 Task: Look for space in Dour, Belgium from 9th July, 2023 to 16th July, 2023 for 2 adults, 1 child in price range Rs.8000 to Rs.16000. Place can be entire place with 2 bedrooms having 2 beds and 1 bathroom. Property type can be house, flat, guest house. Amenities needed are: washing machine, heating. Booking option can be shelf check-in. Required host language is English.
Action: Mouse moved to (468, 91)
Screenshot: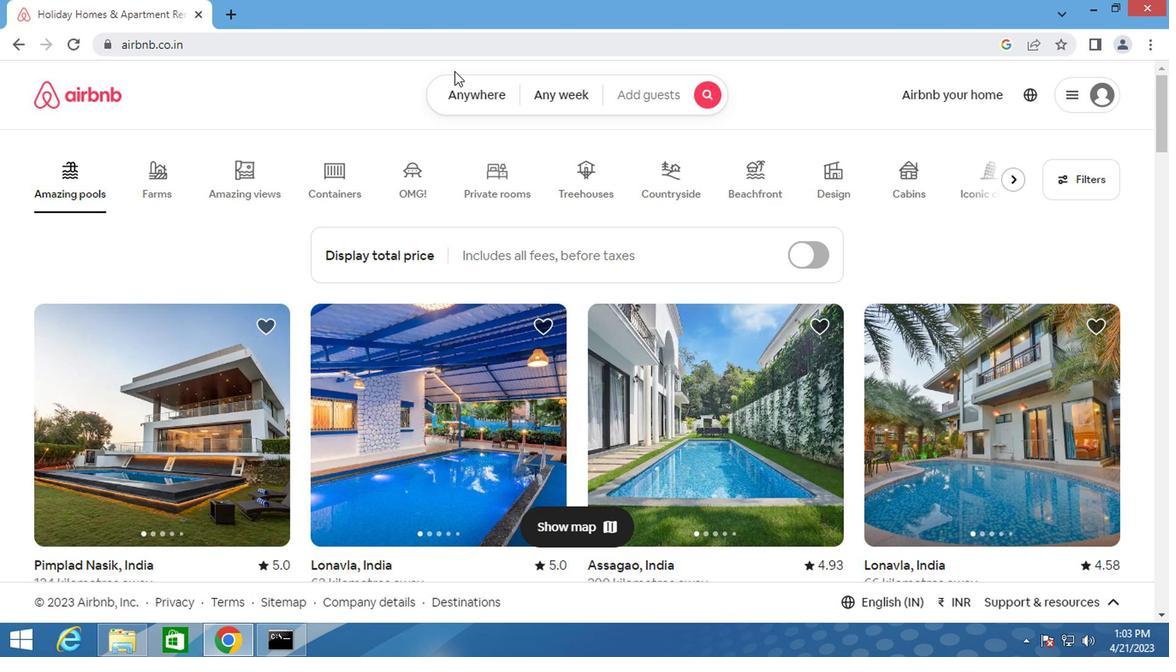 
Action: Mouse pressed left at (468, 91)
Screenshot: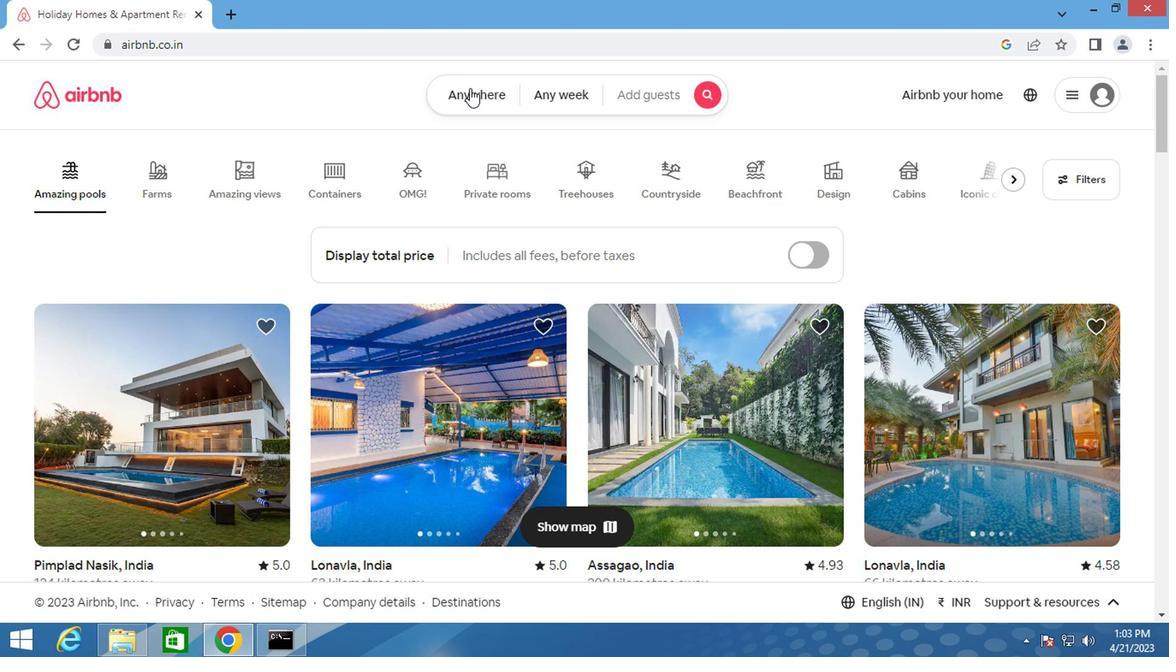 
Action: Mouse moved to (299, 166)
Screenshot: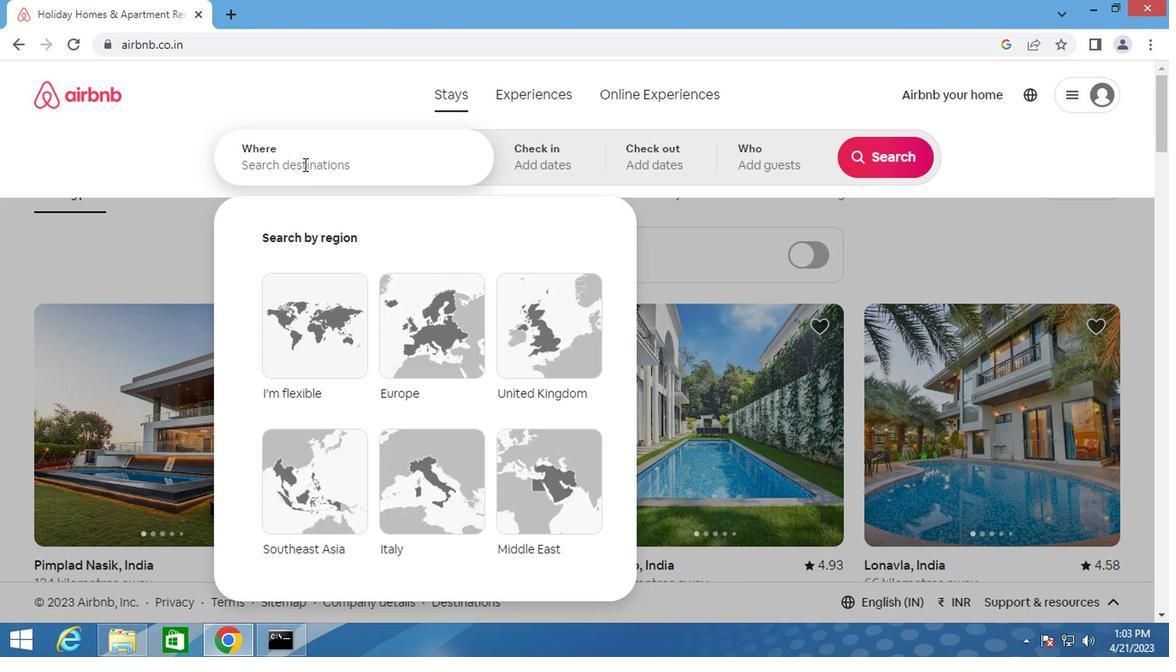 
Action: Mouse pressed left at (299, 166)
Screenshot: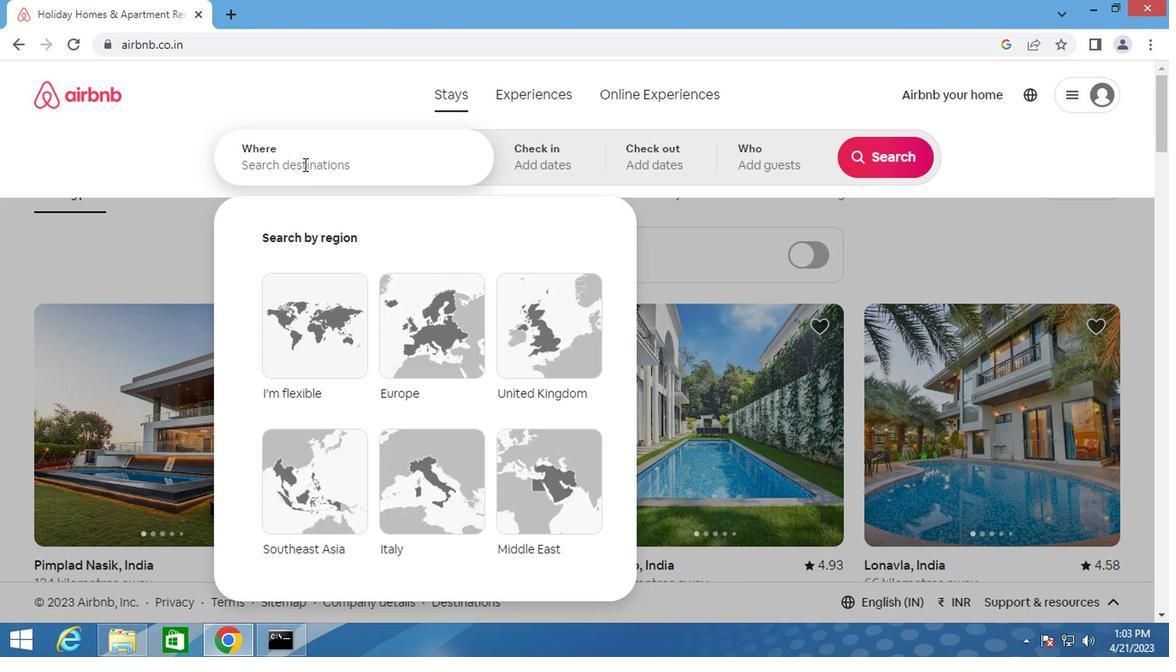 
Action: Mouse moved to (299, 166)
Screenshot: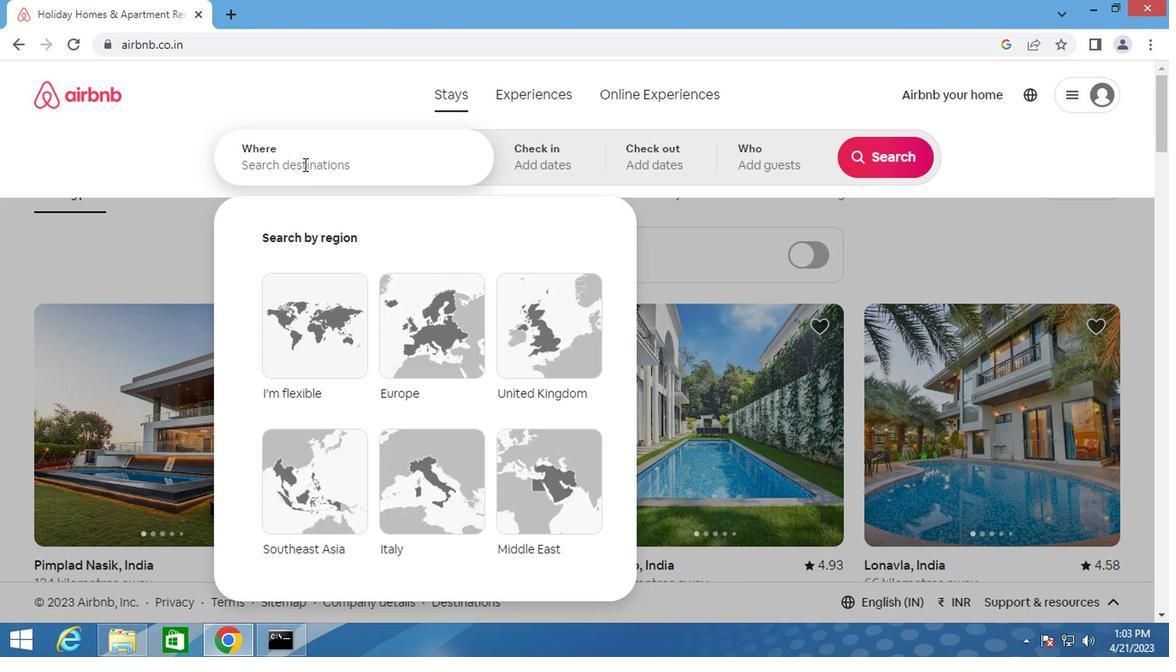 
Action: Key pressed <Key.shift>DOUR,<Key.shift>BELGIUM<Key.enter>
Screenshot: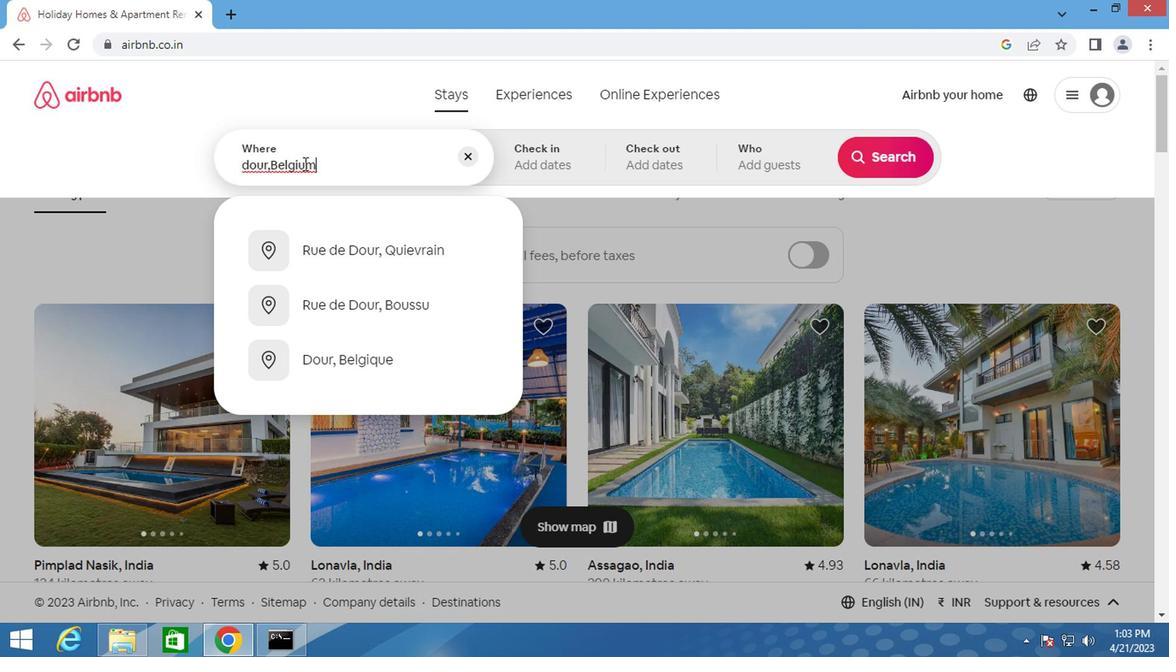
Action: Mouse moved to (877, 298)
Screenshot: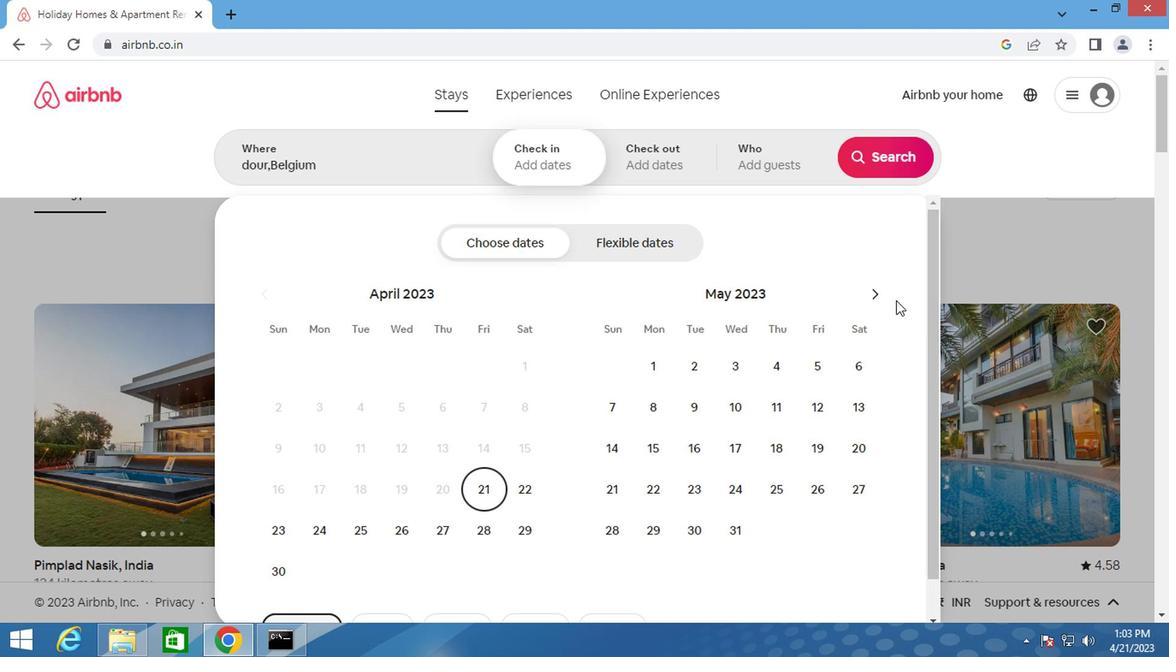 
Action: Mouse pressed left at (877, 298)
Screenshot: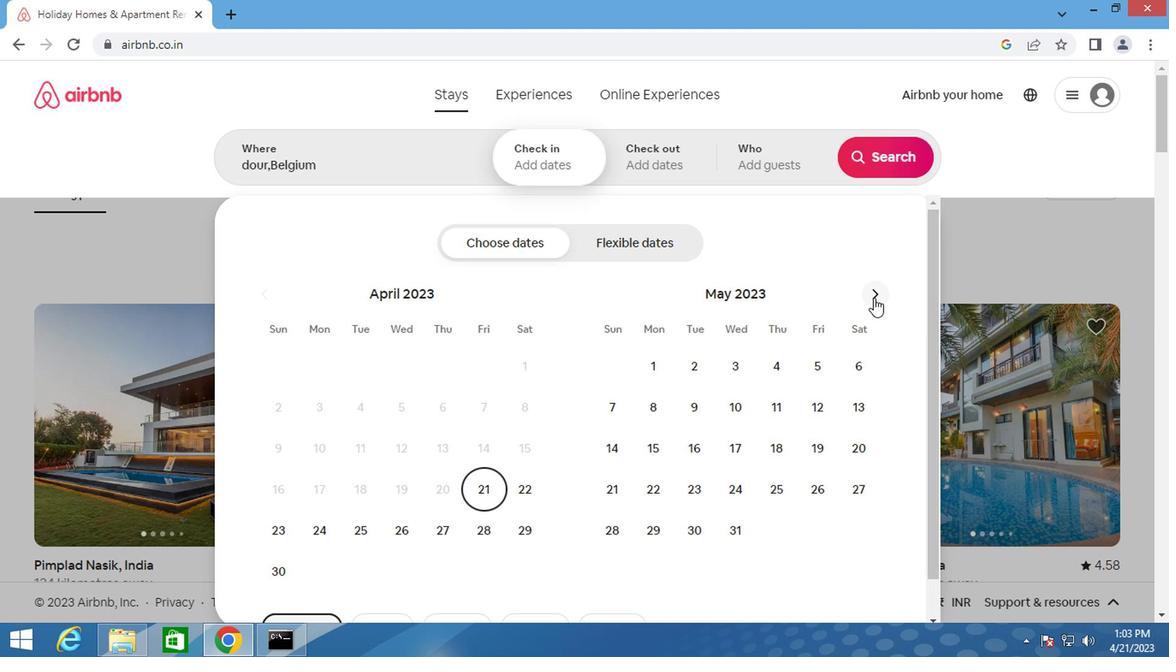 
Action: Mouse pressed left at (877, 298)
Screenshot: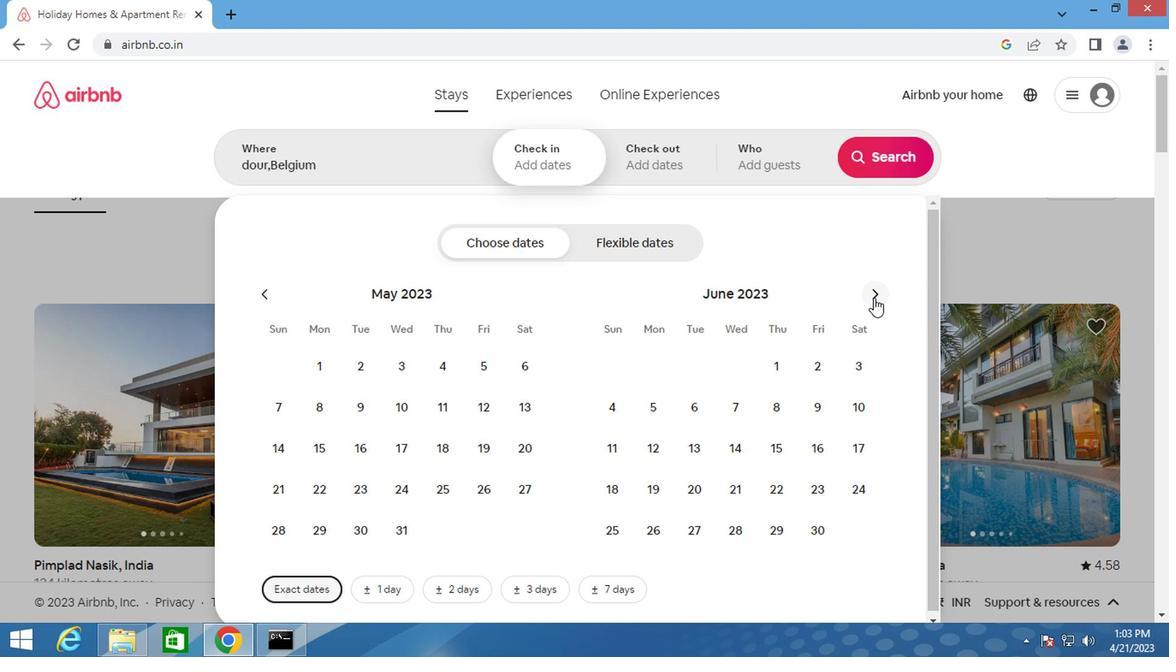 
Action: Mouse pressed left at (877, 298)
Screenshot: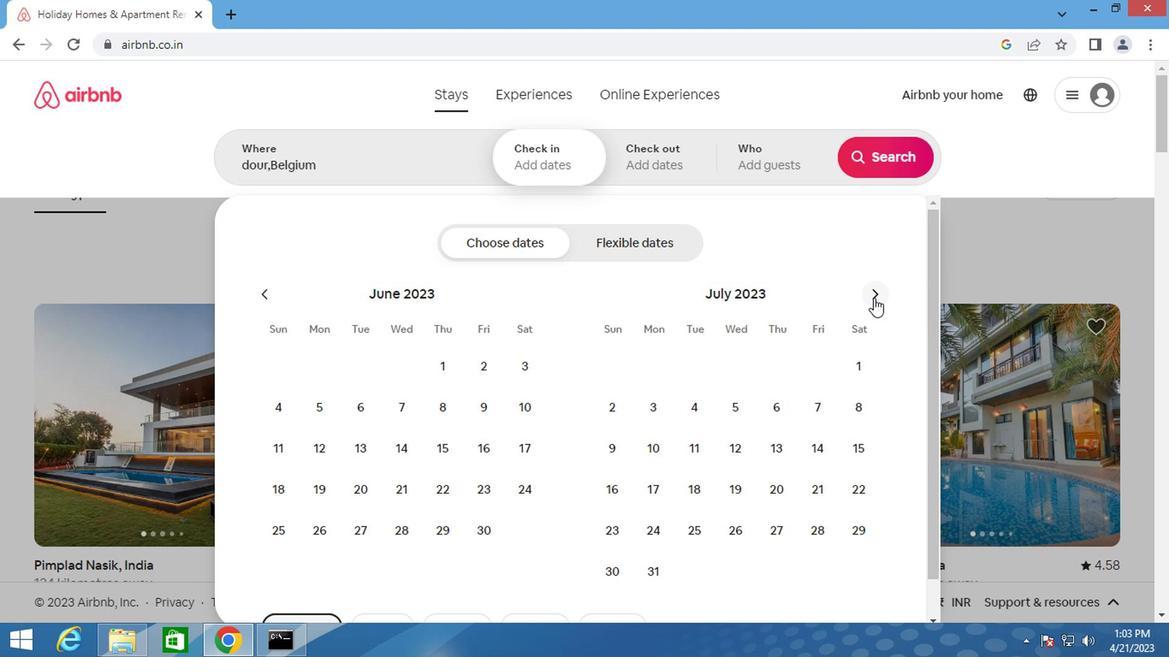 
Action: Mouse moved to (262, 437)
Screenshot: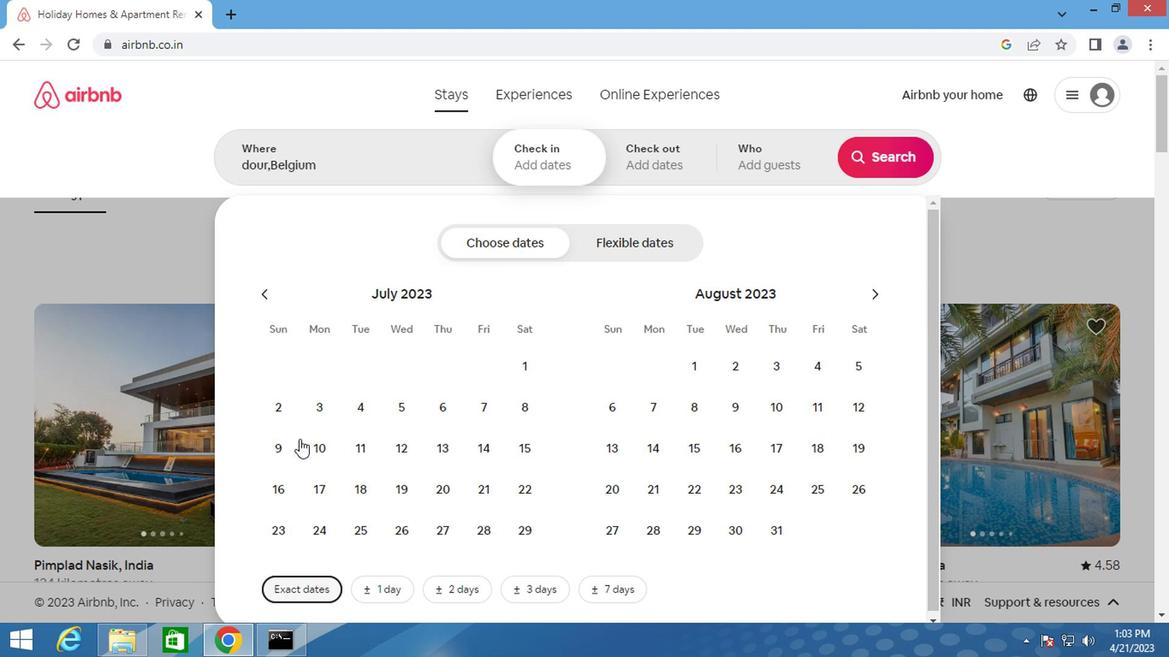 
Action: Mouse pressed left at (262, 437)
Screenshot: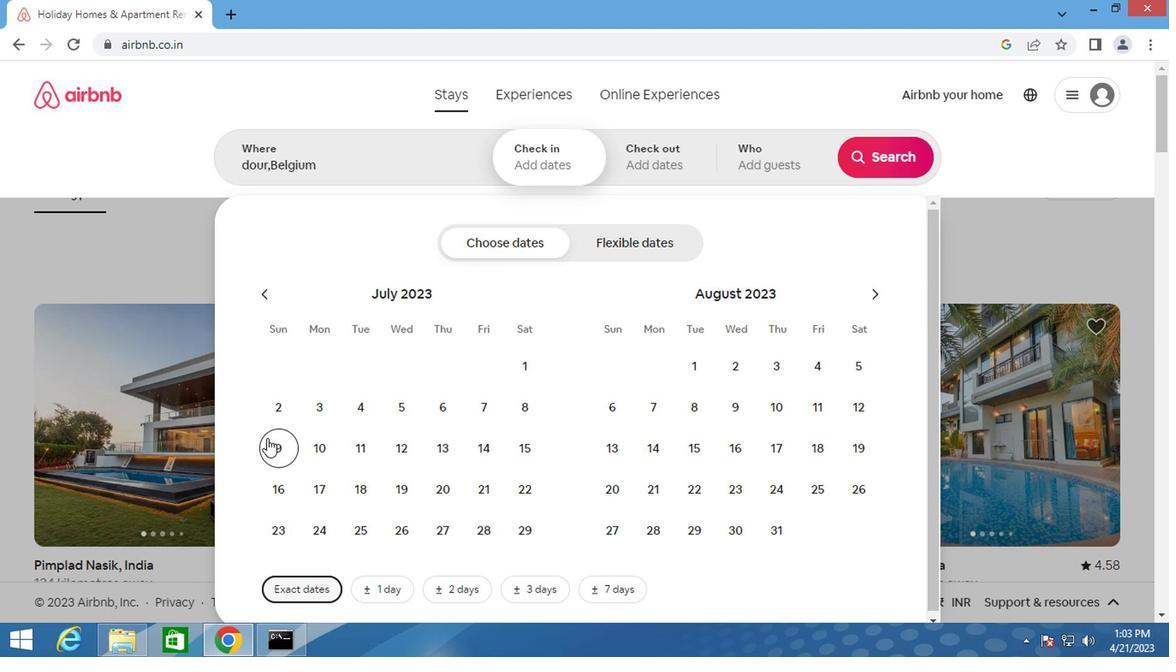 
Action: Mouse moved to (280, 482)
Screenshot: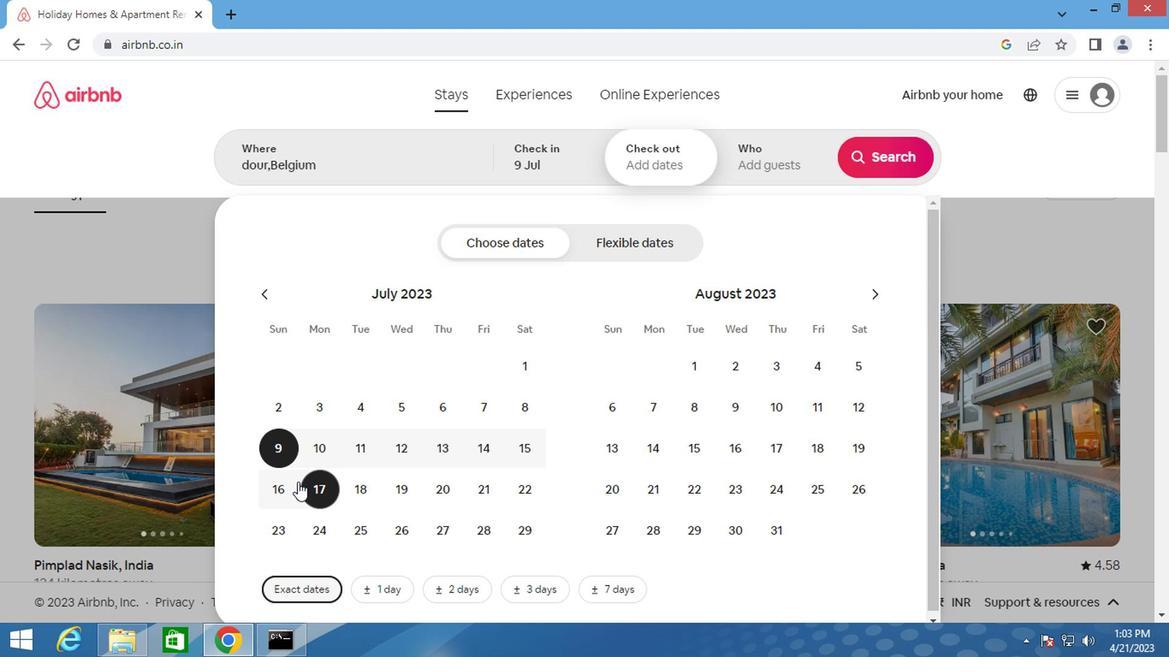 
Action: Mouse pressed left at (280, 482)
Screenshot: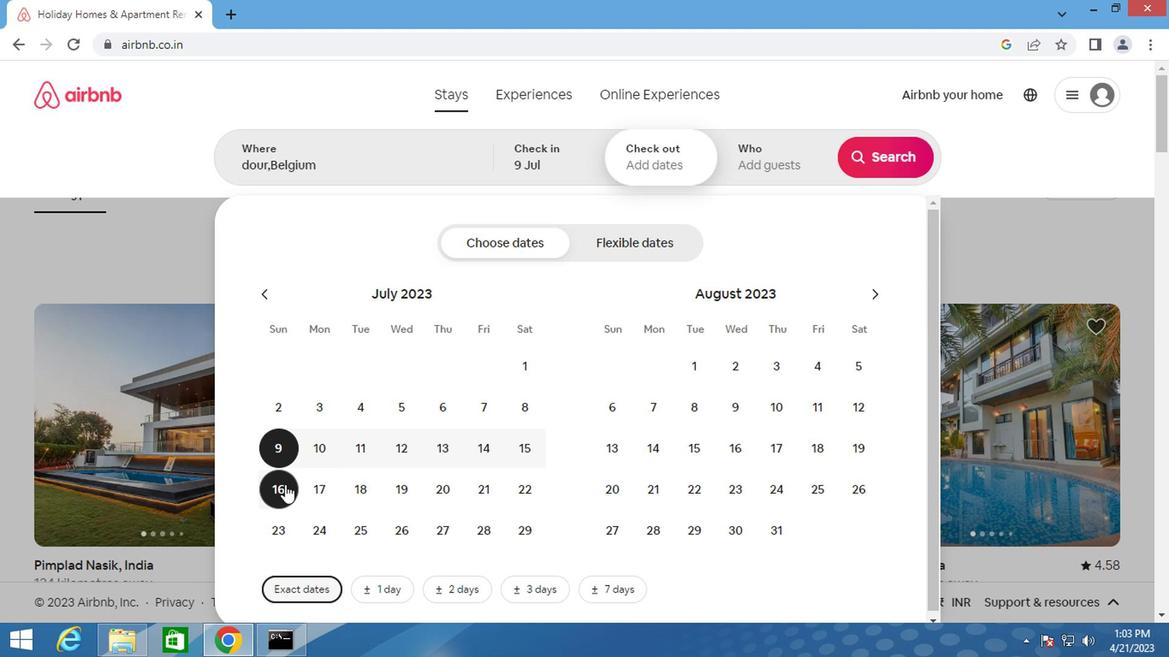 
Action: Mouse moved to (810, 151)
Screenshot: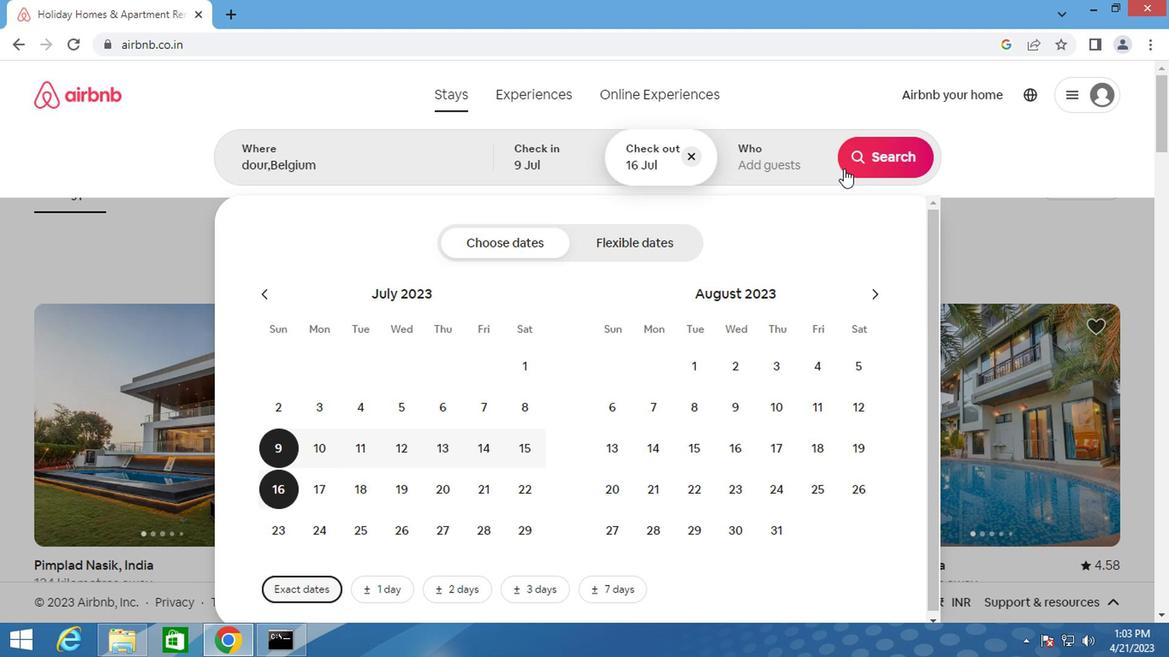 
Action: Mouse pressed left at (810, 151)
Screenshot: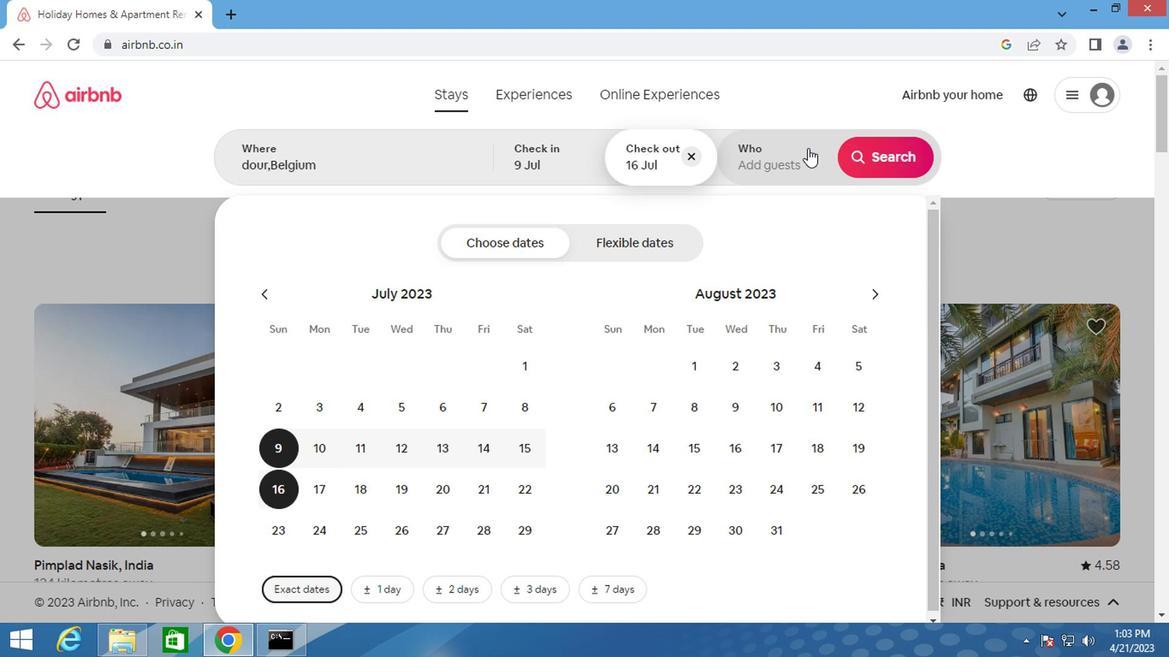 
Action: Mouse moved to (900, 250)
Screenshot: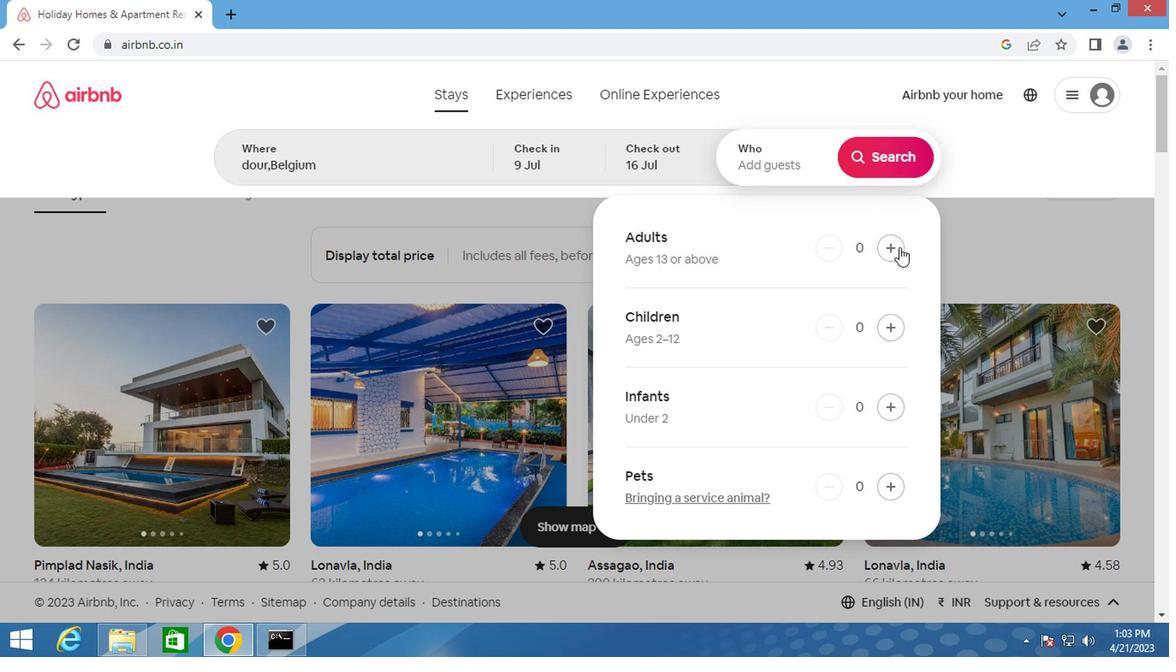 
Action: Mouse pressed left at (900, 250)
Screenshot: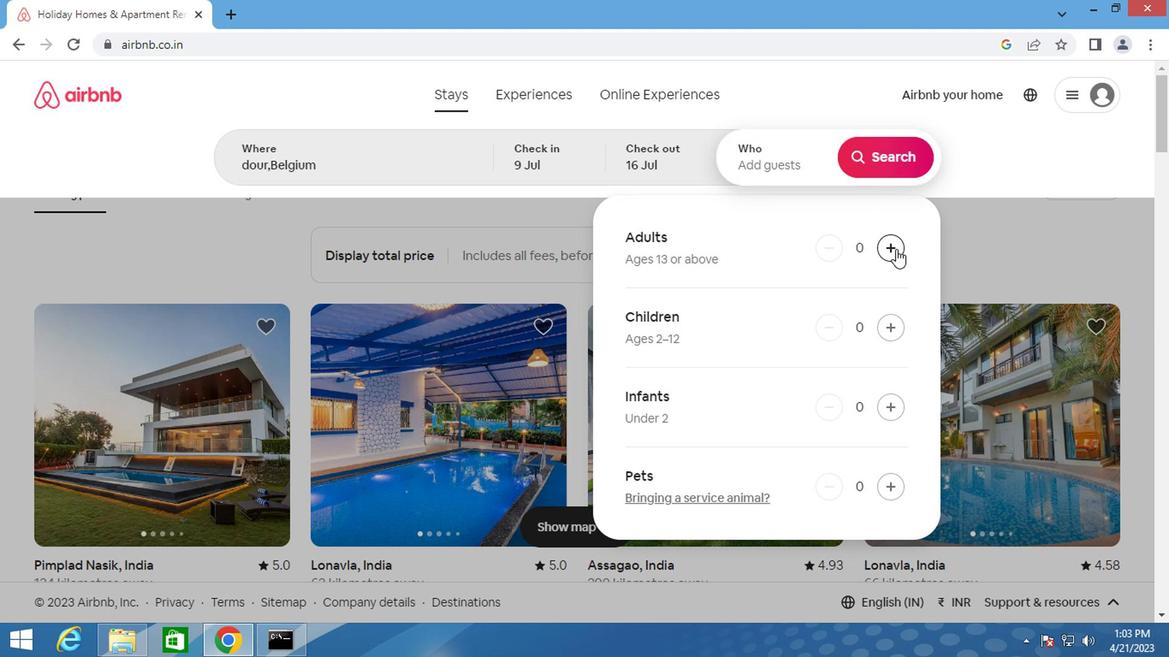 
Action: Mouse pressed left at (900, 250)
Screenshot: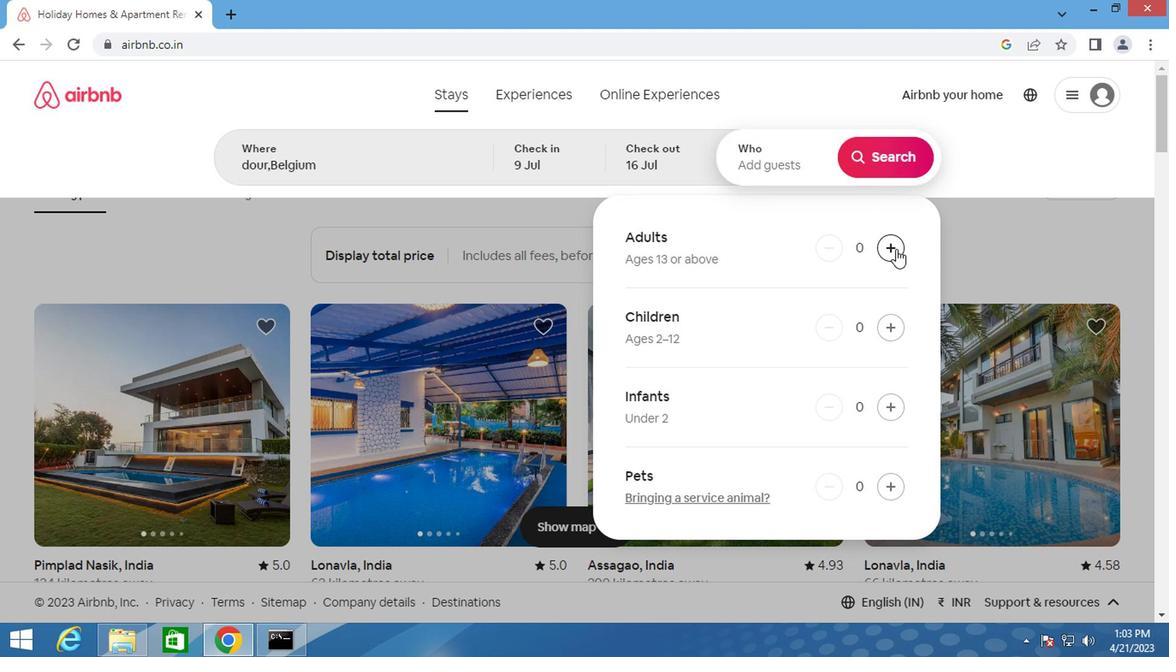 
Action: Mouse moved to (894, 327)
Screenshot: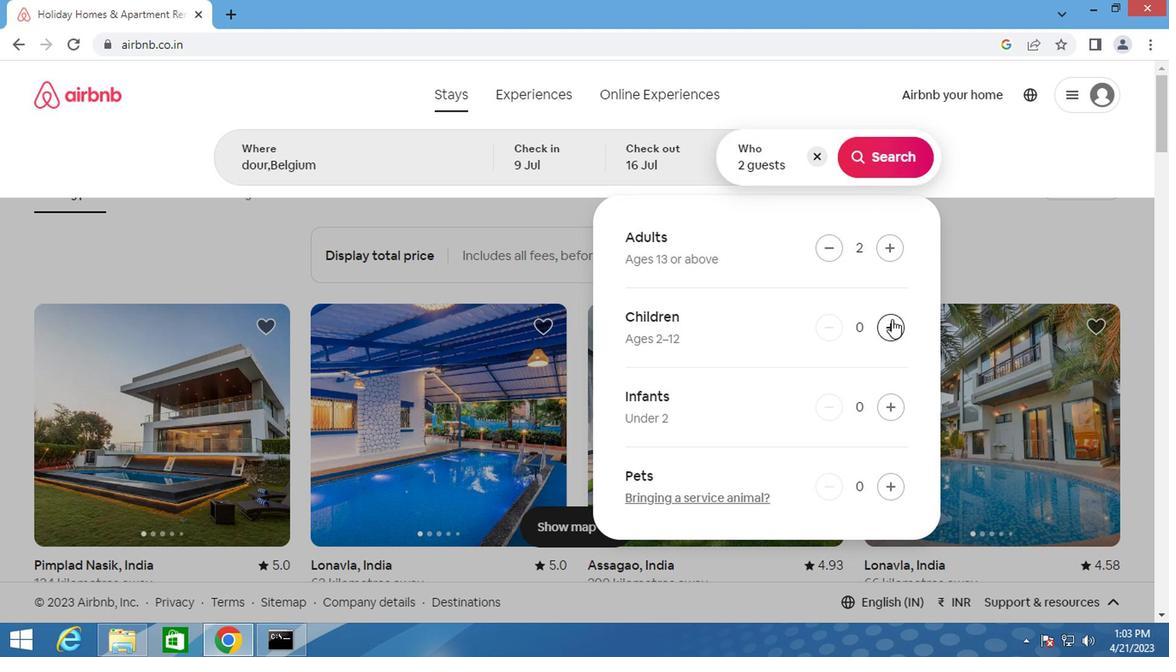 
Action: Mouse pressed left at (894, 327)
Screenshot: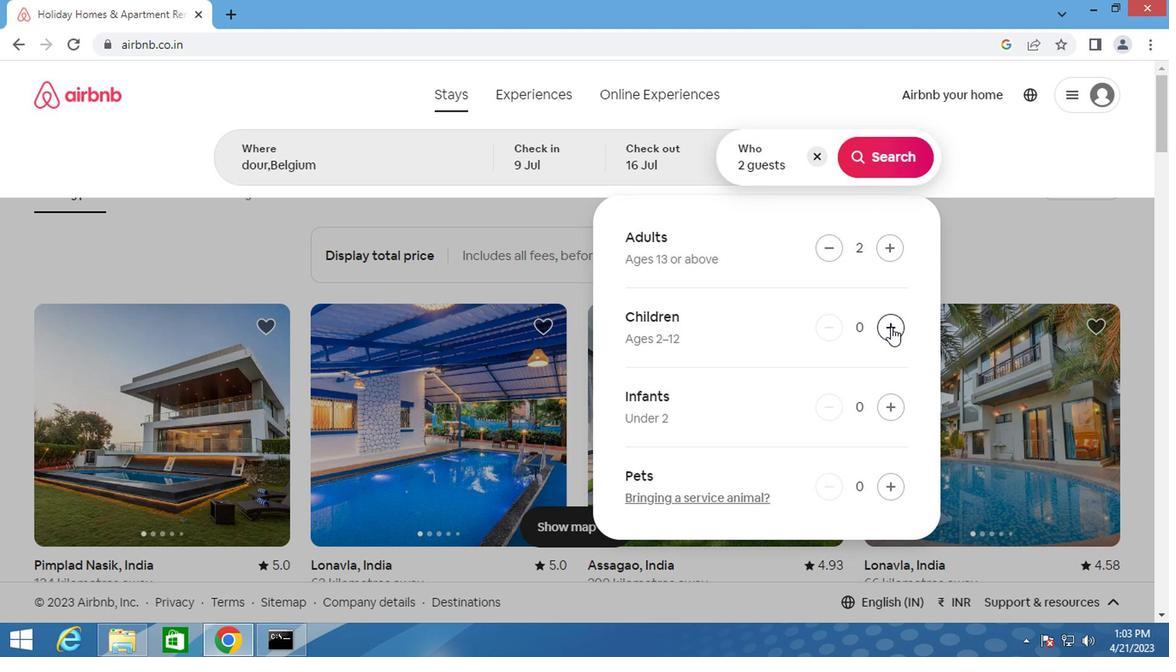 
Action: Mouse moved to (902, 166)
Screenshot: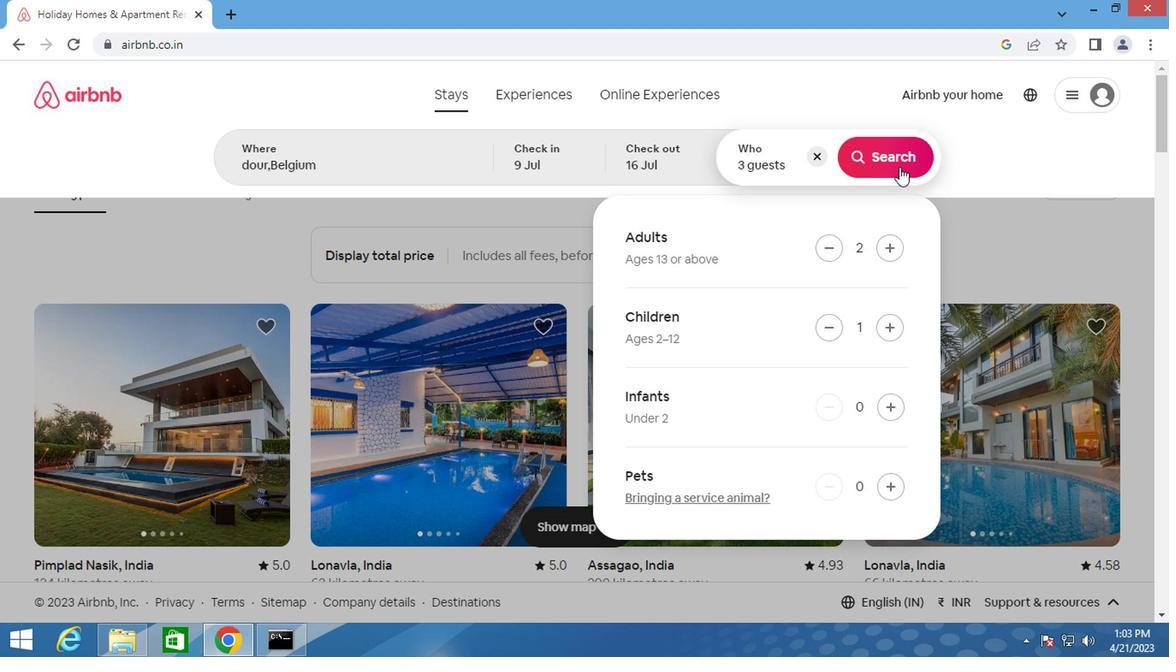 
Action: Mouse pressed left at (902, 166)
Screenshot: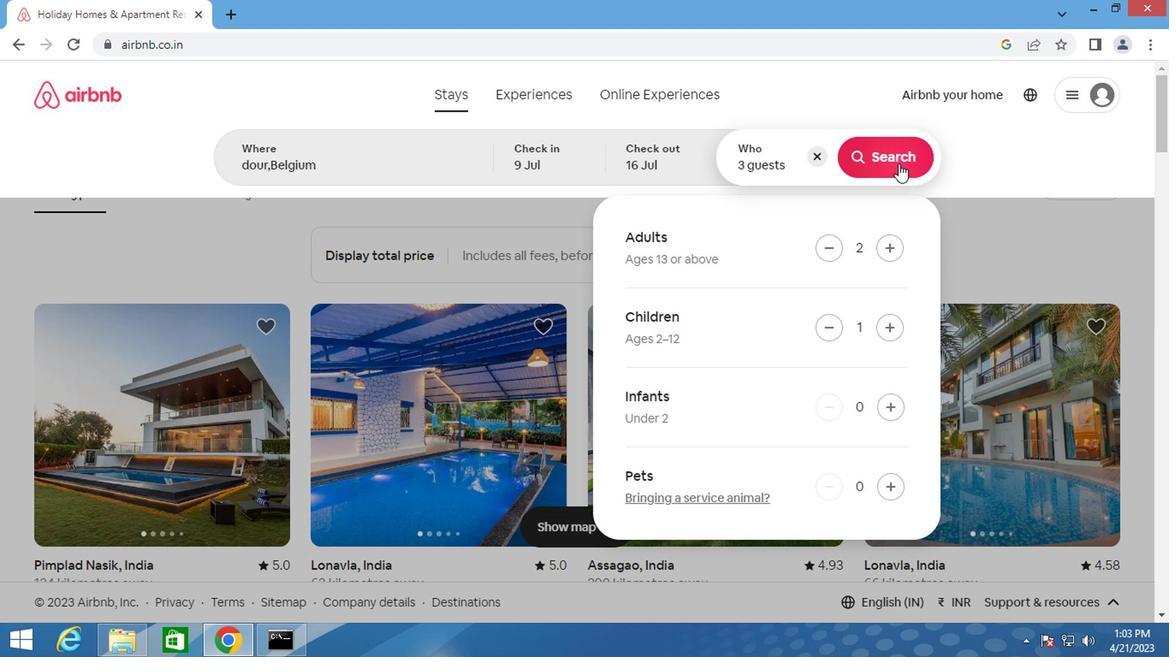 
Action: Mouse moved to (1088, 165)
Screenshot: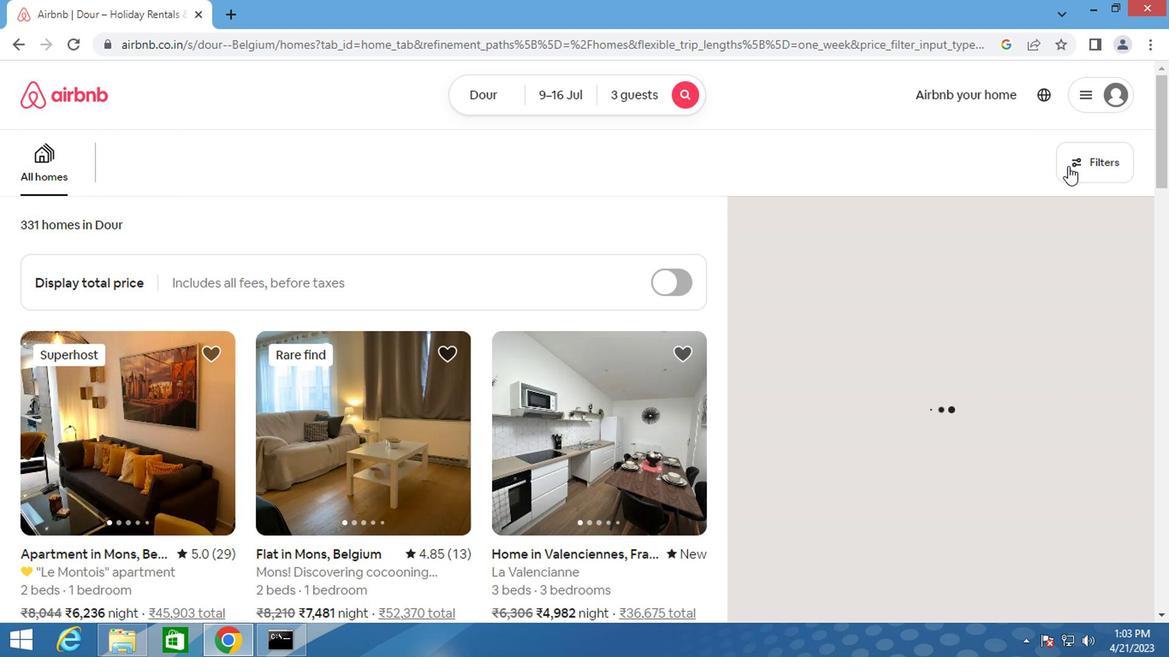
Action: Mouse pressed left at (1088, 165)
Screenshot: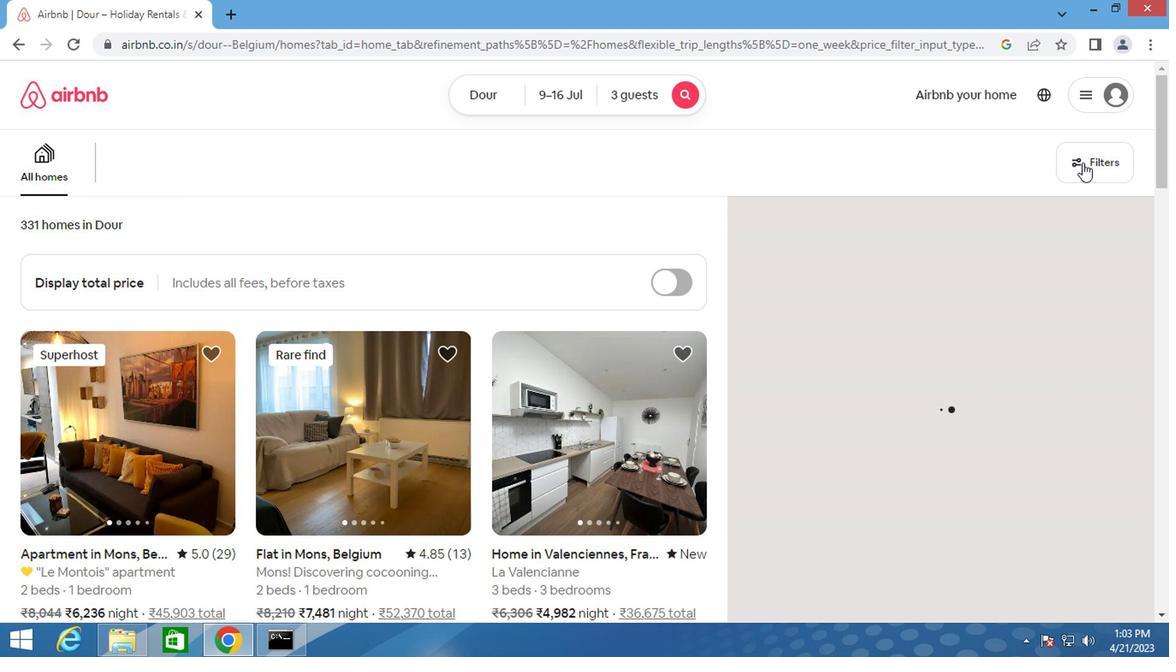 
Action: Mouse moved to (333, 381)
Screenshot: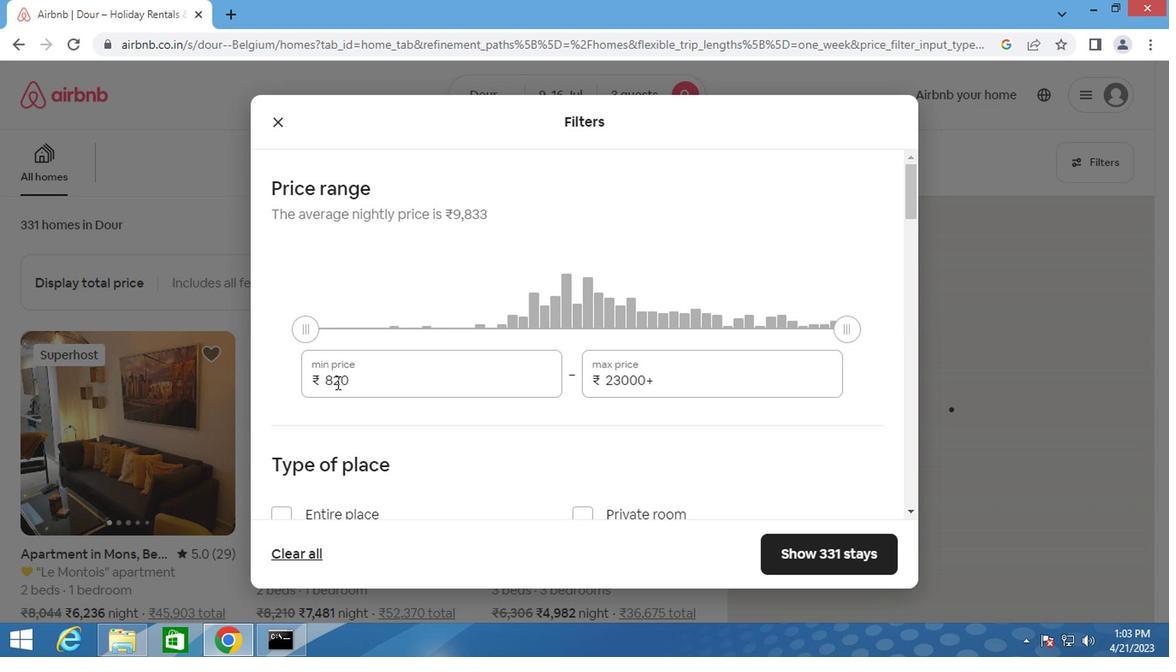 
Action: Mouse pressed left at (333, 381)
Screenshot: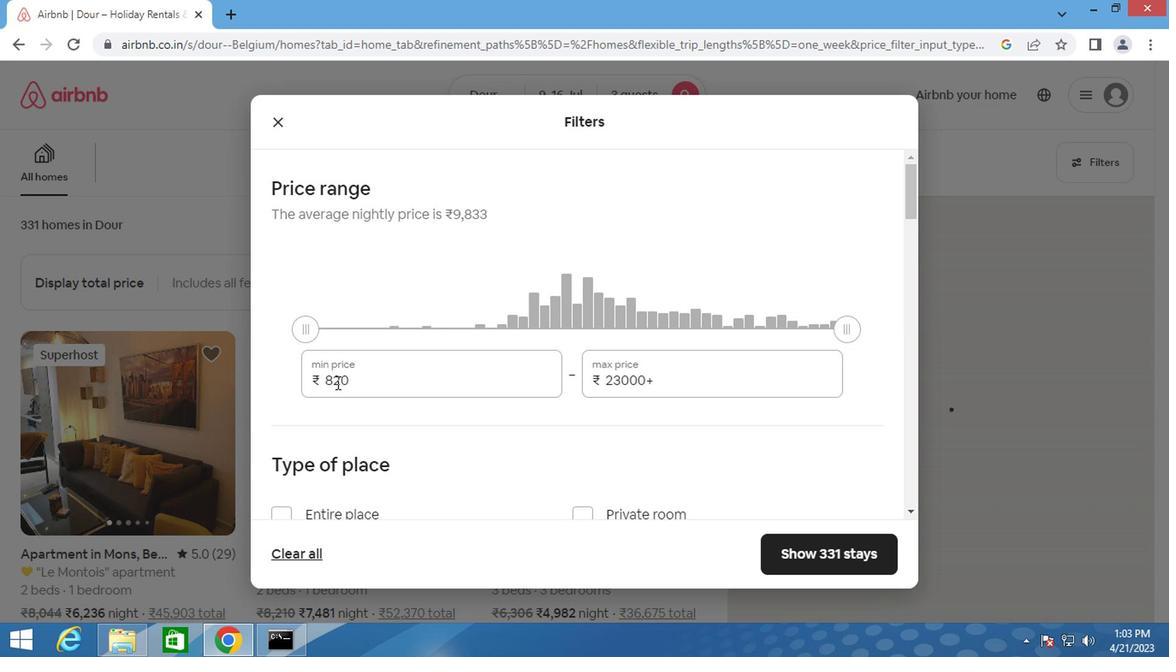
Action: Mouse moved to (335, 378)
Screenshot: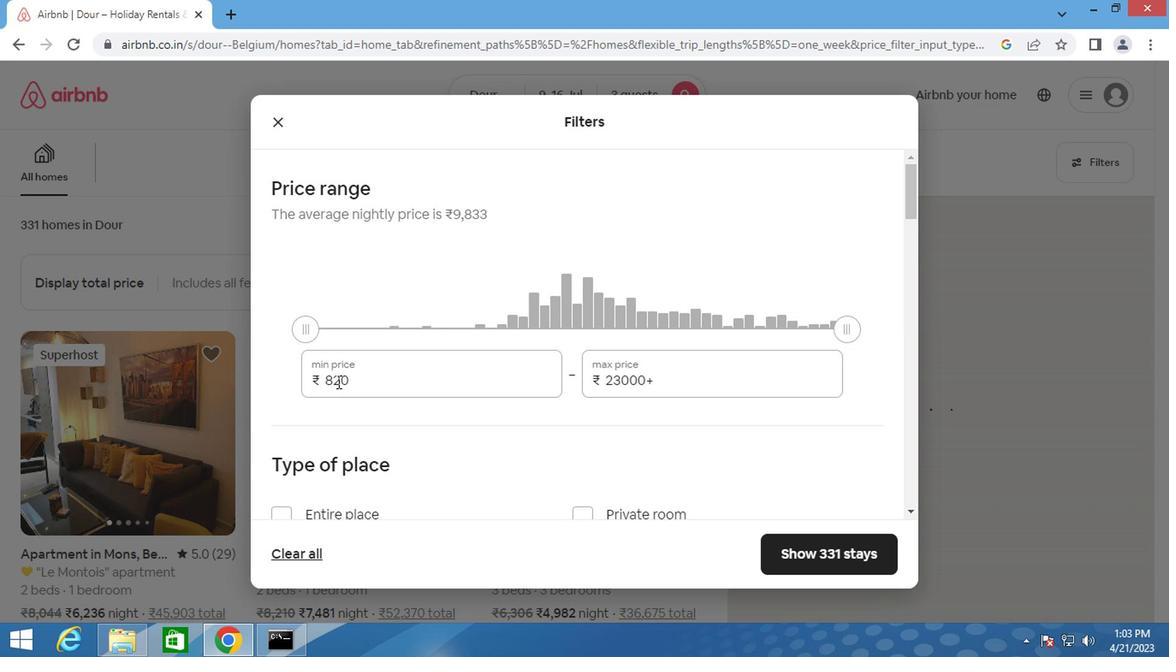 
Action: Mouse pressed left at (335, 378)
Screenshot: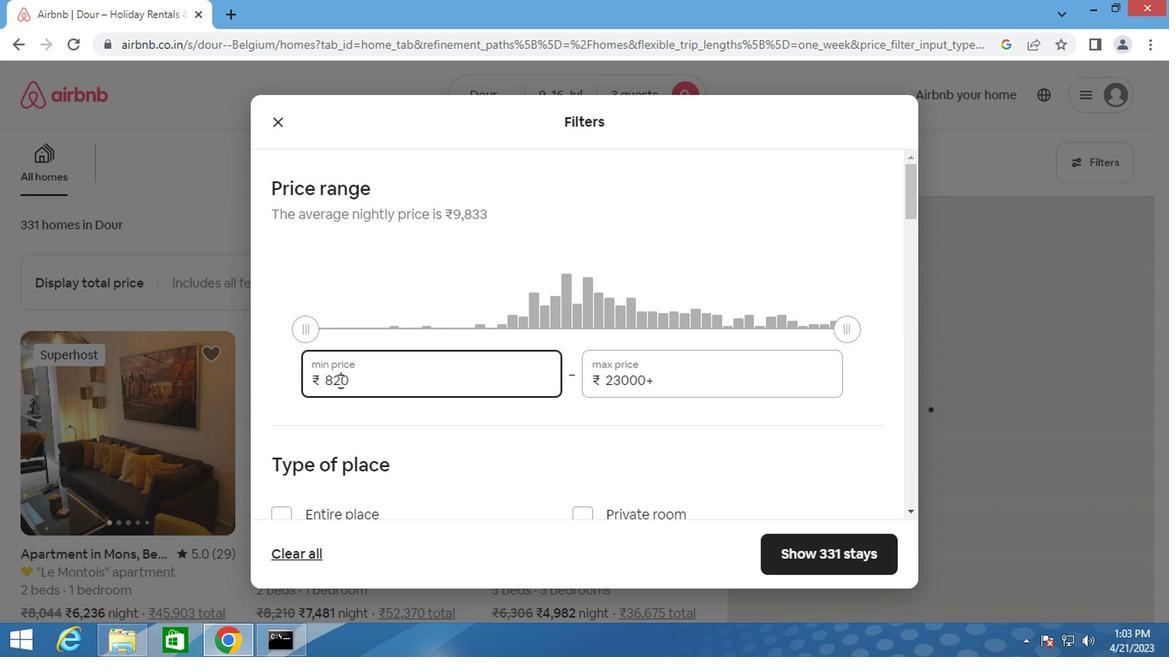 
Action: Mouse moved to (336, 378)
Screenshot: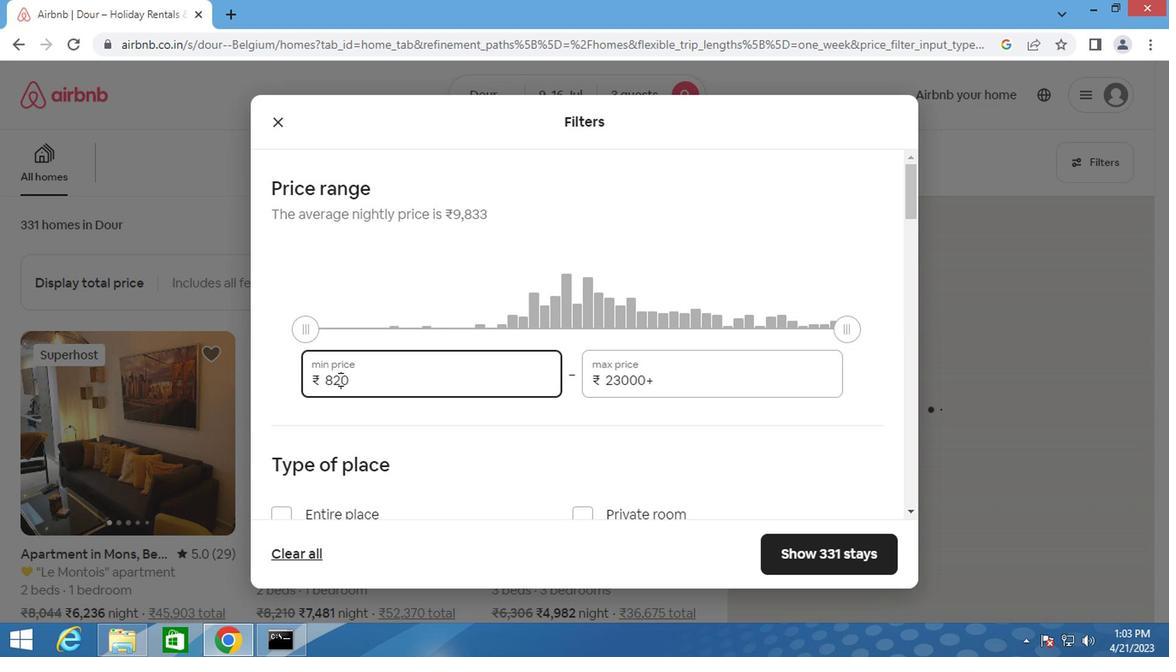 
Action: Mouse pressed left at (336, 378)
Screenshot: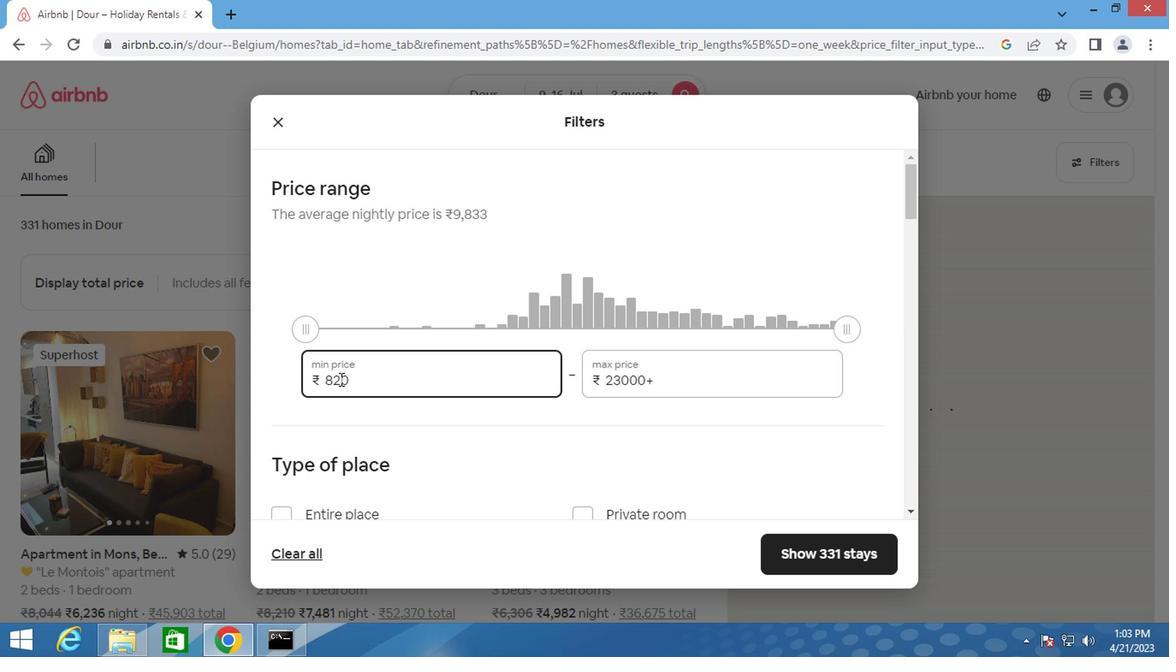 
Action: Mouse pressed left at (336, 378)
Screenshot: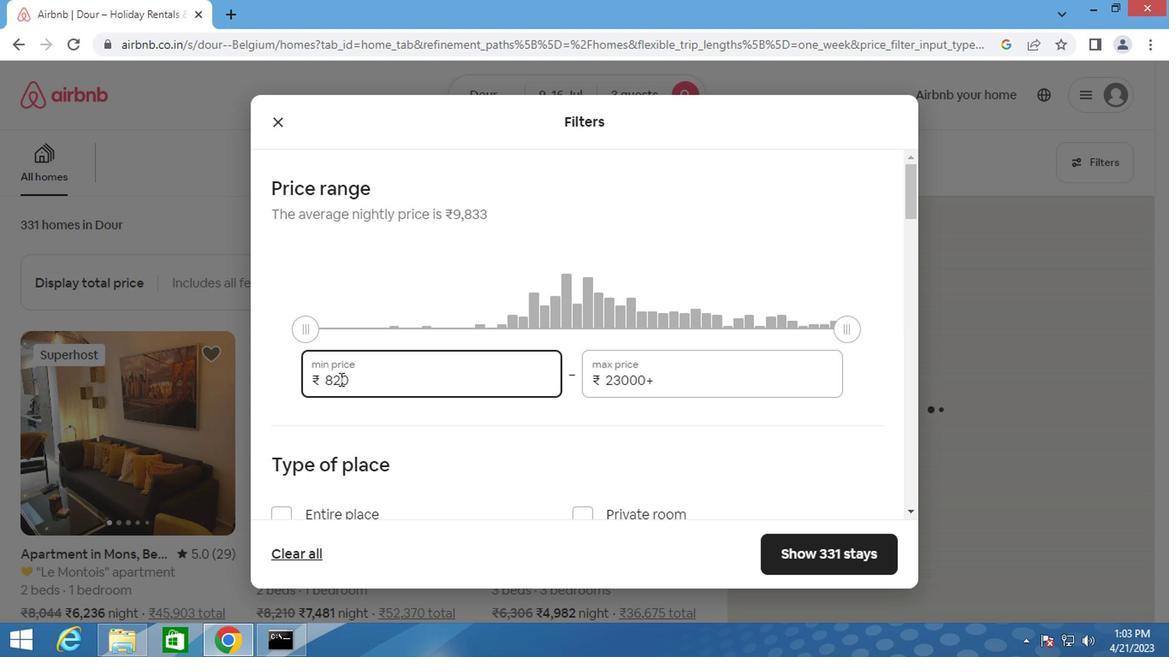 
Action: Key pressed <Key.backspace>8000
Screenshot: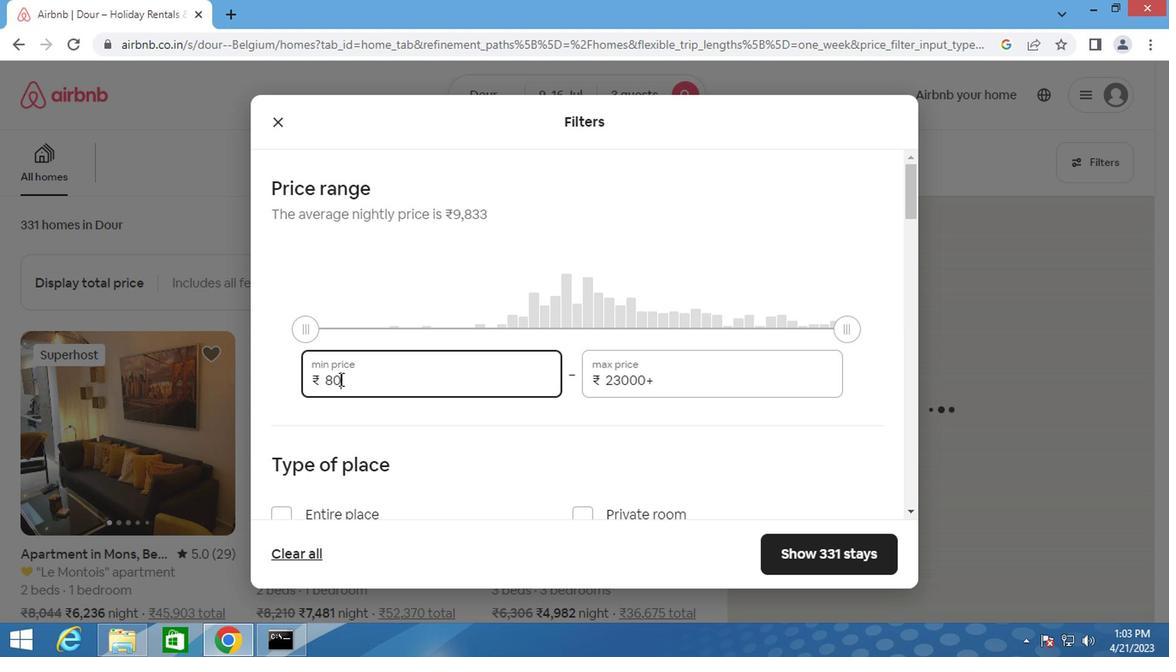 
Action: Mouse moved to (624, 378)
Screenshot: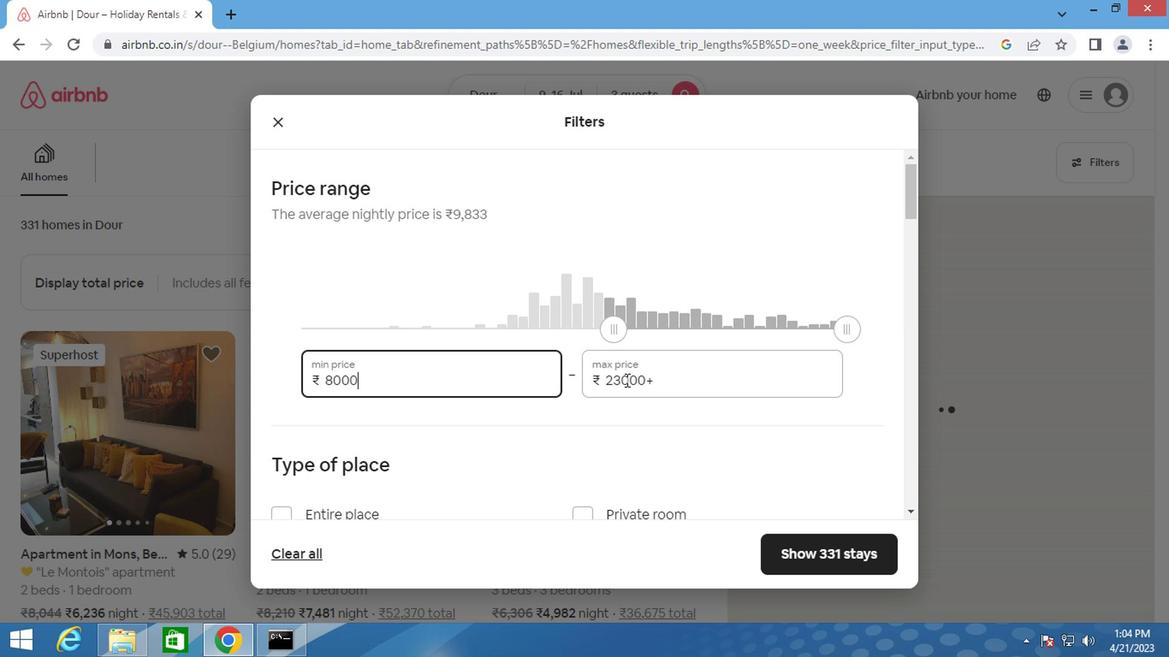 
Action: Mouse pressed left at (624, 378)
Screenshot: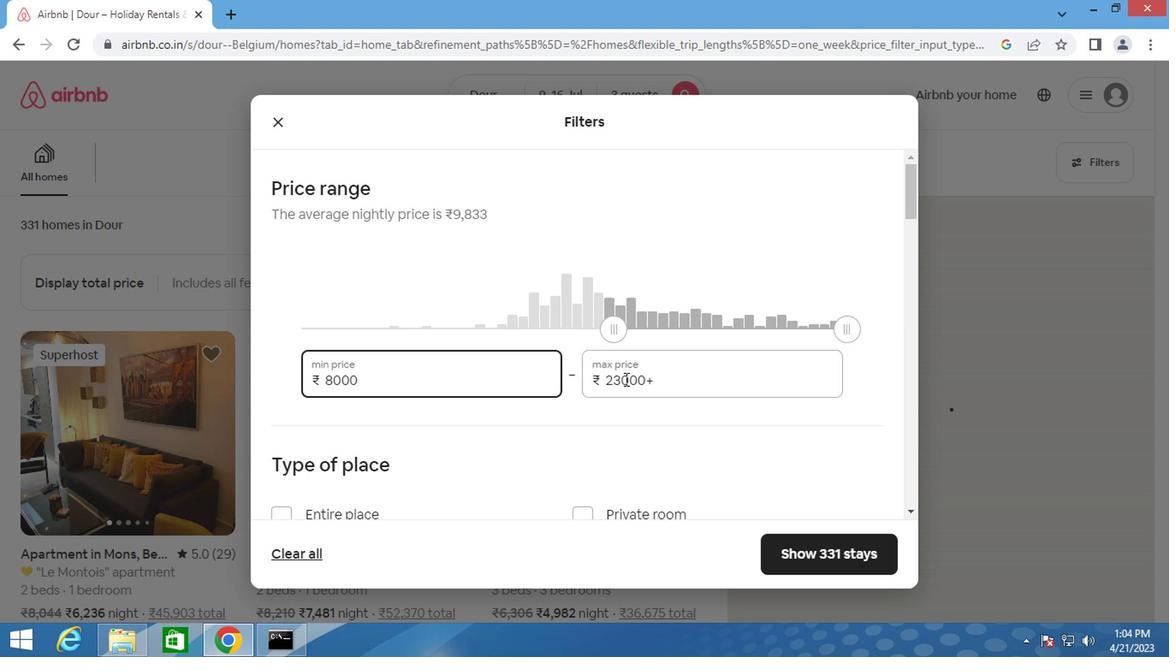 
Action: Mouse pressed left at (624, 378)
Screenshot: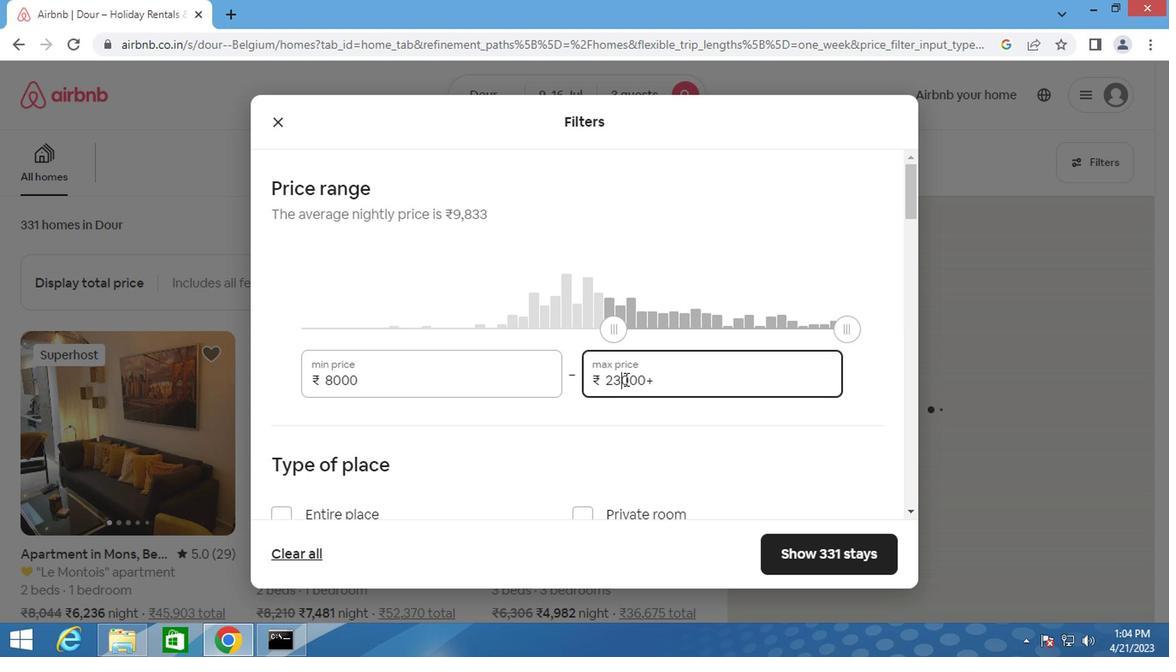 
Action: Key pressed <Key.backspace>16000
Screenshot: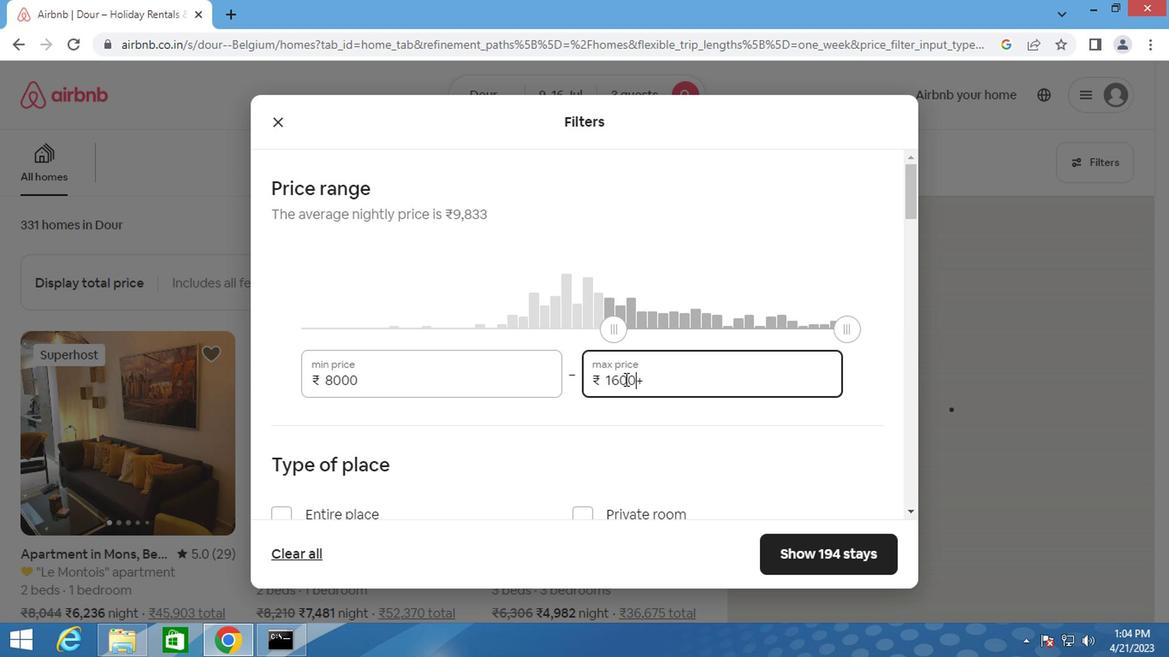 
Action: Mouse moved to (534, 425)
Screenshot: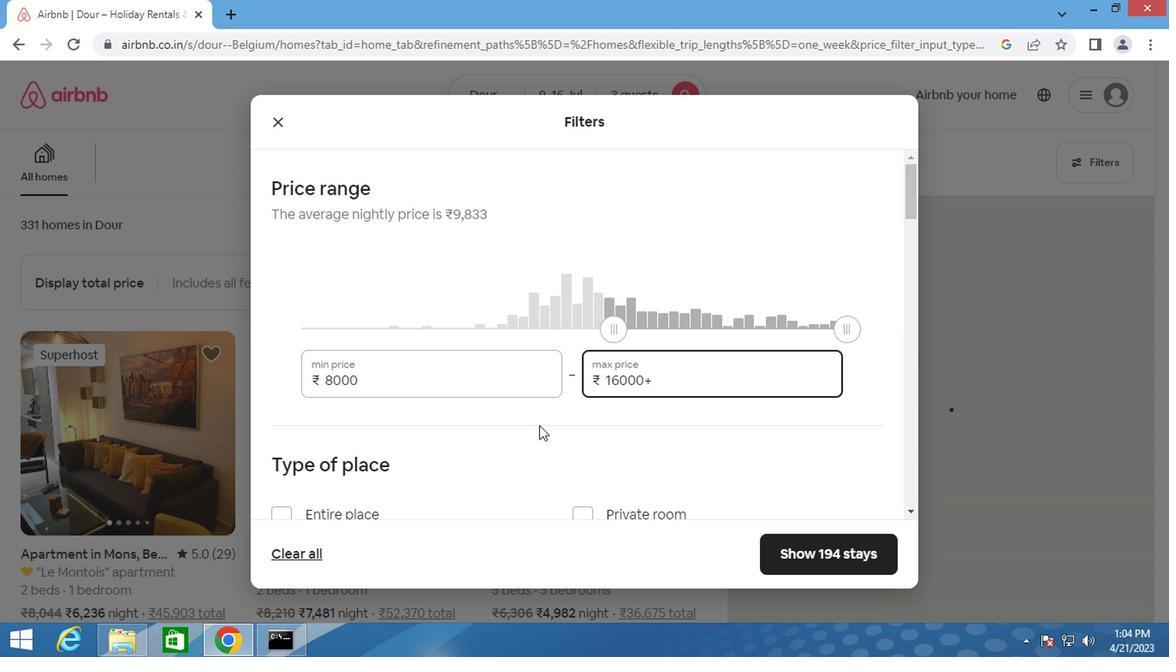 
Action: Mouse scrolled (534, 424) with delta (0, 0)
Screenshot: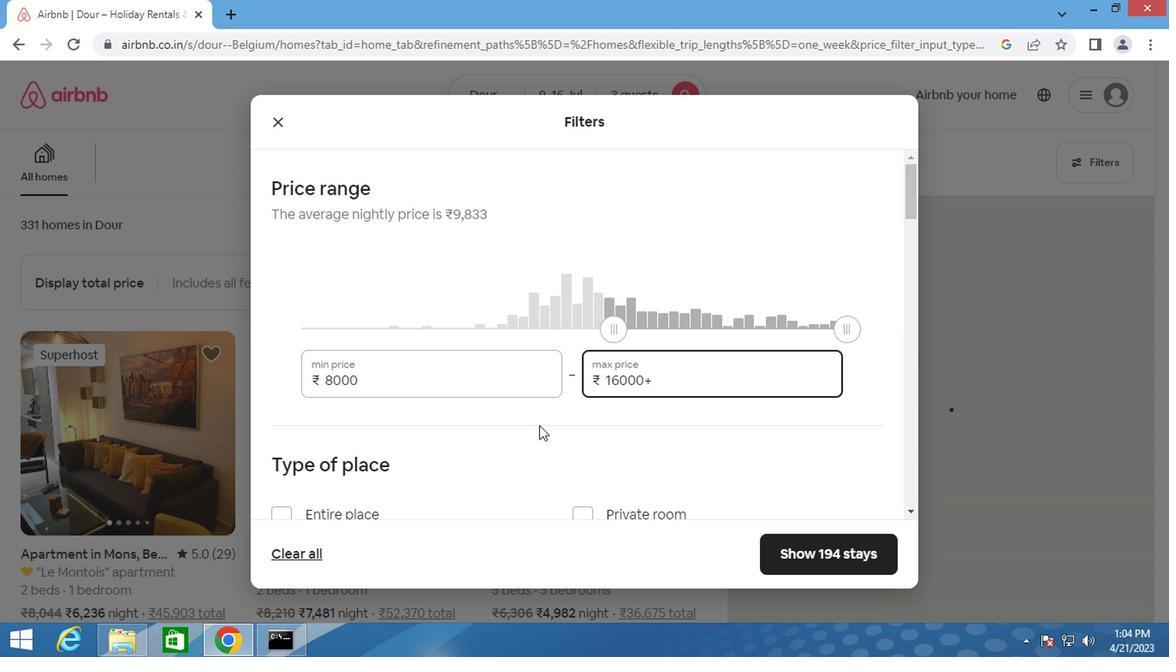 
Action: Mouse scrolled (534, 424) with delta (0, 0)
Screenshot: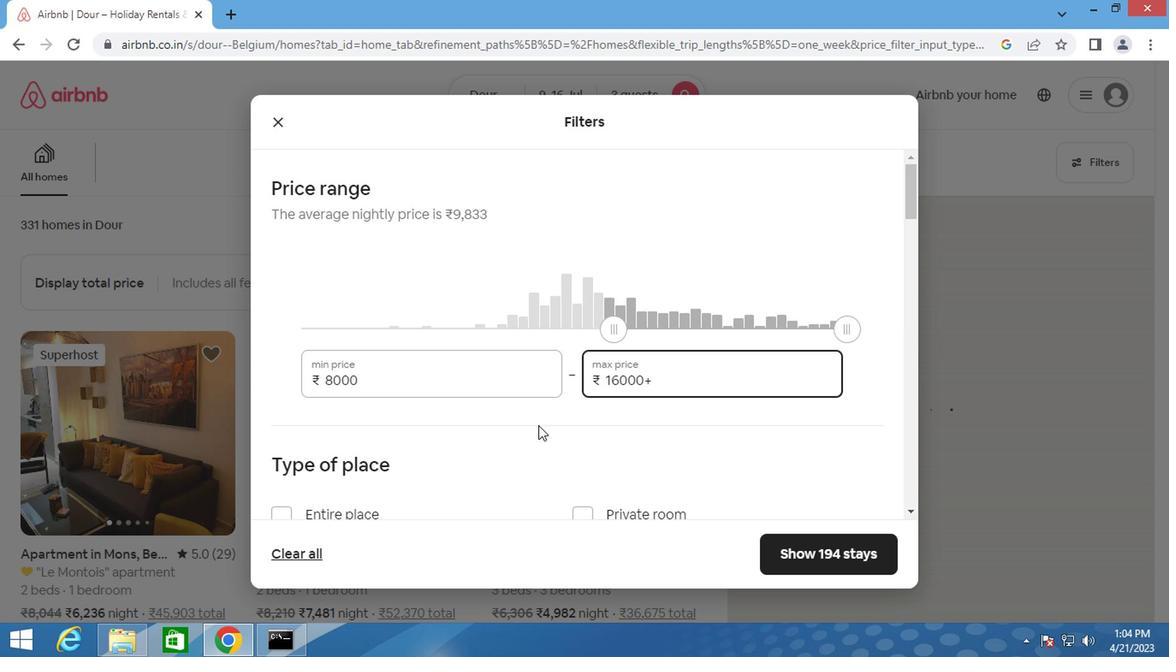 
Action: Mouse scrolled (534, 424) with delta (0, 0)
Screenshot: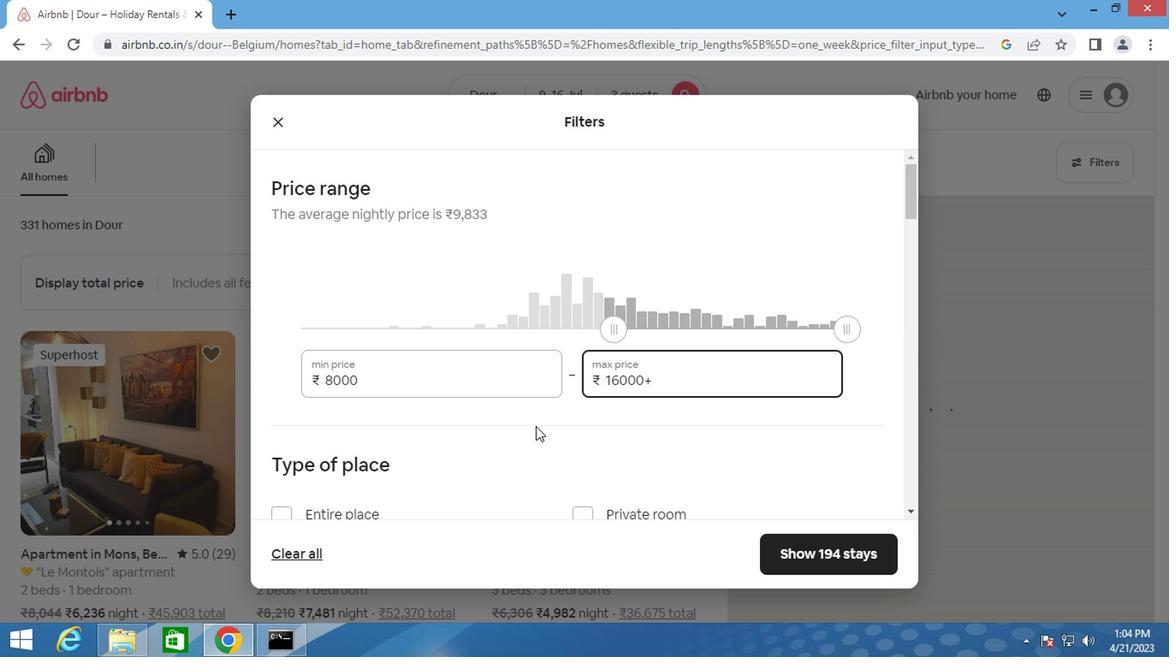 
Action: Mouse moved to (283, 264)
Screenshot: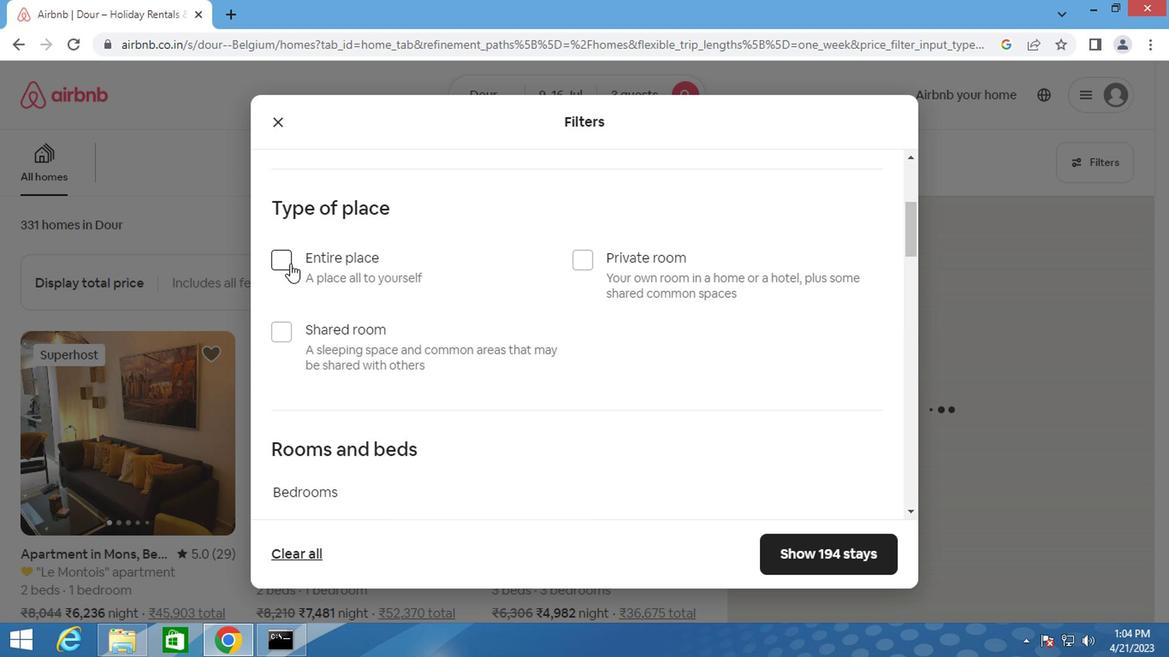
Action: Mouse pressed left at (283, 264)
Screenshot: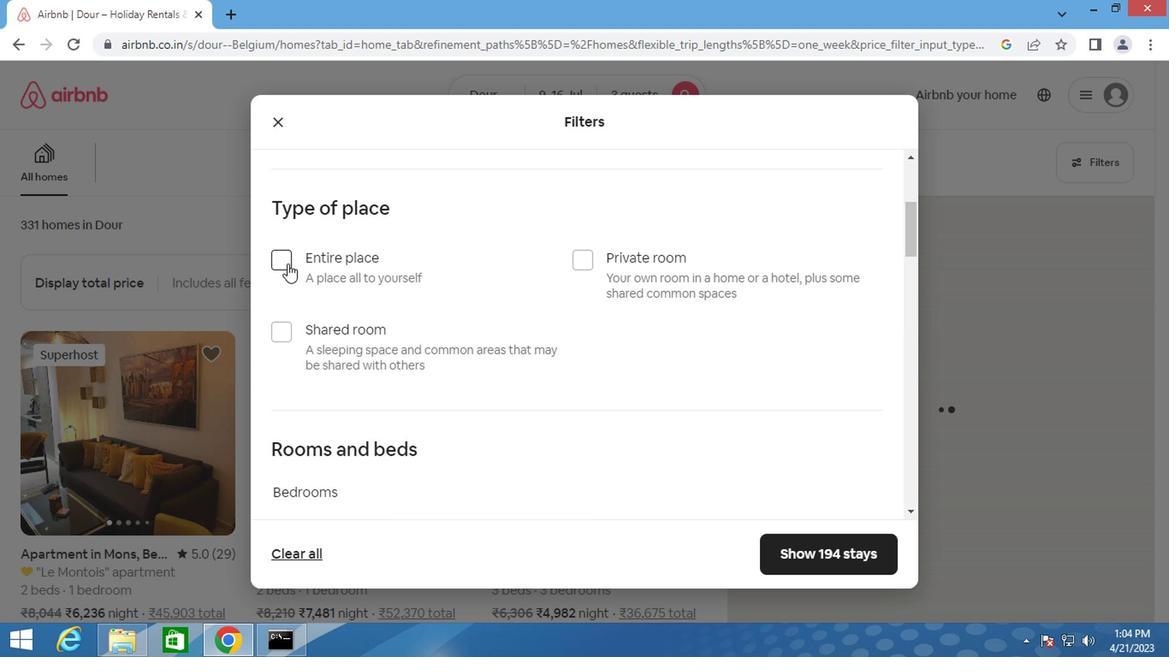 
Action: Mouse moved to (424, 343)
Screenshot: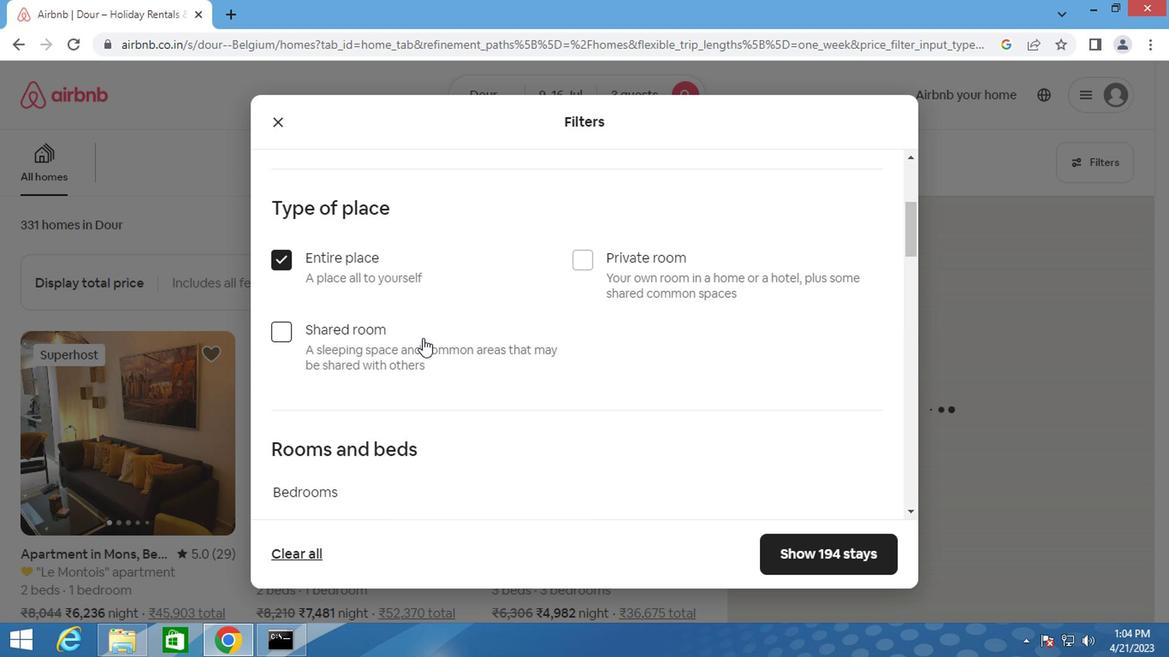 
Action: Mouse scrolled (424, 342) with delta (0, -1)
Screenshot: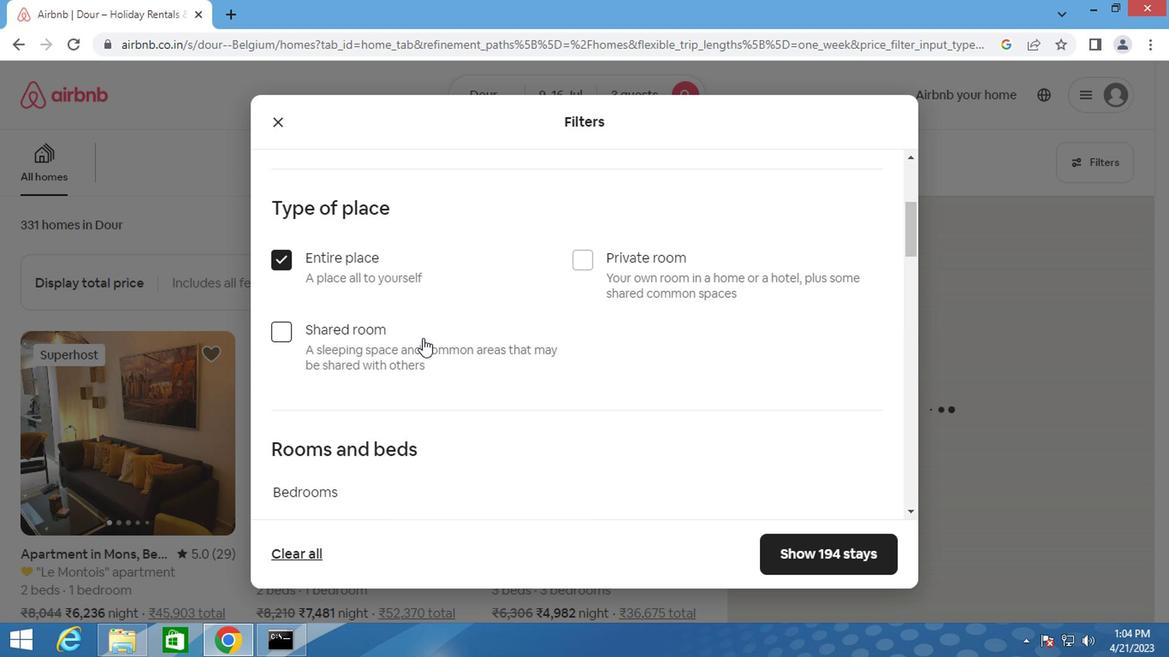 
Action: Mouse scrolled (424, 342) with delta (0, -1)
Screenshot: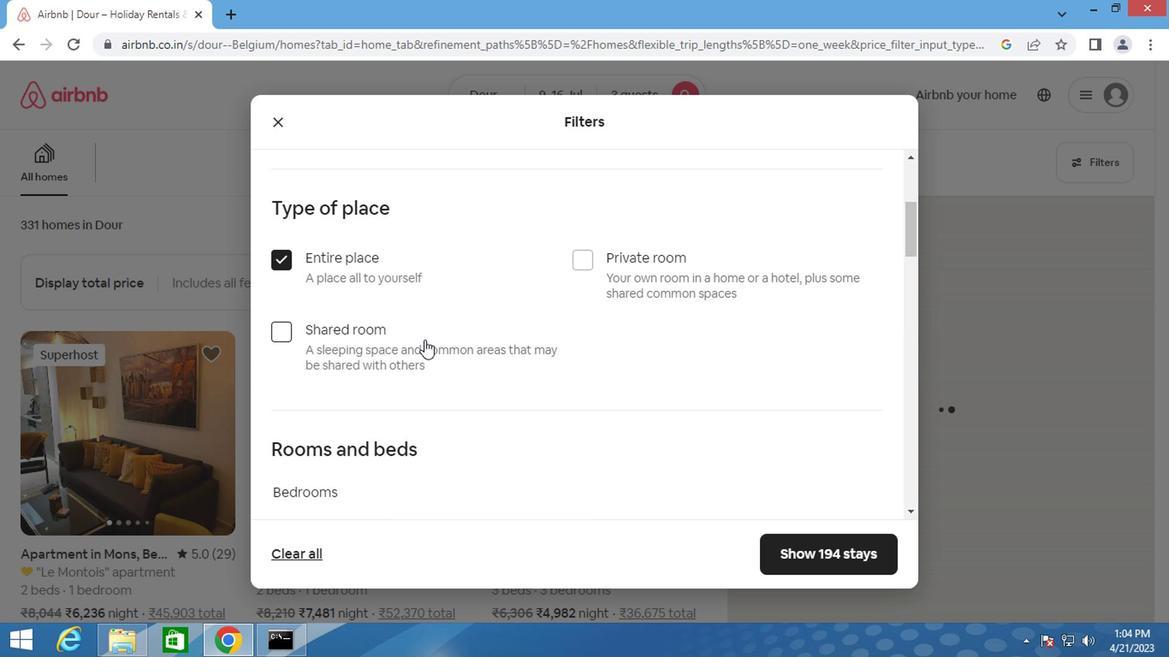 
Action: Mouse moved to (425, 345)
Screenshot: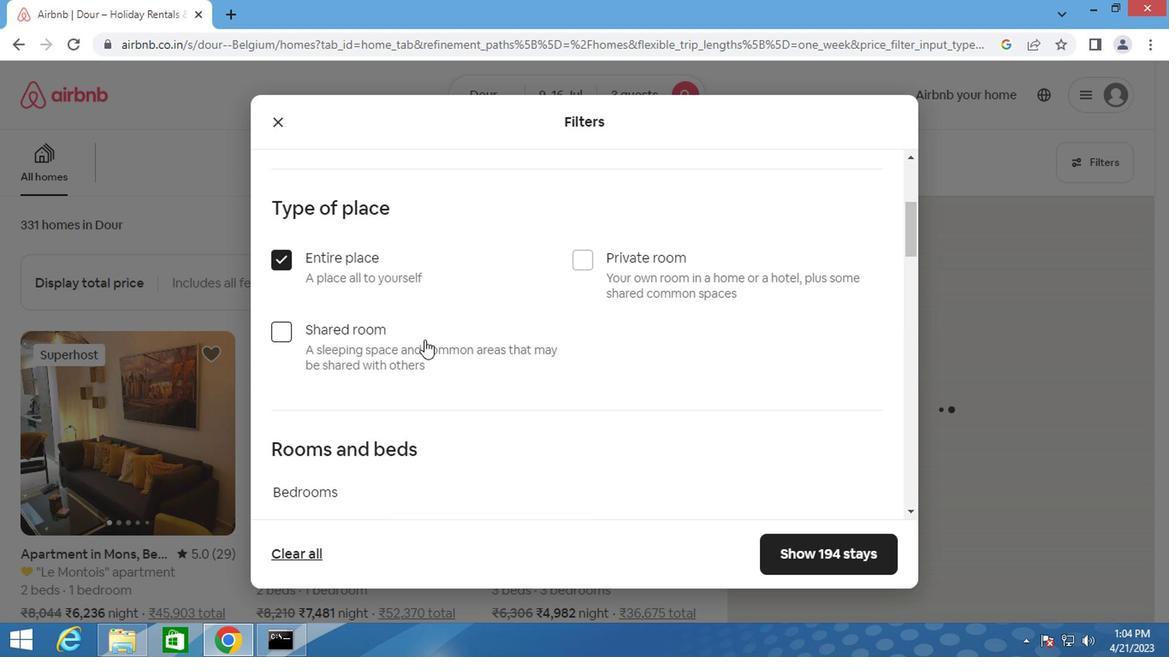 
Action: Mouse scrolled (425, 344) with delta (0, -1)
Screenshot: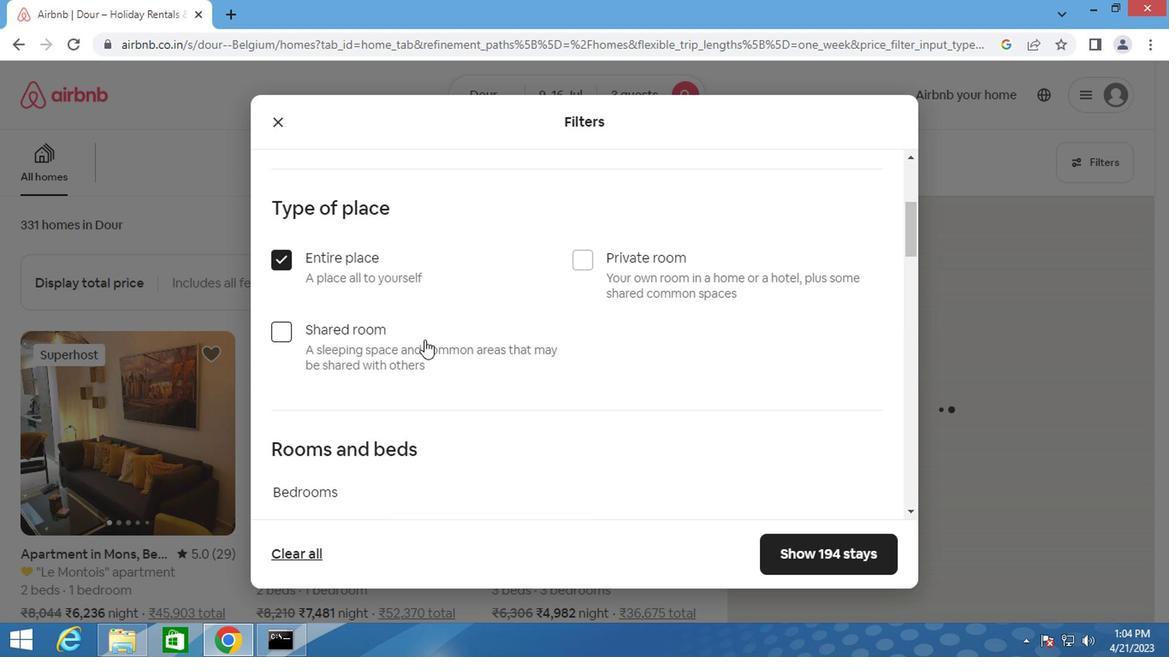 
Action: Mouse moved to (430, 289)
Screenshot: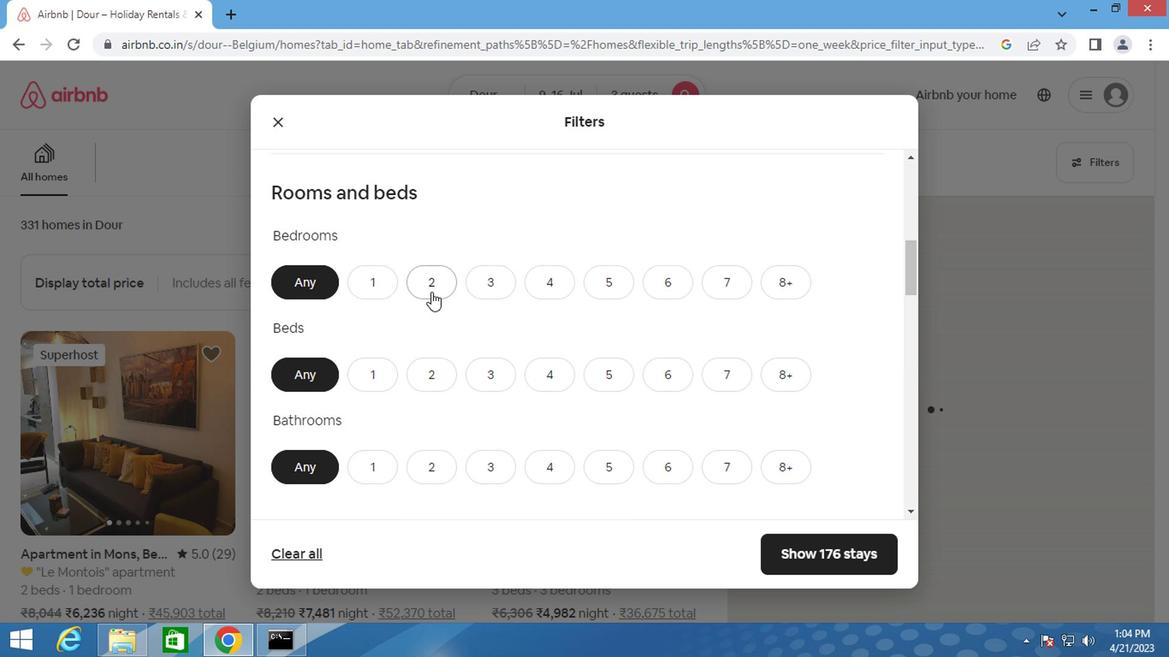 
Action: Mouse pressed left at (430, 289)
Screenshot: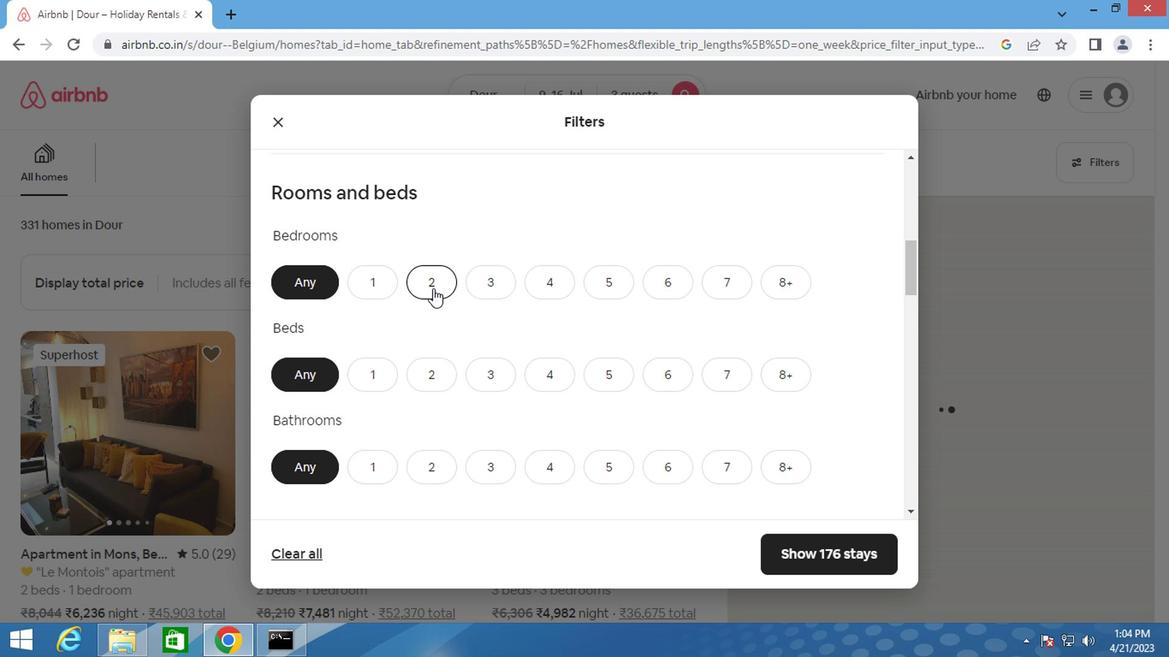 
Action: Mouse moved to (421, 372)
Screenshot: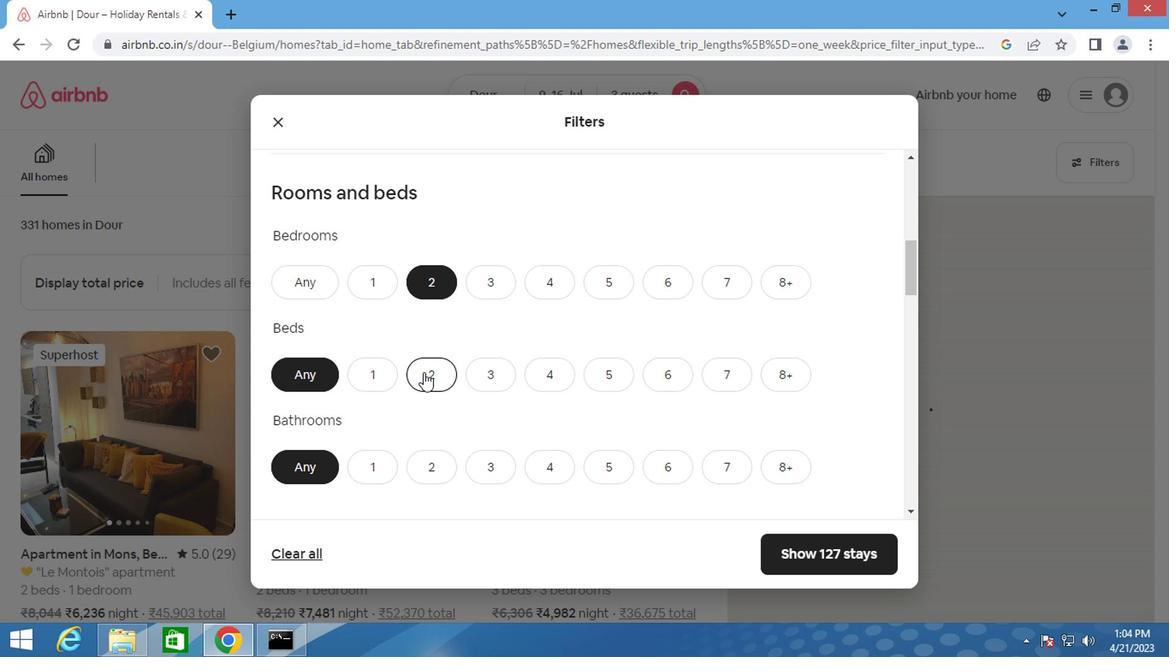 
Action: Mouse pressed left at (421, 372)
Screenshot: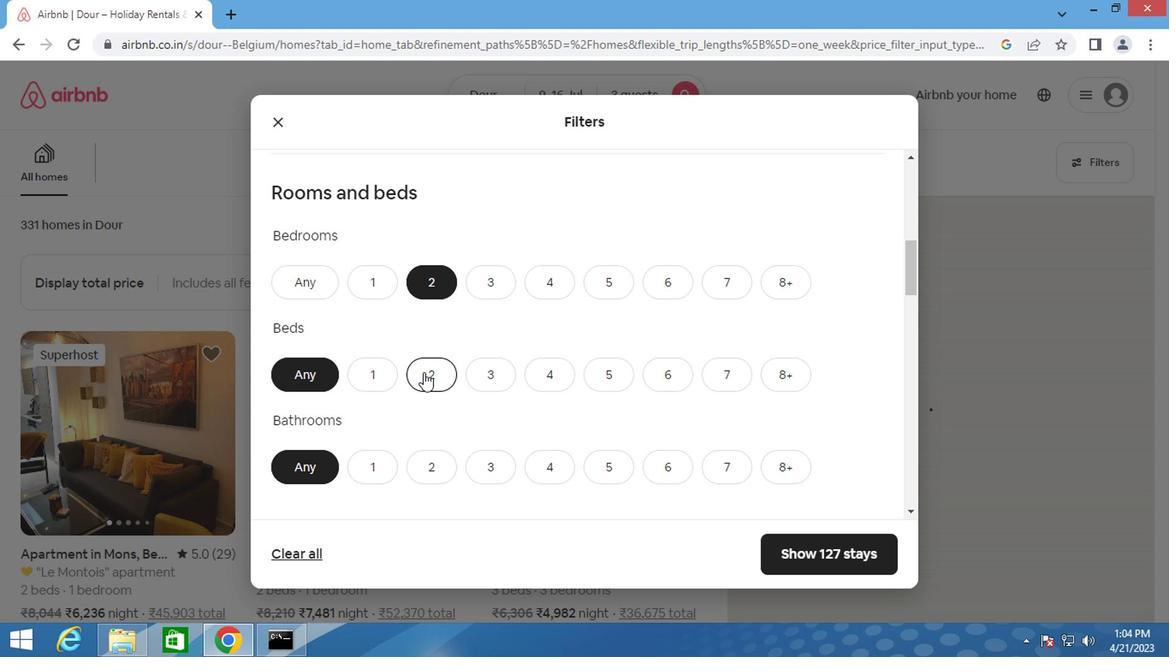 
Action: Mouse moved to (362, 456)
Screenshot: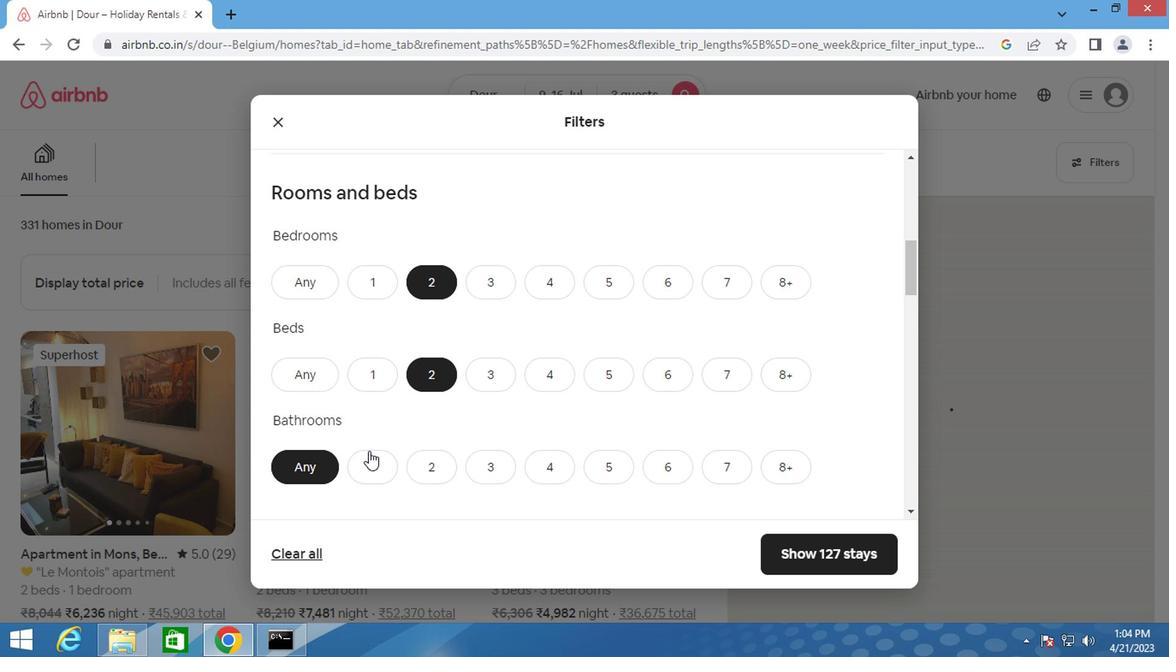 
Action: Mouse pressed left at (362, 456)
Screenshot: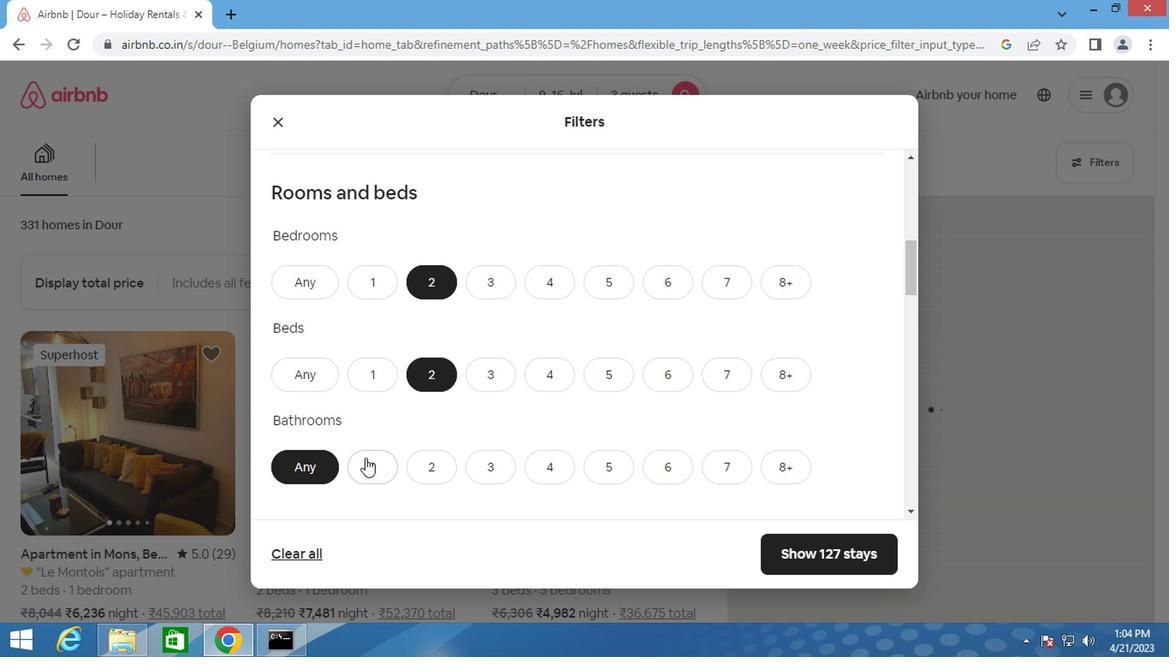 
Action: Mouse moved to (368, 454)
Screenshot: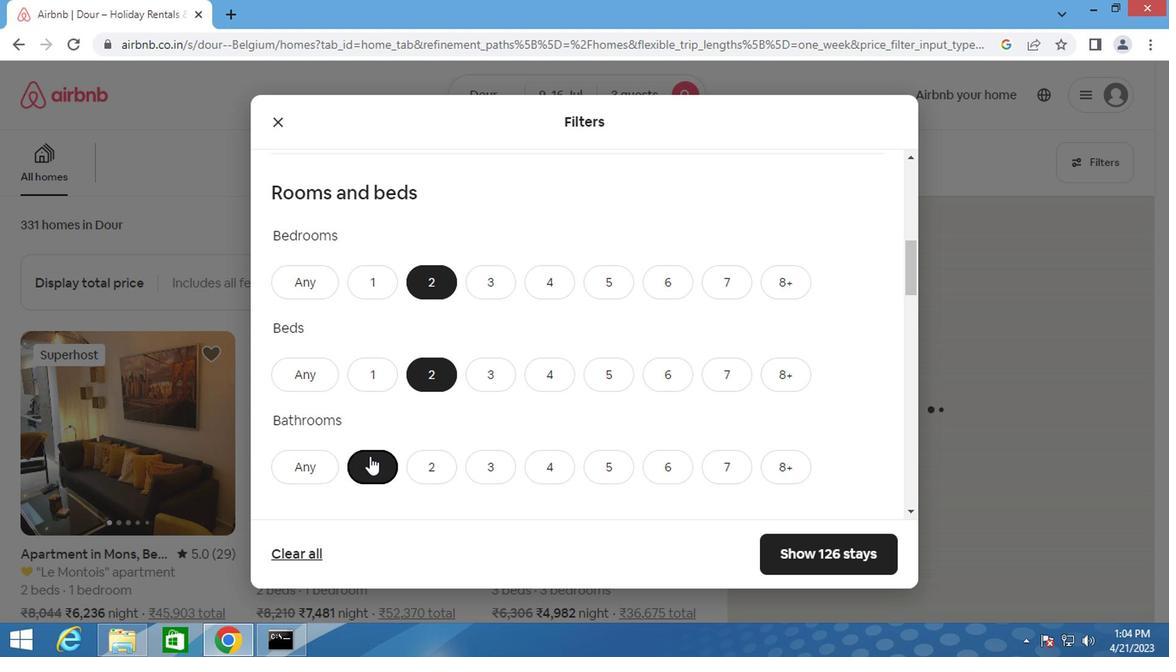 
Action: Mouse scrolled (368, 453) with delta (0, -1)
Screenshot: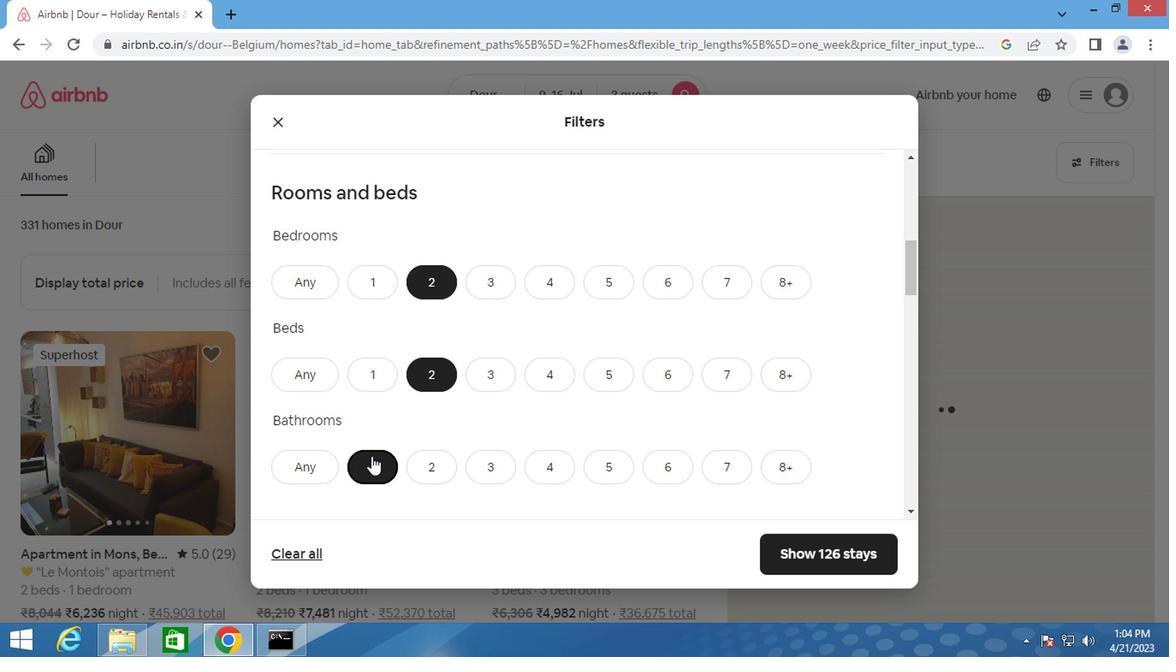 
Action: Mouse scrolled (368, 453) with delta (0, -1)
Screenshot: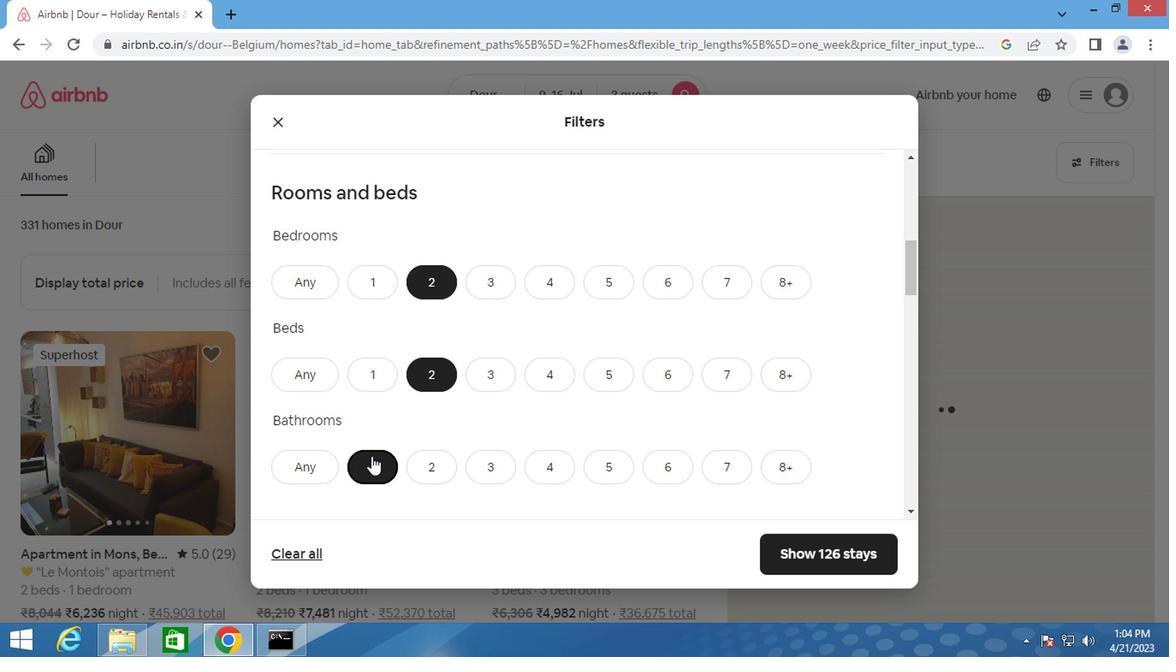 
Action: Mouse moved to (368, 453)
Screenshot: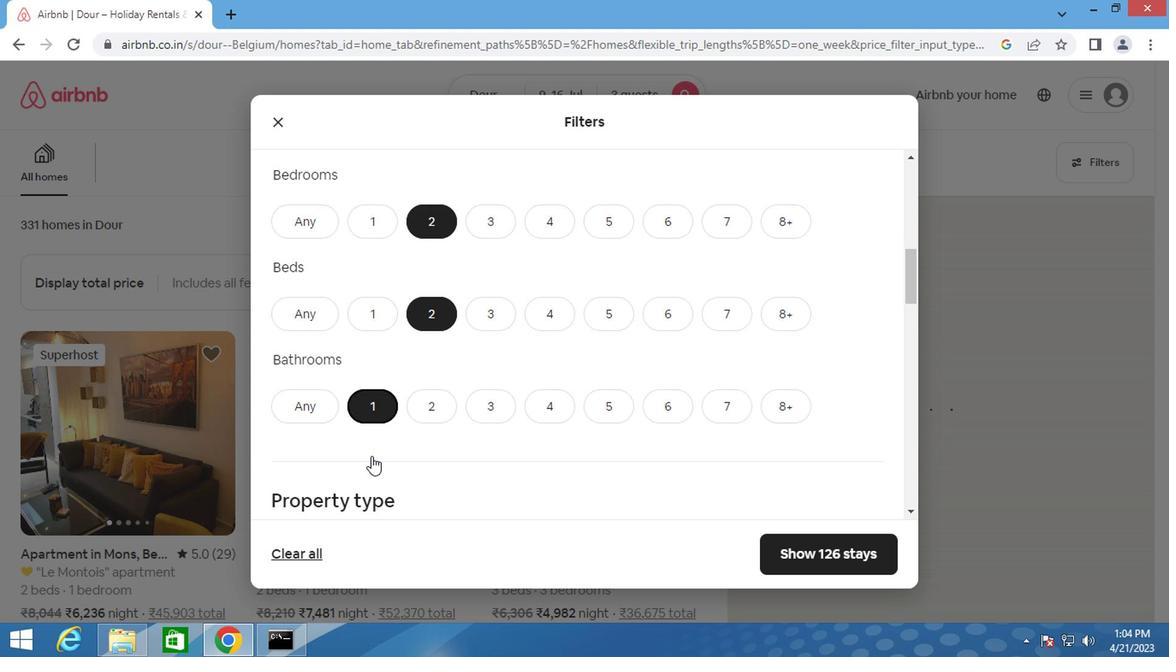 
Action: Mouse scrolled (368, 453) with delta (0, 0)
Screenshot: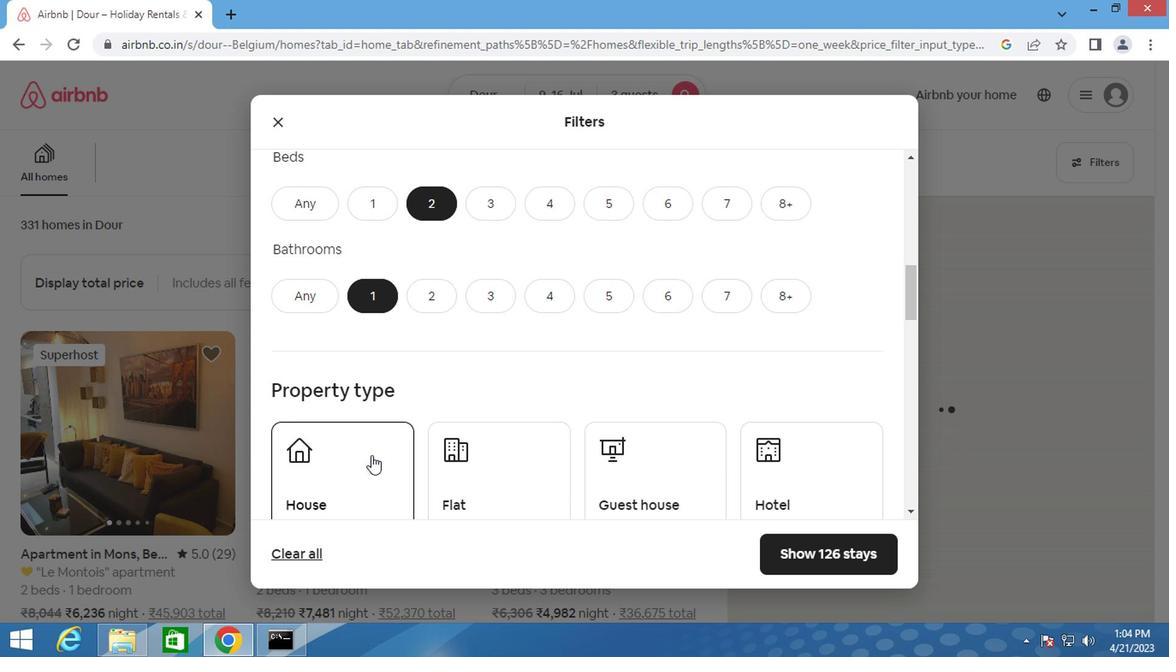 
Action: Mouse scrolled (368, 453) with delta (0, 0)
Screenshot: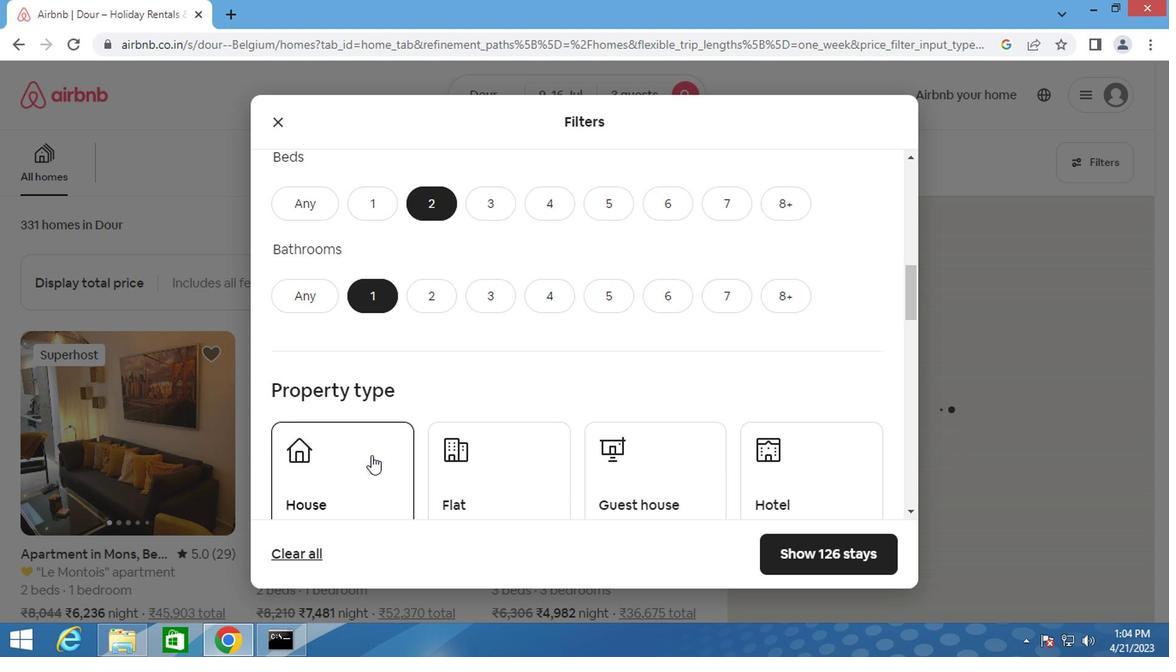 
Action: Mouse moved to (359, 346)
Screenshot: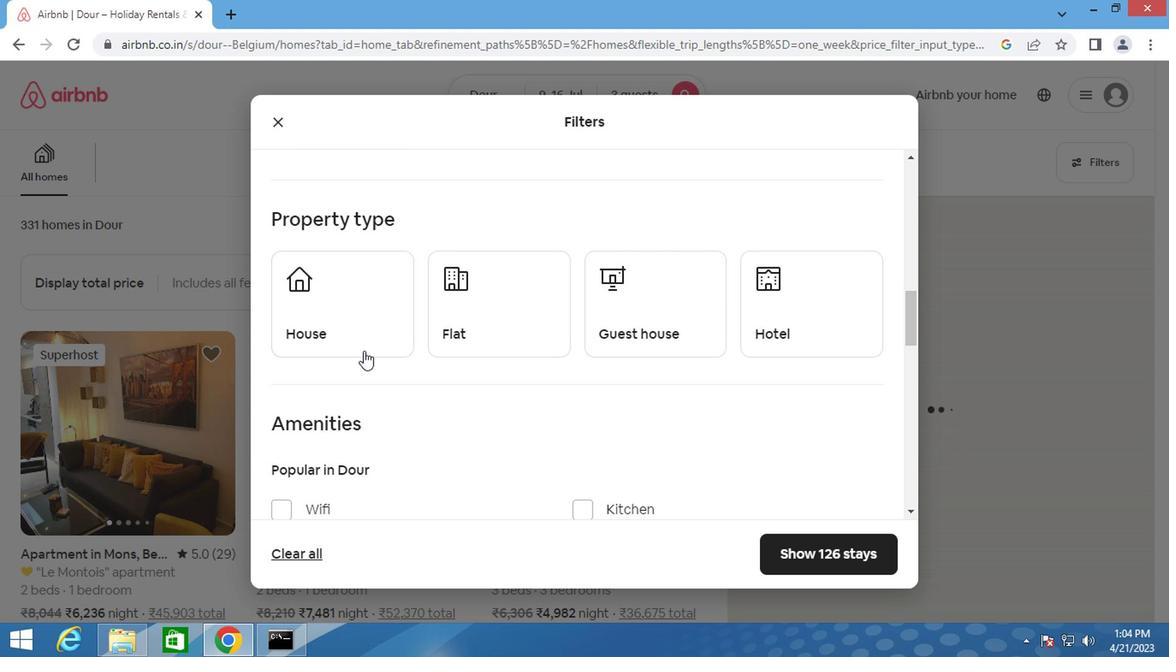 
Action: Mouse pressed left at (359, 346)
Screenshot: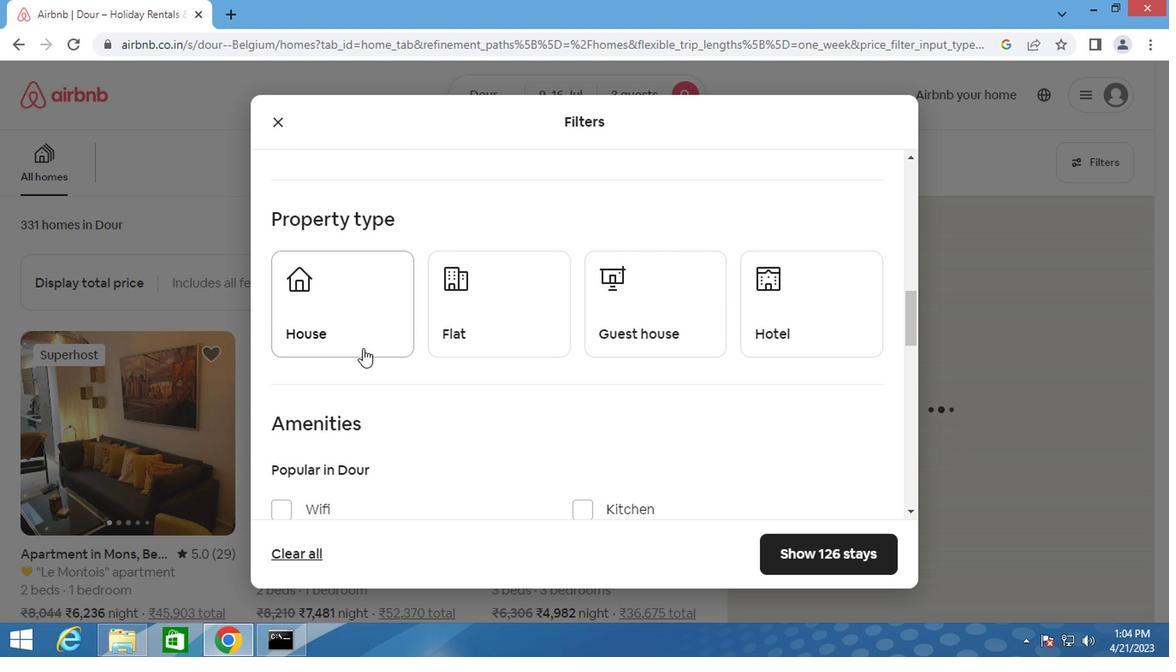 
Action: Mouse moved to (523, 345)
Screenshot: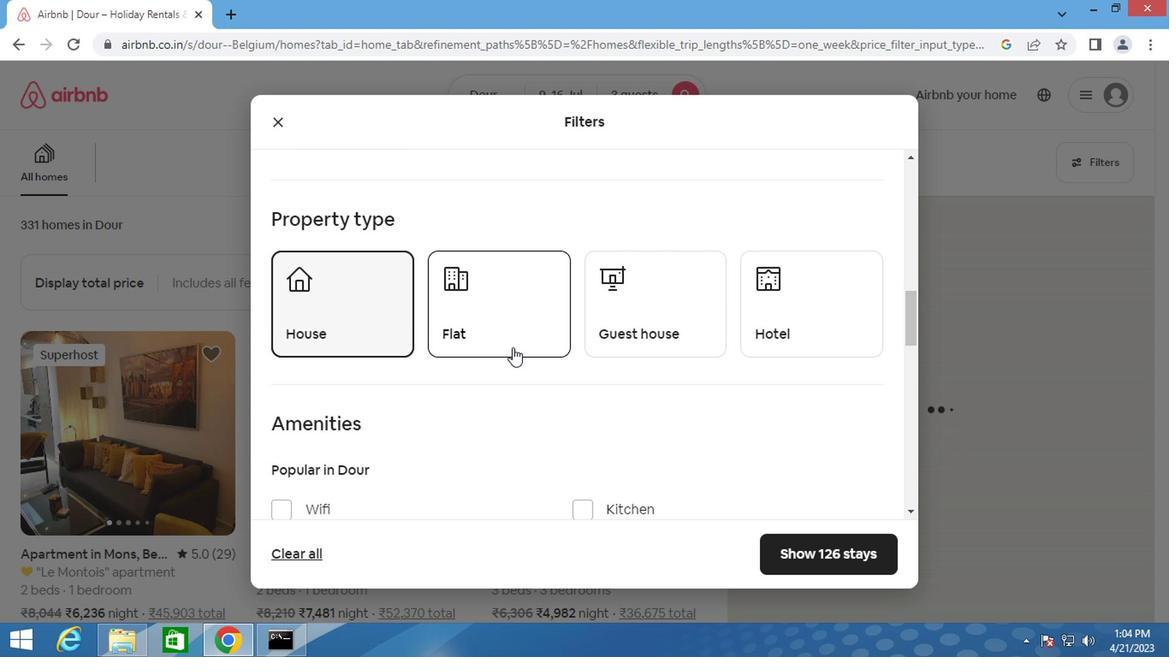 
Action: Mouse pressed left at (522, 345)
Screenshot: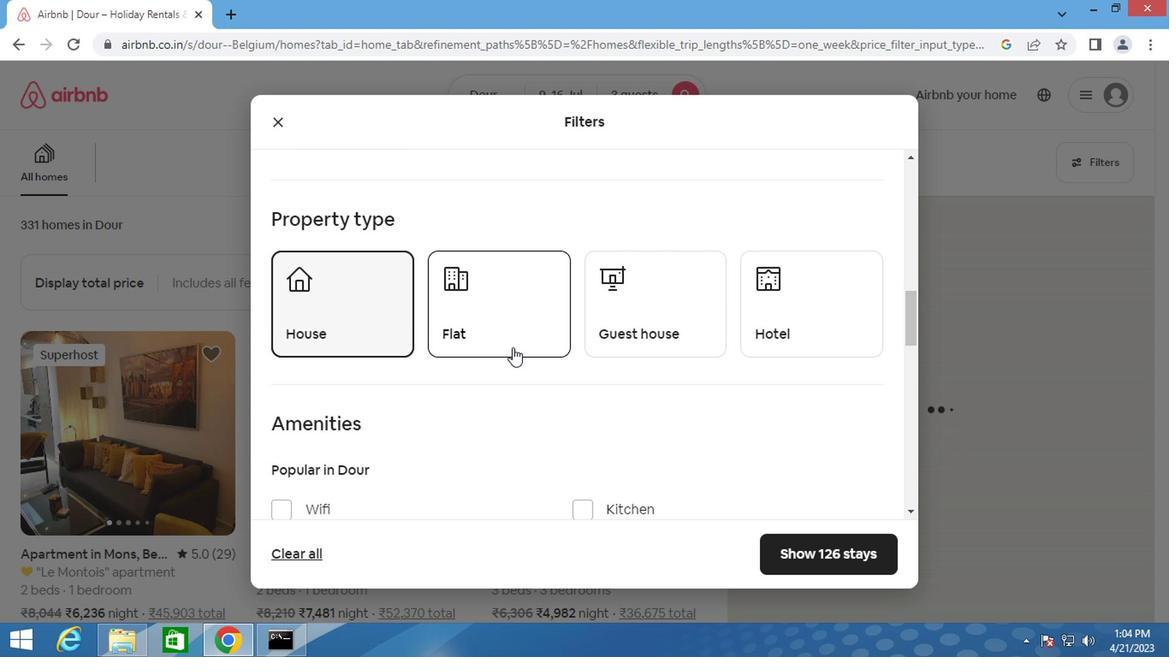 
Action: Mouse moved to (642, 319)
Screenshot: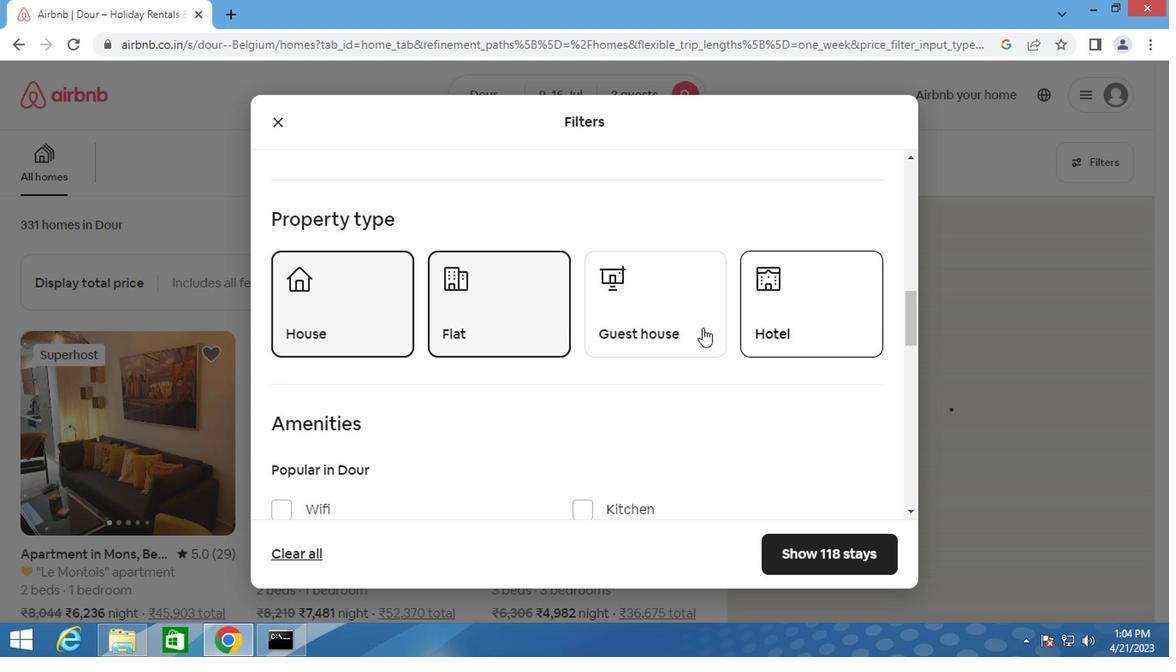 
Action: Mouse pressed left at (642, 319)
Screenshot: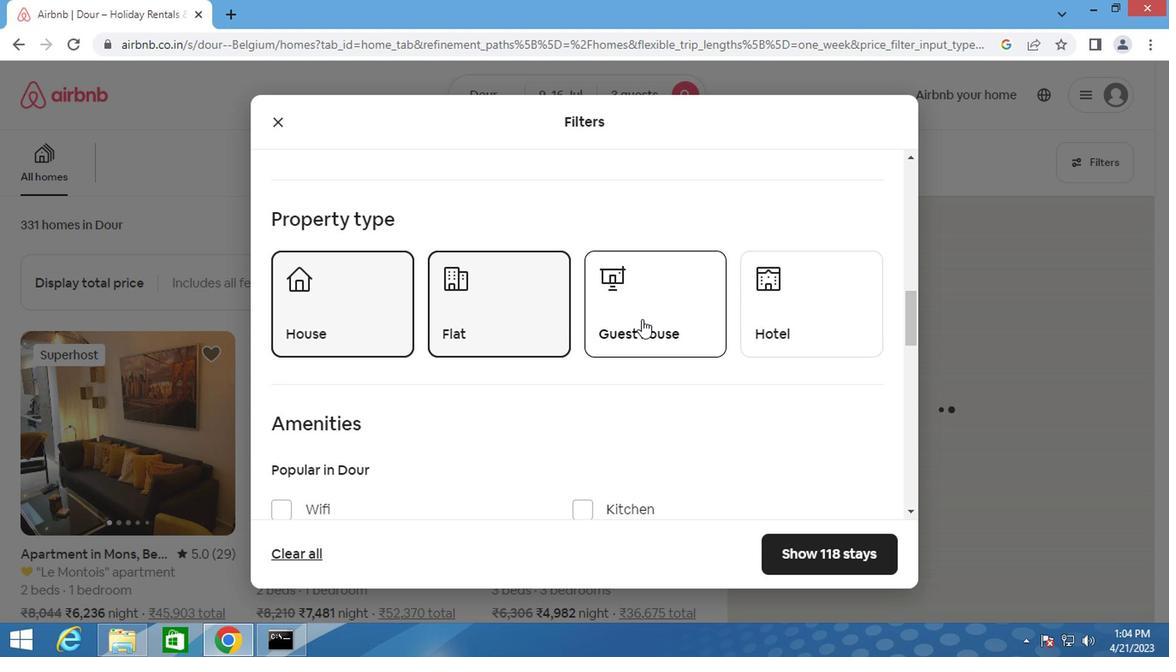 
Action: Mouse scrolled (642, 319) with delta (0, 0)
Screenshot: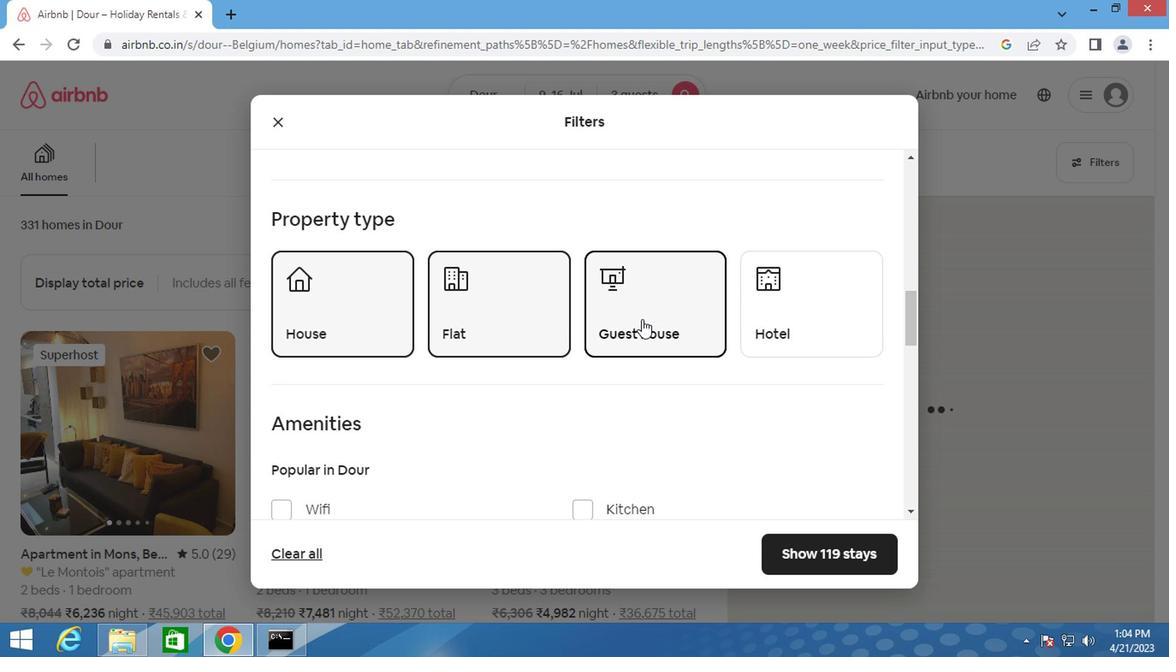 
Action: Mouse scrolled (642, 319) with delta (0, 0)
Screenshot: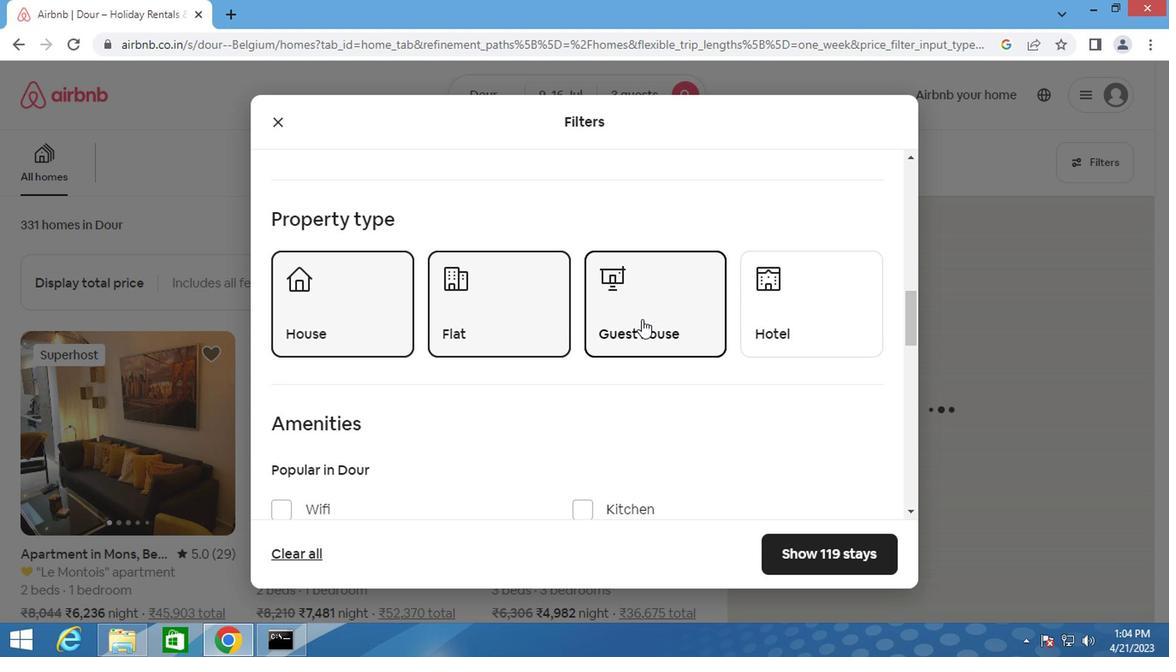 
Action: Mouse moved to (270, 383)
Screenshot: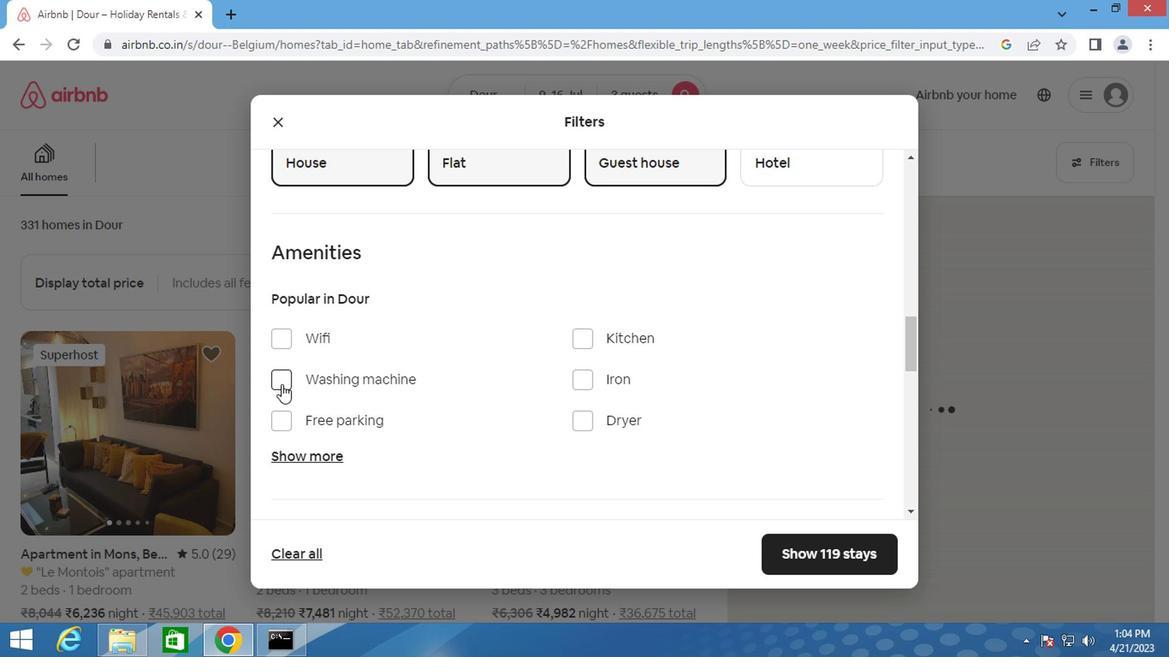 
Action: Mouse pressed left at (270, 383)
Screenshot: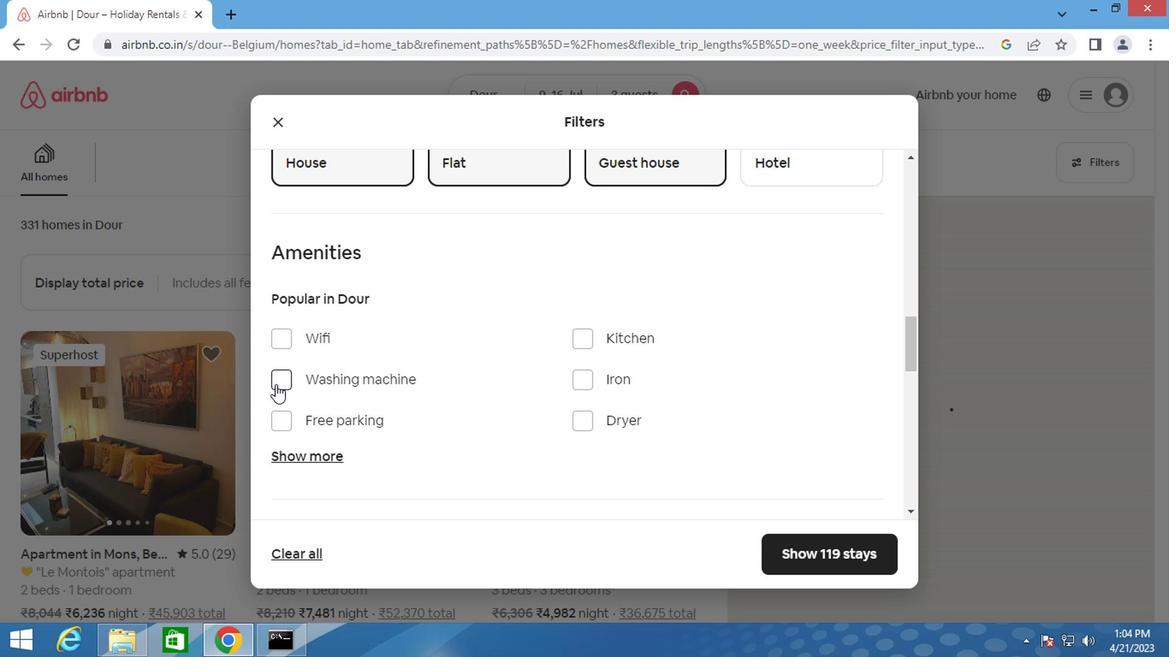
Action: Mouse moved to (460, 344)
Screenshot: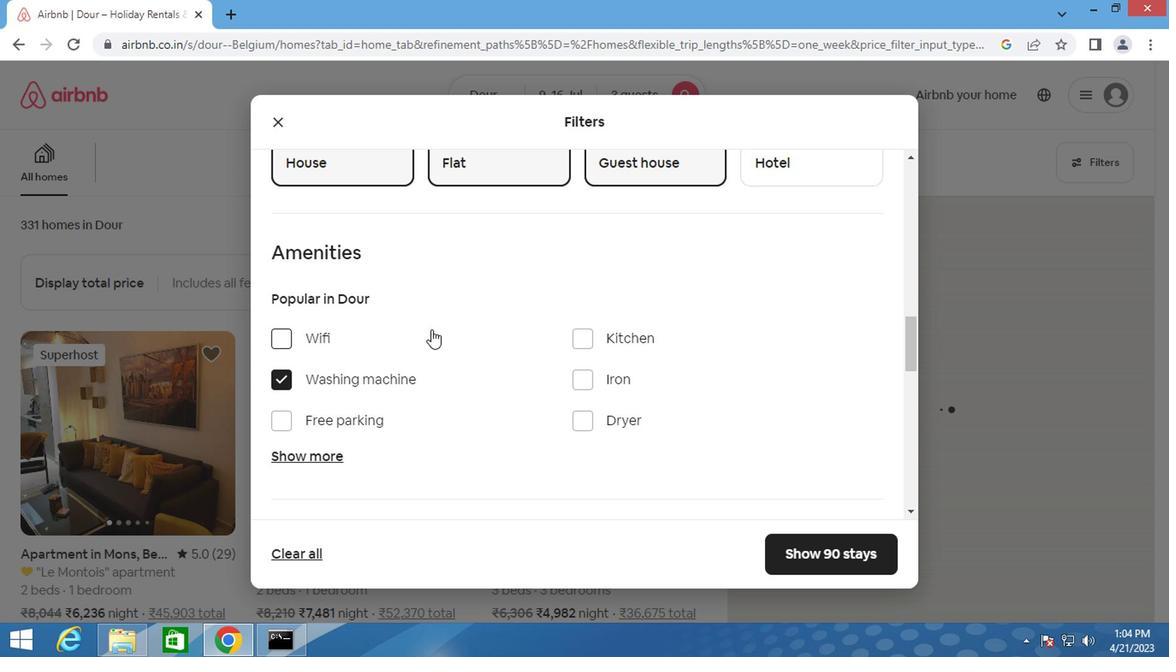 
Action: Mouse scrolled (460, 343) with delta (0, 0)
Screenshot: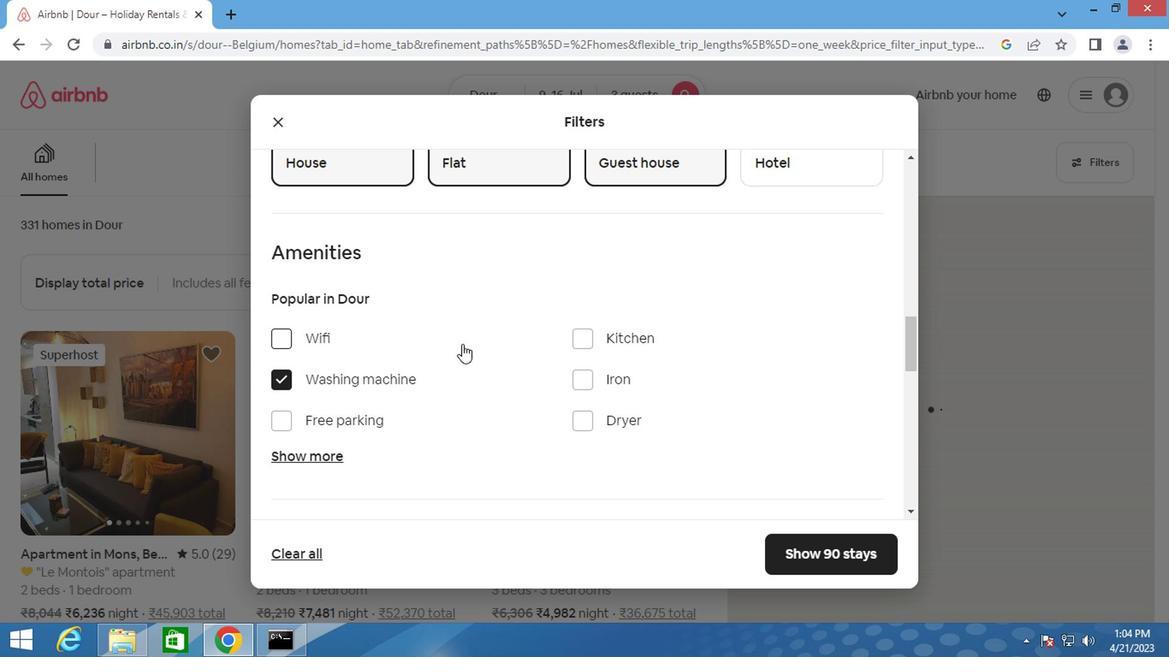 
Action: Mouse scrolled (460, 343) with delta (0, 0)
Screenshot: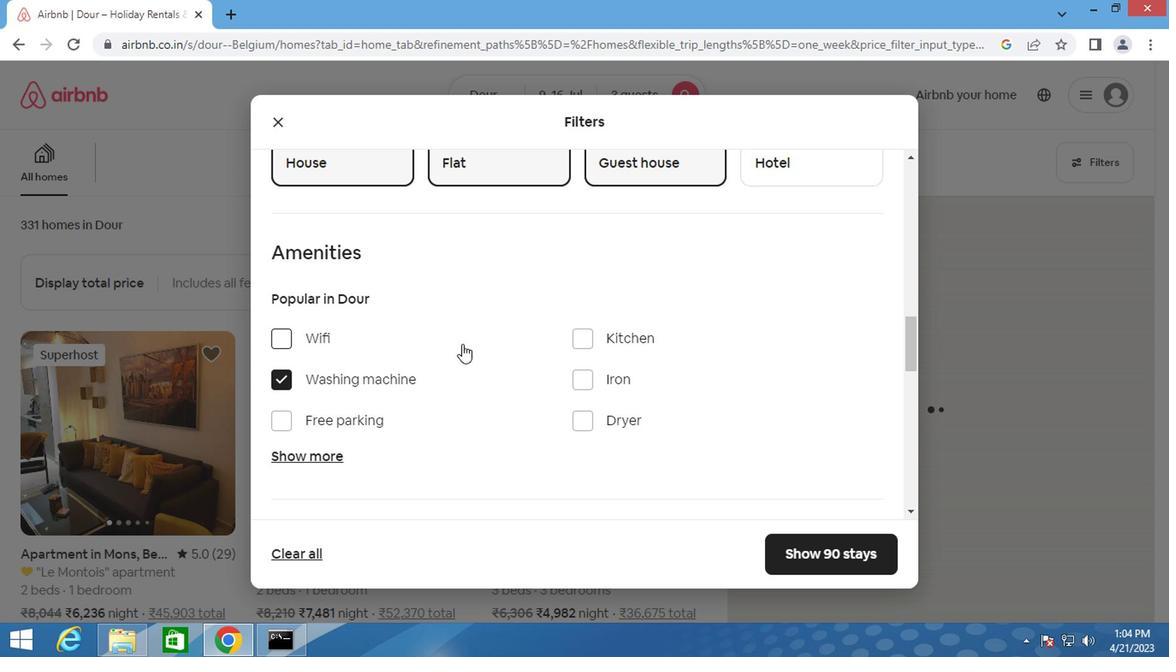 
Action: Mouse moved to (320, 288)
Screenshot: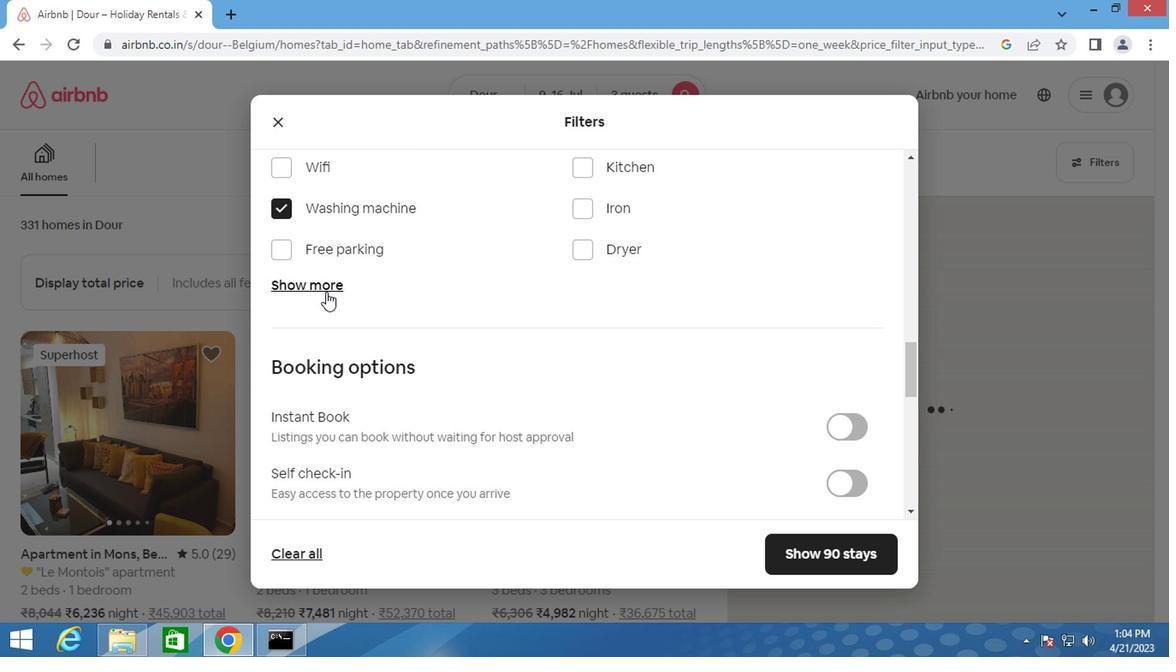 
Action: Mouse pressed left at (320, 288)
Screenshot: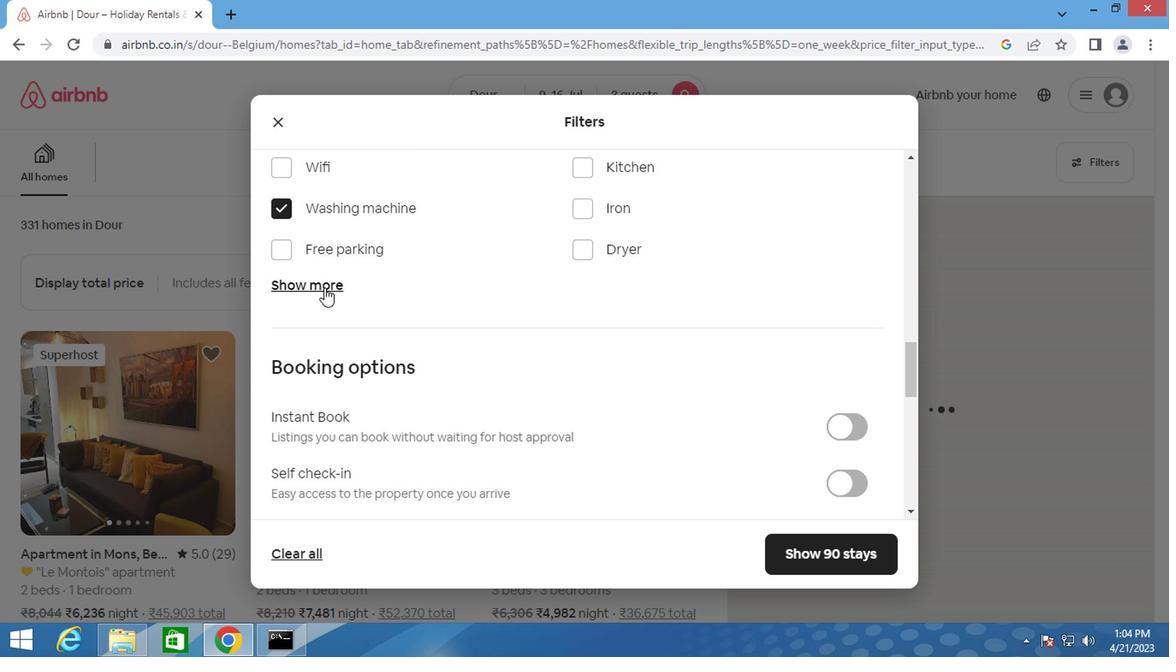 
Action: Mouse moved to (575, 342)
Screenshot: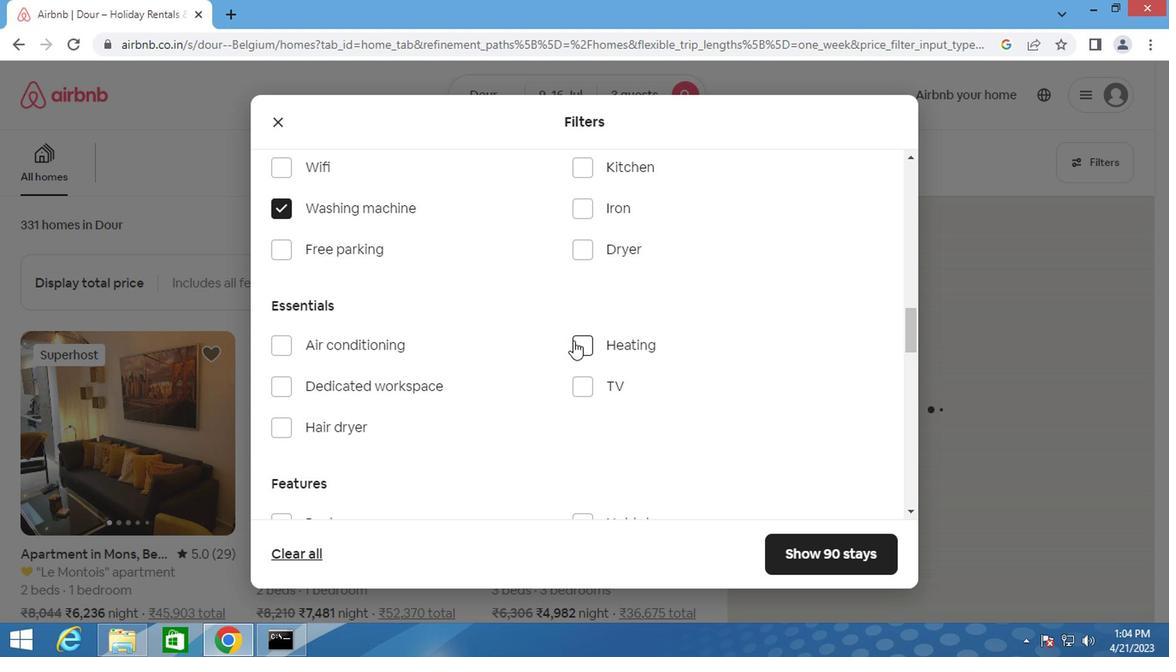 
Action: Mouse pressed left at (575, 342)
Screenshot: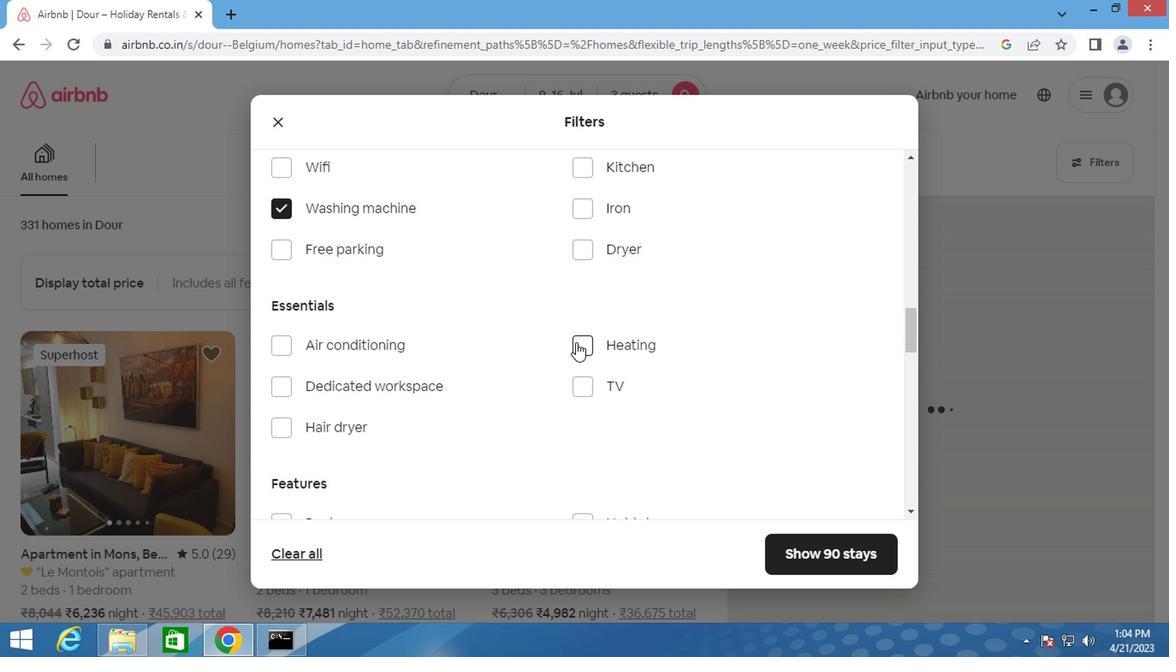 
Action: Mouse moved to (518, 335)
Screenshot: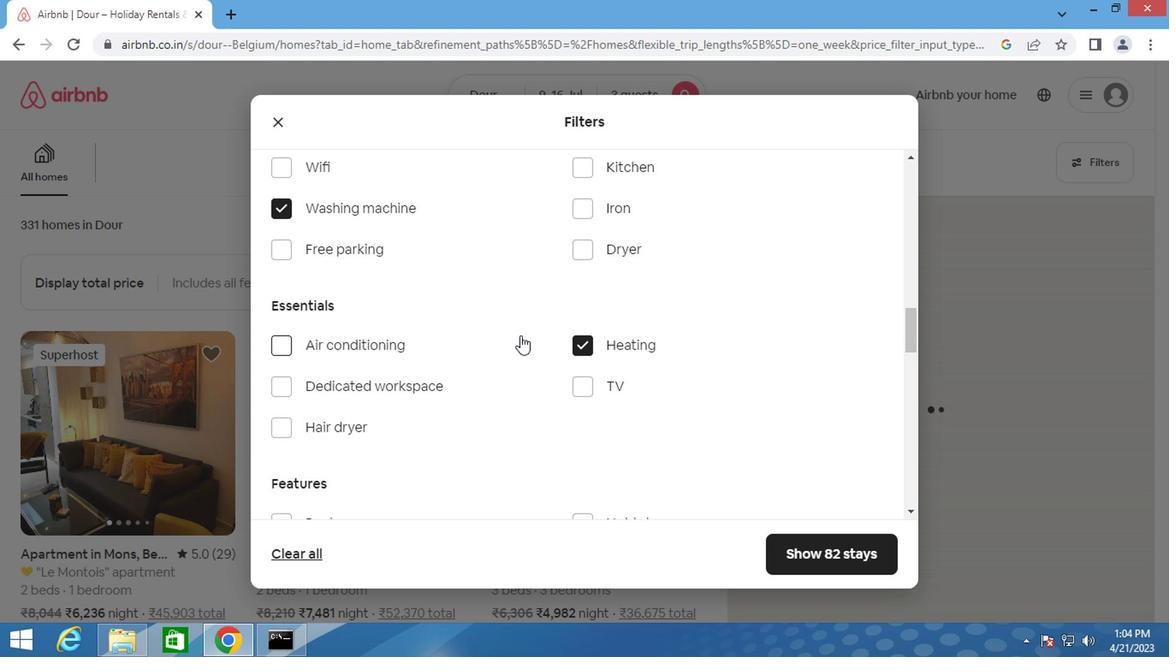 
Action: Mouse scrolled (518, 334) with delta (0, 0)
Screenshot: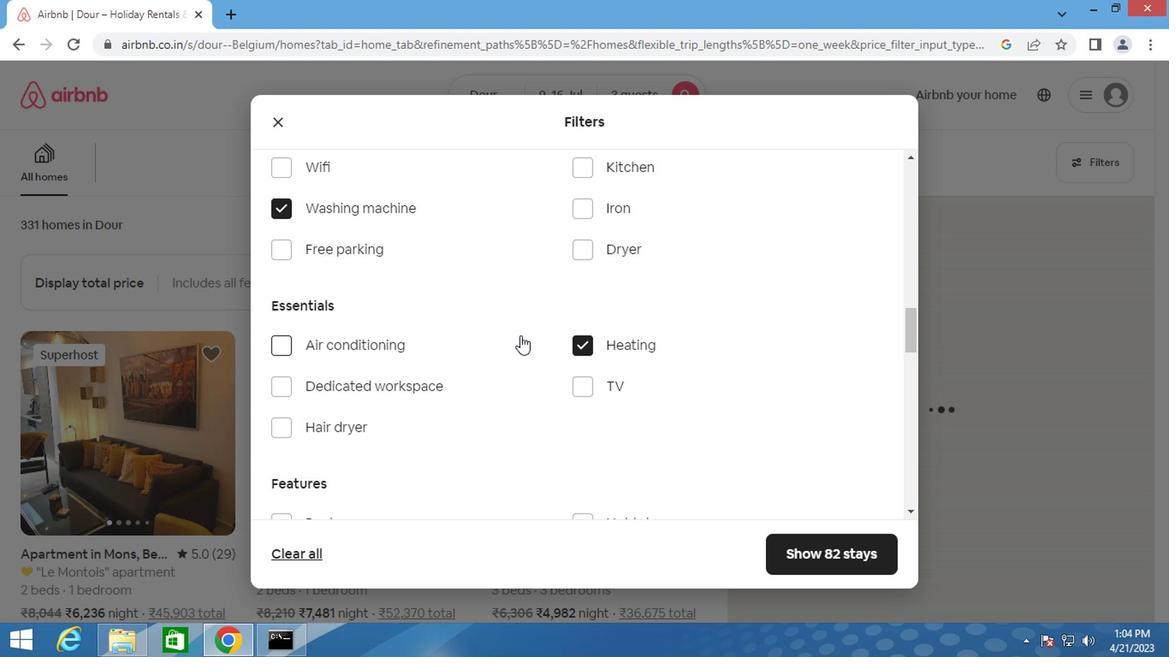 
Action: Mouse scrolled (518, 334) with delta (0, 0)
Screenshot: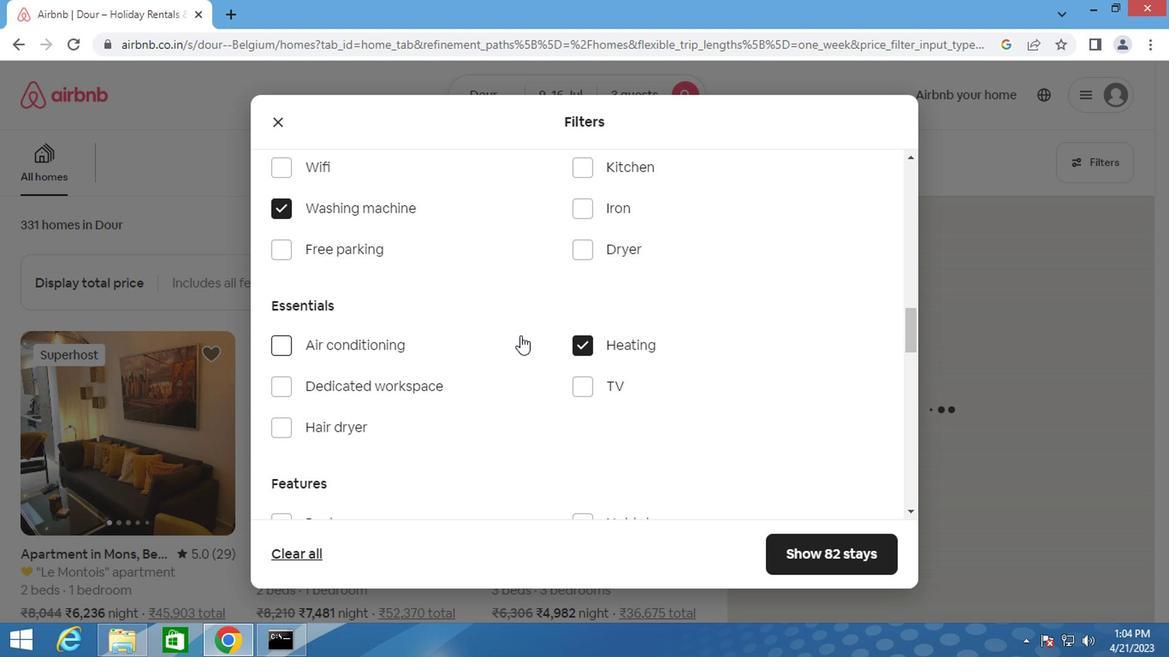 
Action: Mouse scrolled (518, 334) with delta (0, 0)
Screenshot: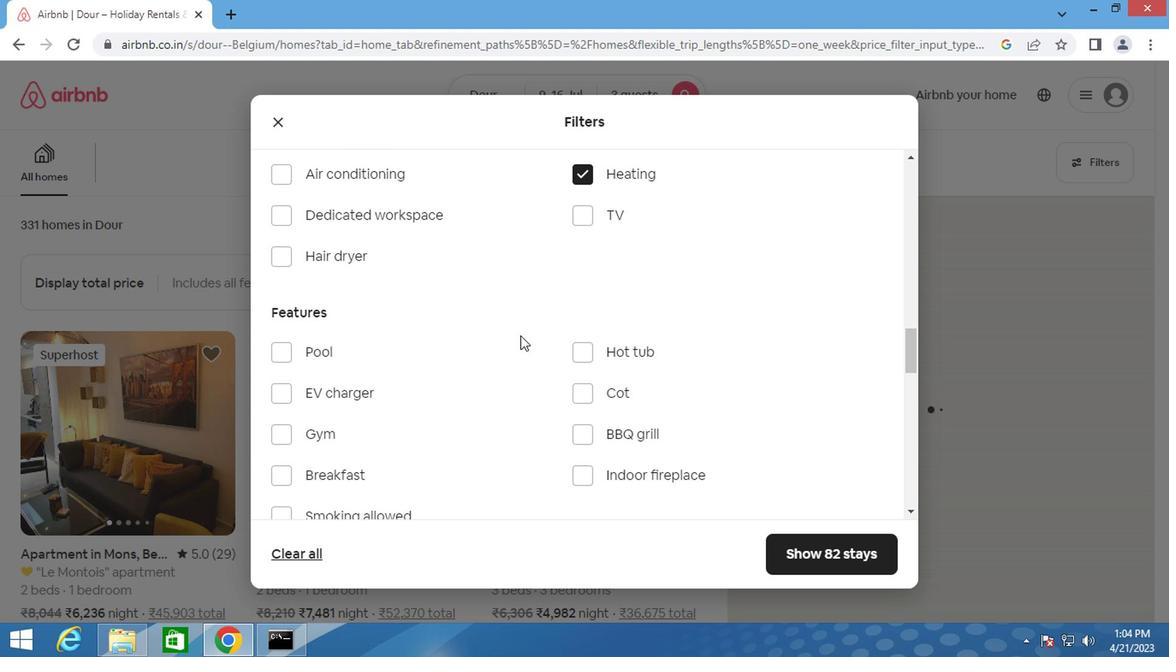 
Action: Mouse scrolled (518, 334) with delta (0, 0)
Screenshot: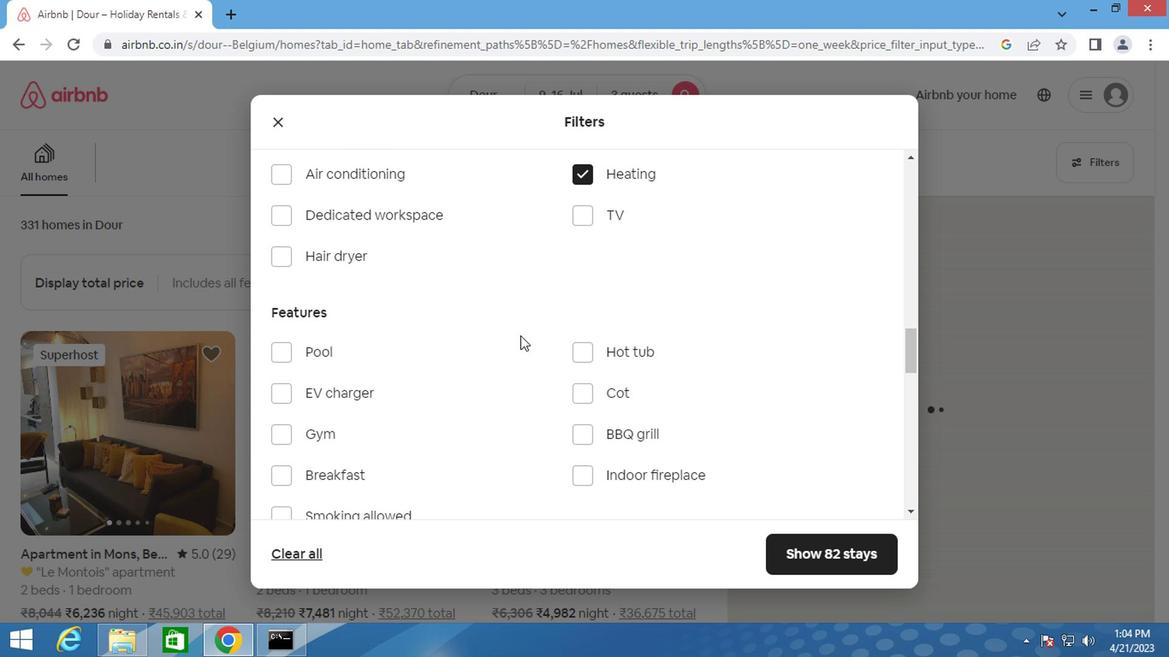 
Action: Mouse scrolled (518, 334) with delta (0, 0)
Screenshot: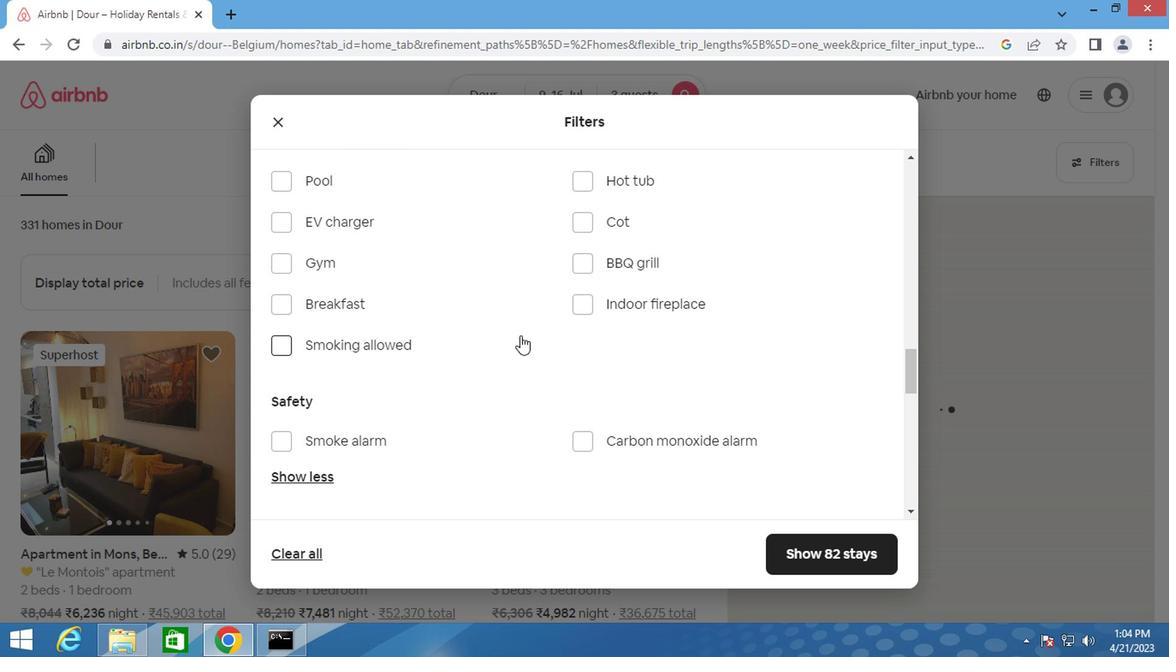
Action: Mouse scrolled (518, 334) with delta (0, 0)
Screenshot: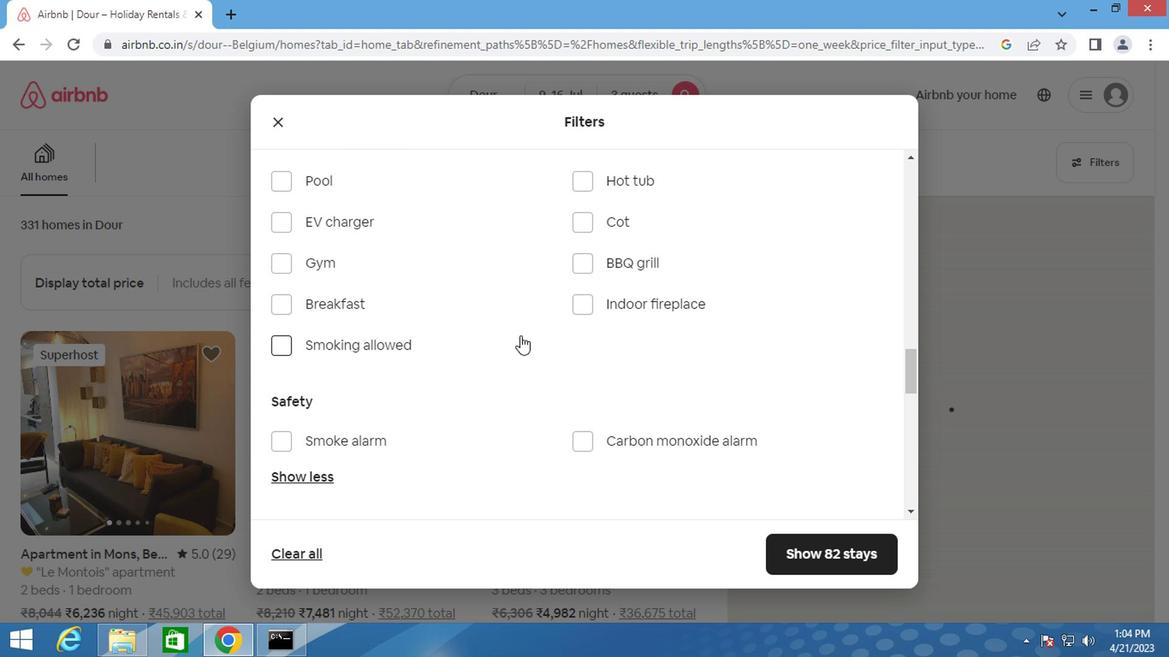 
Action: Mouse scrolled (518, 334) with delta (0, 0)
Screenshot: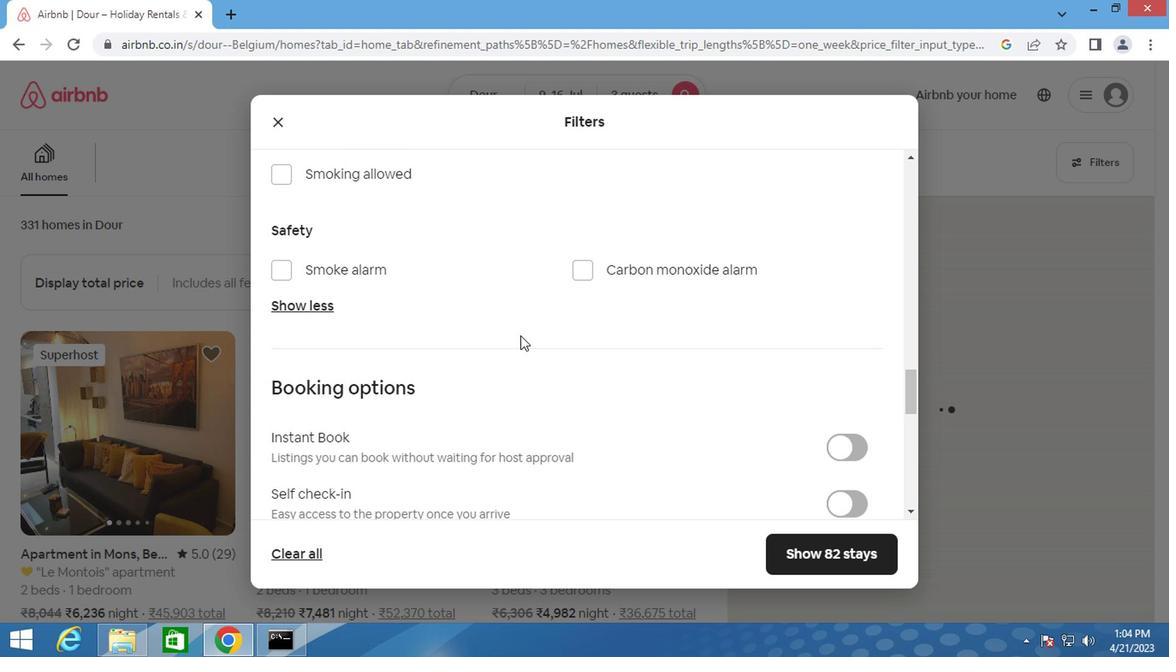 
Action: Mouse scrolled (518, 334) with delta (0, 0)
Screenshot: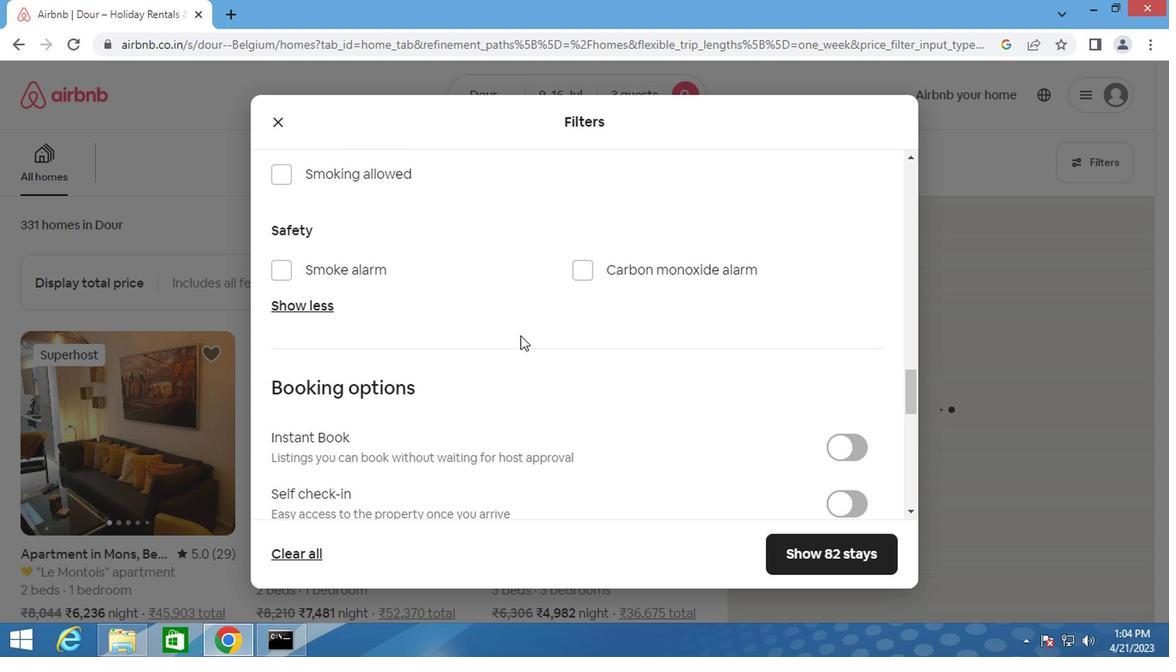 
Action: Mouse moved to (856, 327)
Screenshot: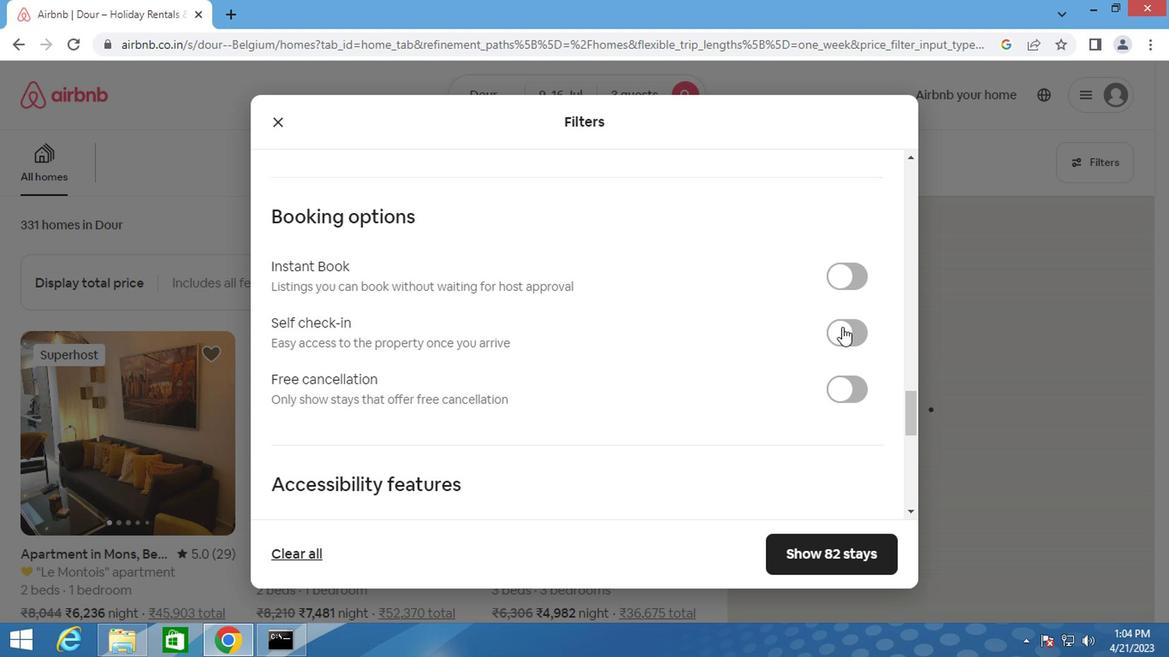 
Action: Mouse pressed left at (856, 327)
Screenshot: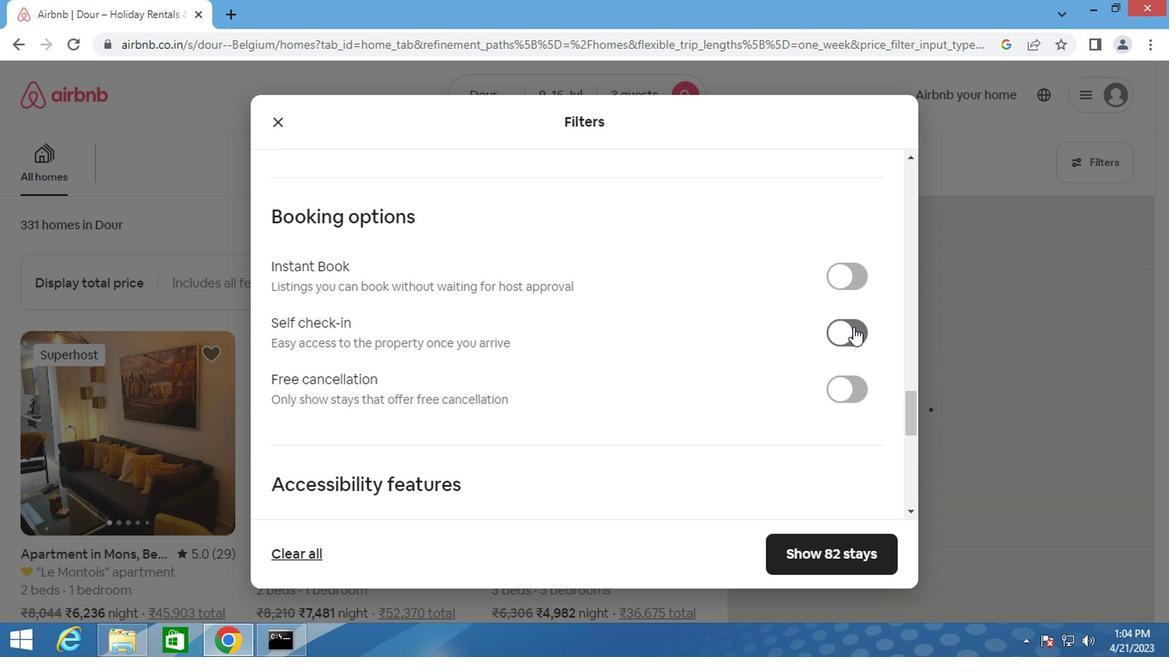 
Action: Mouse moved to (699, 335)
Screenshot: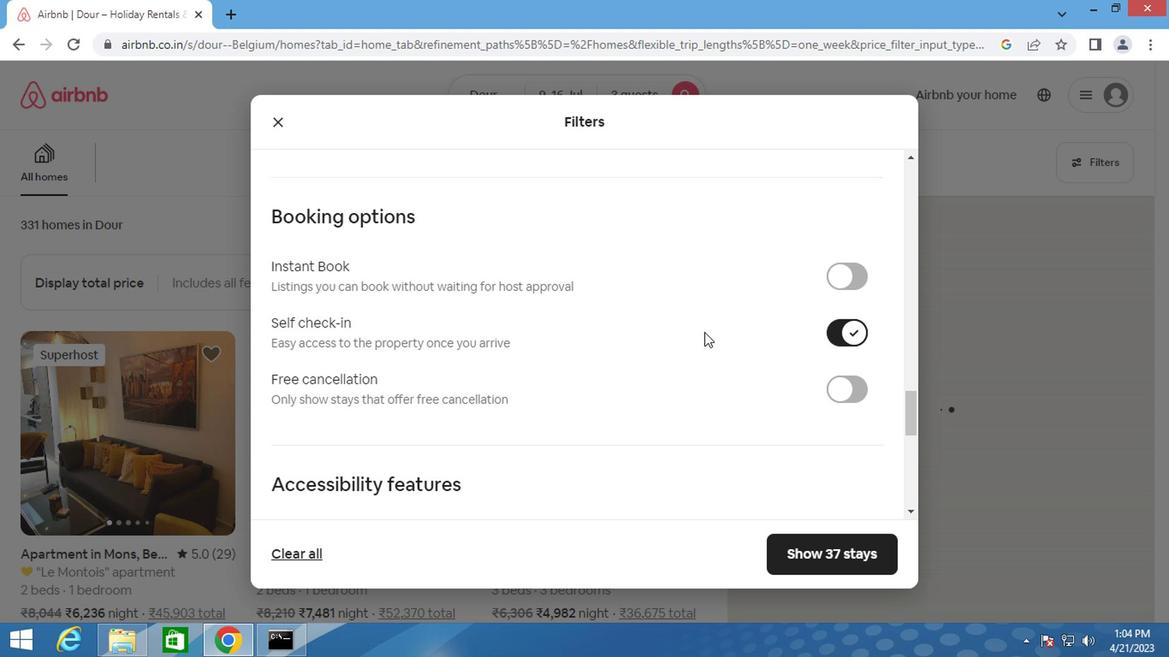 
Action: Mouse scrolled (699, 334) with delta (0, 0)
Screenshot: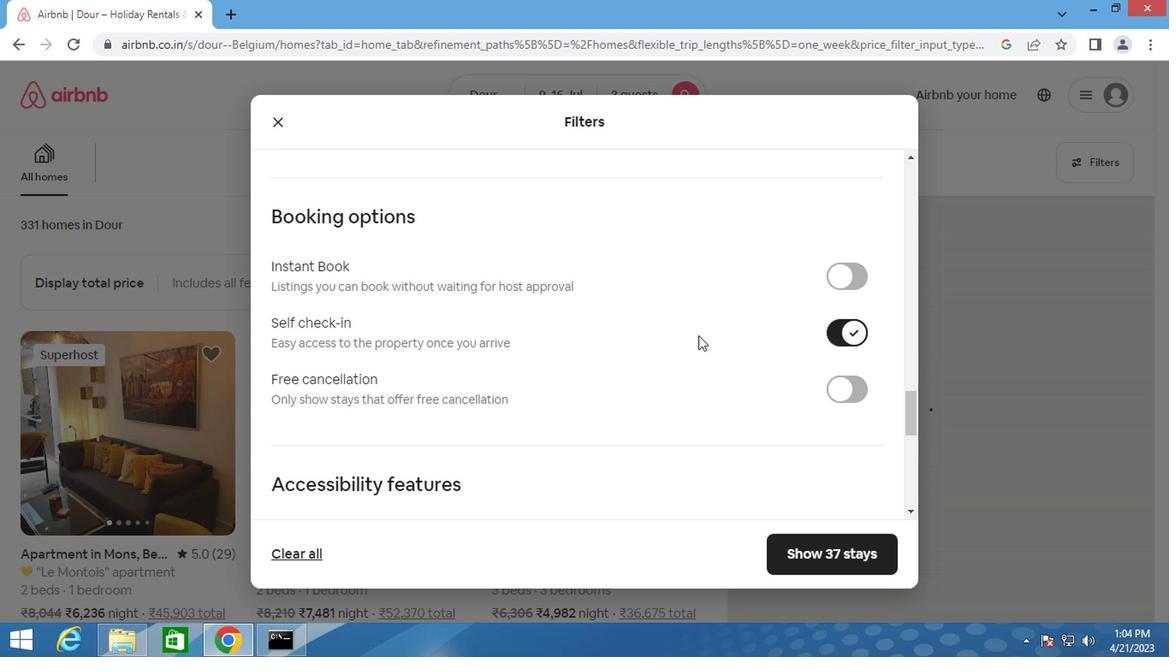 
Action: Mouse scrolled (699, 334) with delta (0, 0)
Screenshot: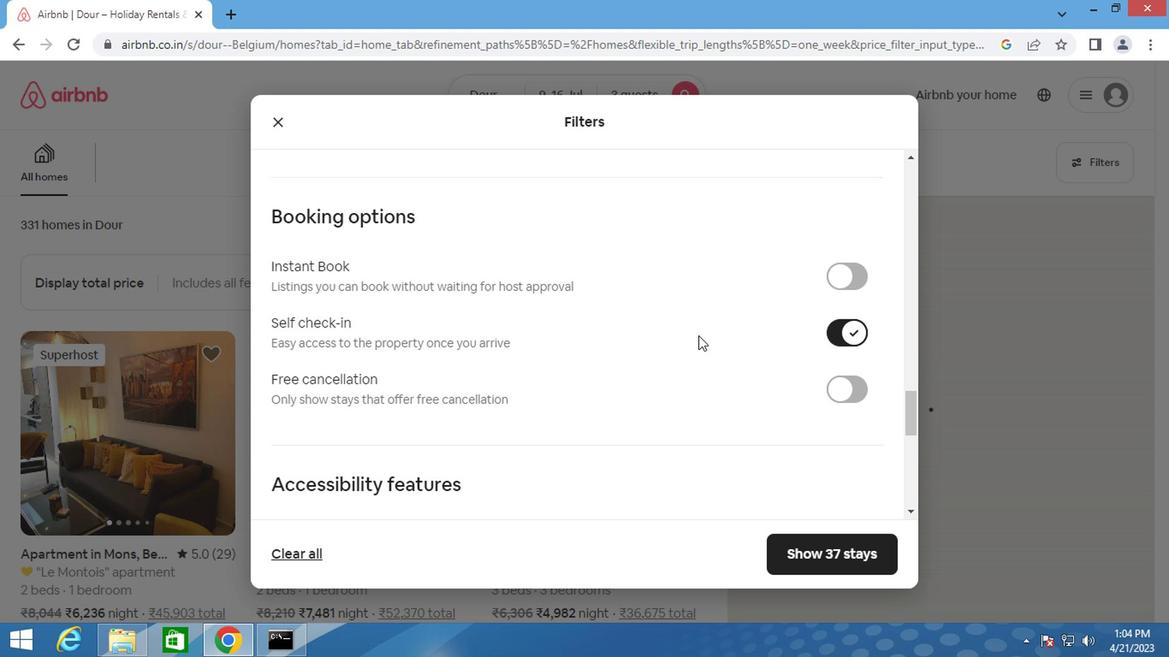 
Action: Mouse scrolled (699, 334) with delta (0, 0)
Screenshot: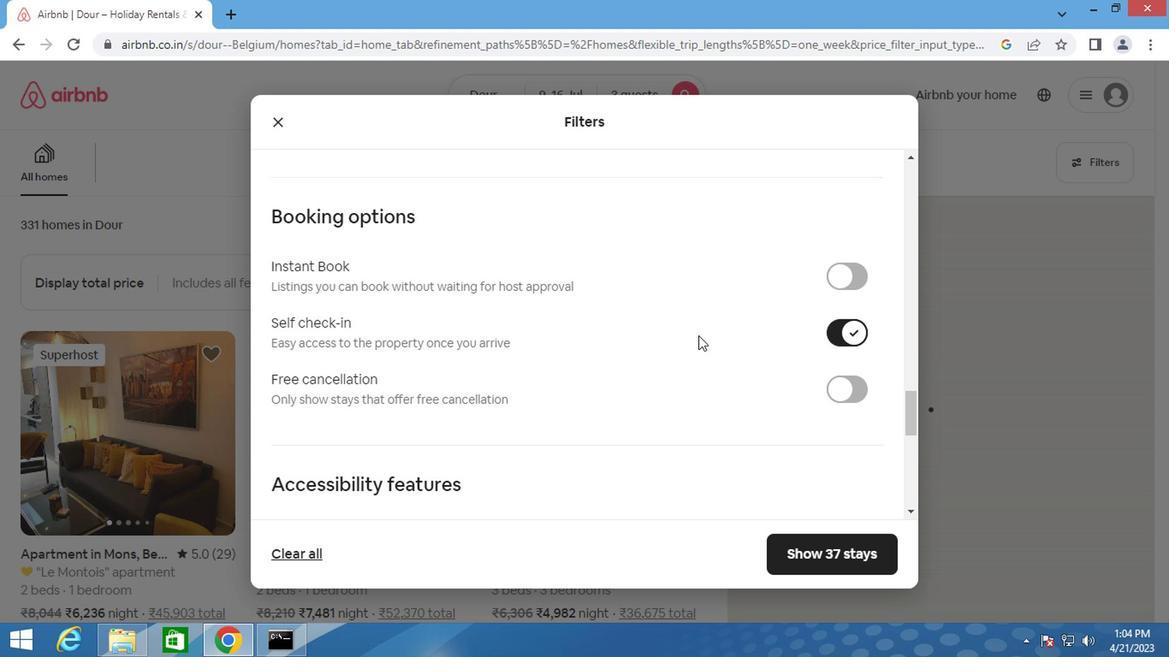 
Action: Mouse scrolled (699, 334) with delta (0, 0)
Screenshot: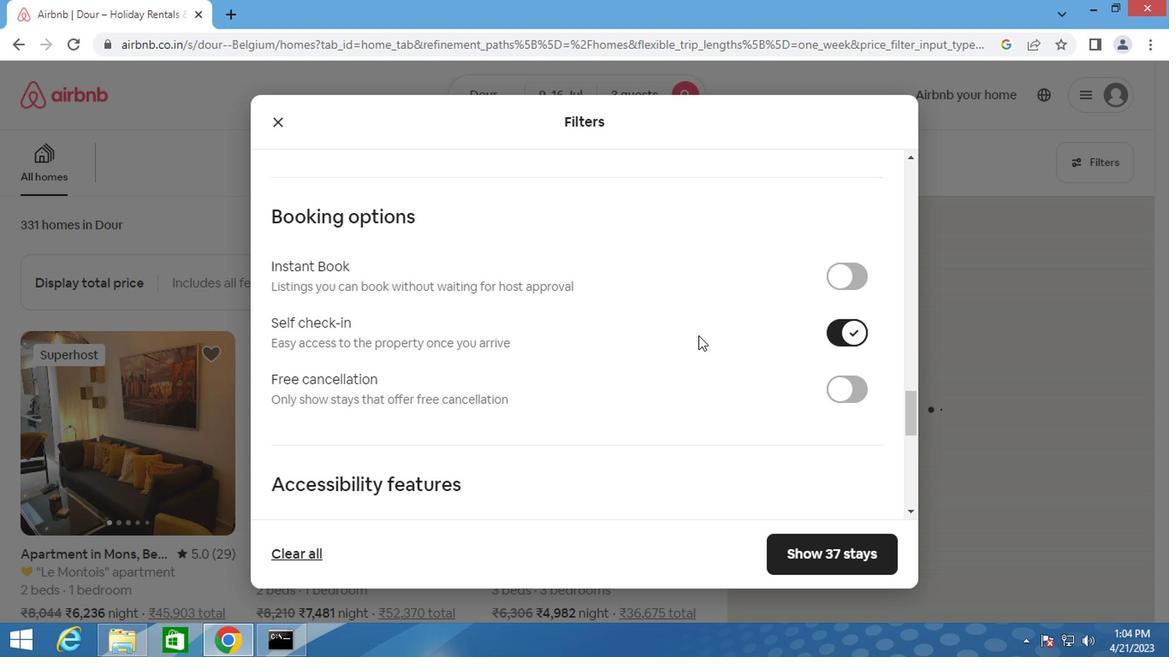 
Action: Mouse scrolled (699, 334) with delta (0, 0)
Screenshot: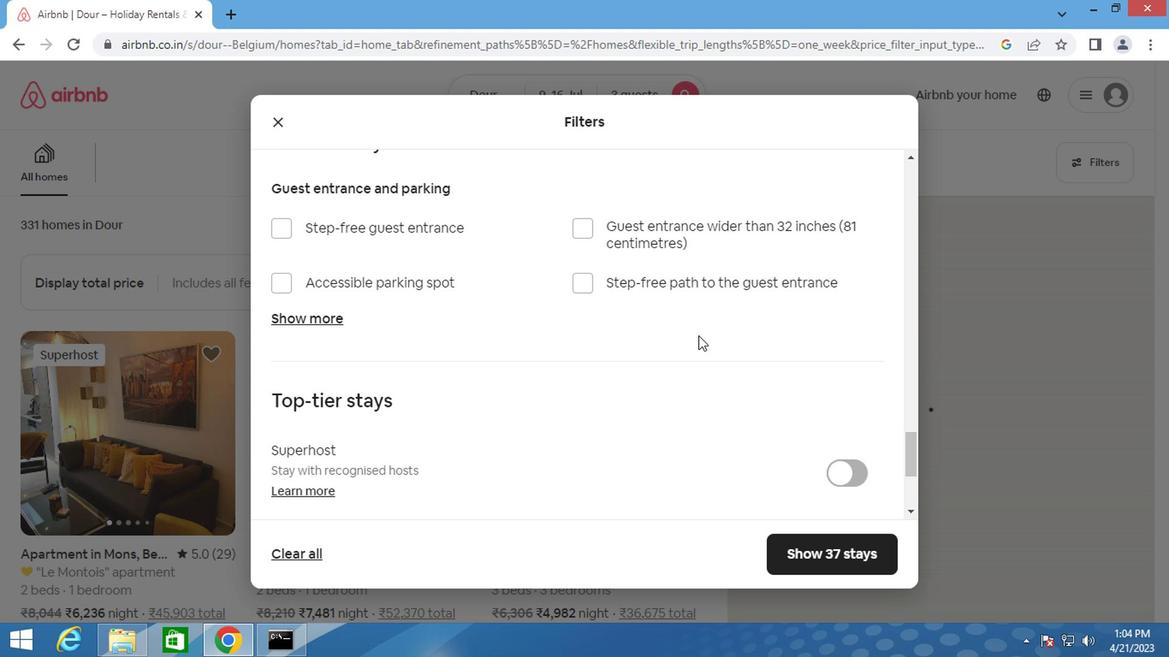 
Action: Mouse scrolled (699, 334) with delta (0, 0)
Screenshot: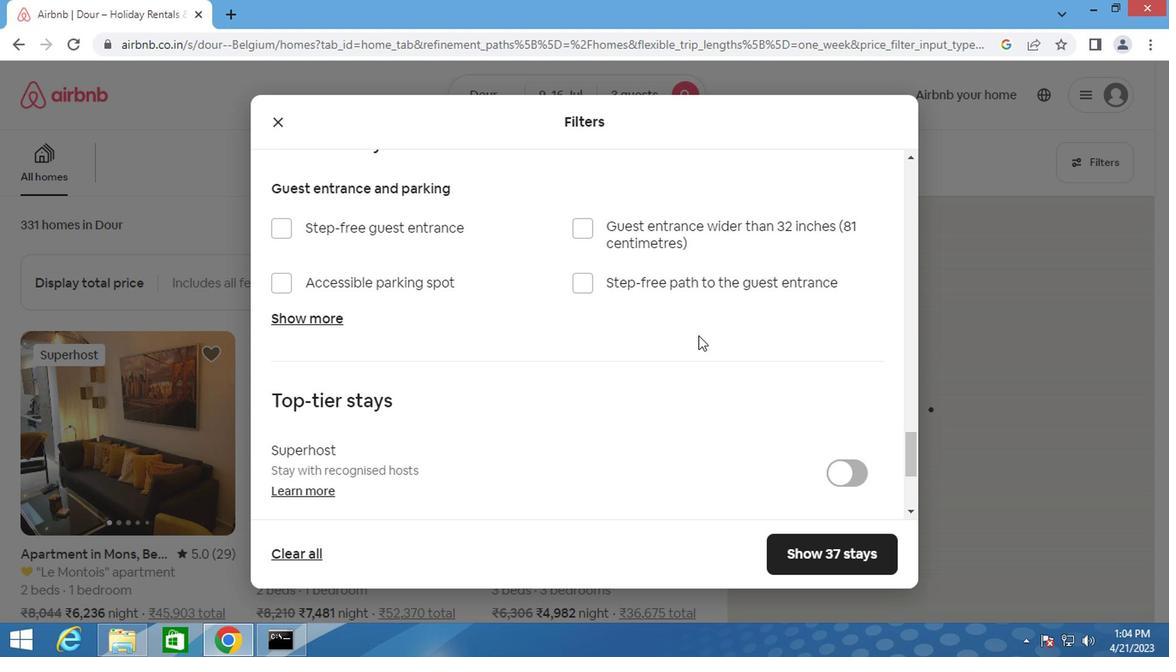 
Action: Mouse scrolled (699, 334) with delta (0, 0)
Screenshot: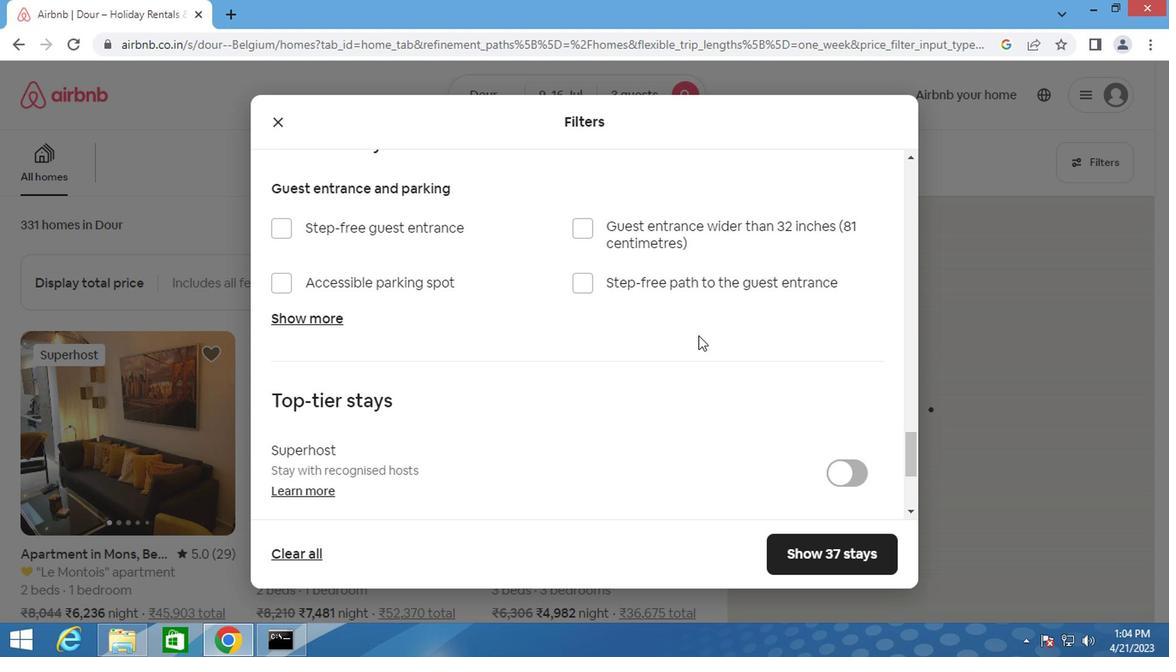 
Action: Mouse scrolled (699, 334) with delta (0, 0)
Screenshot: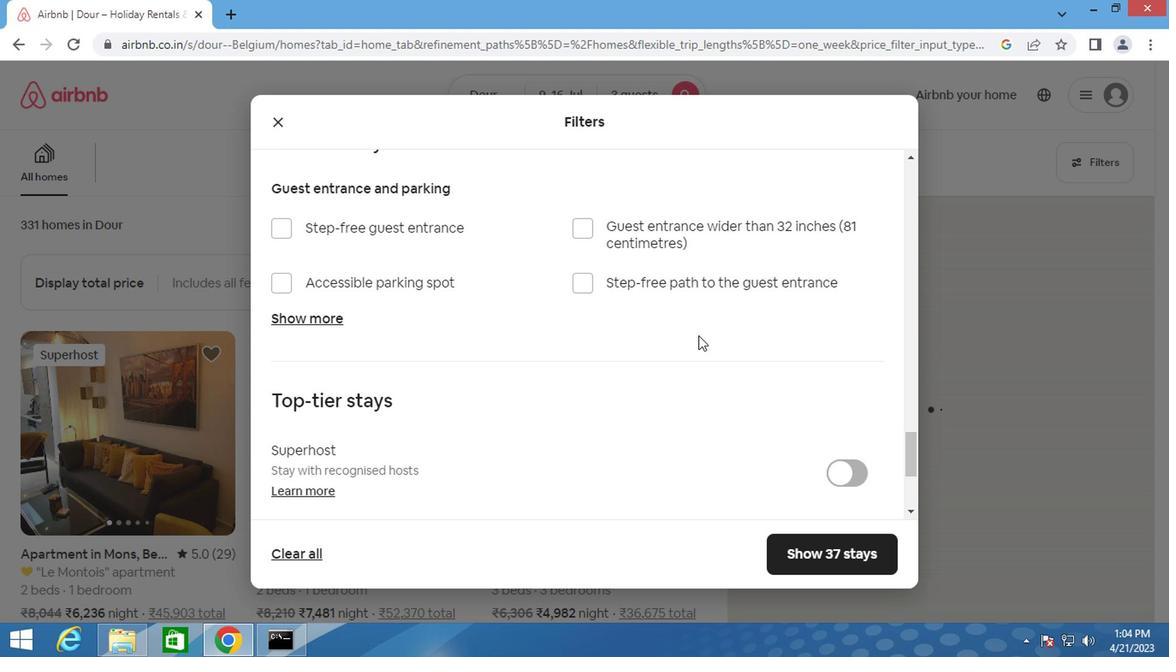 
Action: Mouse scrolled (699, 334) with delta (0, 0)
Screenshot: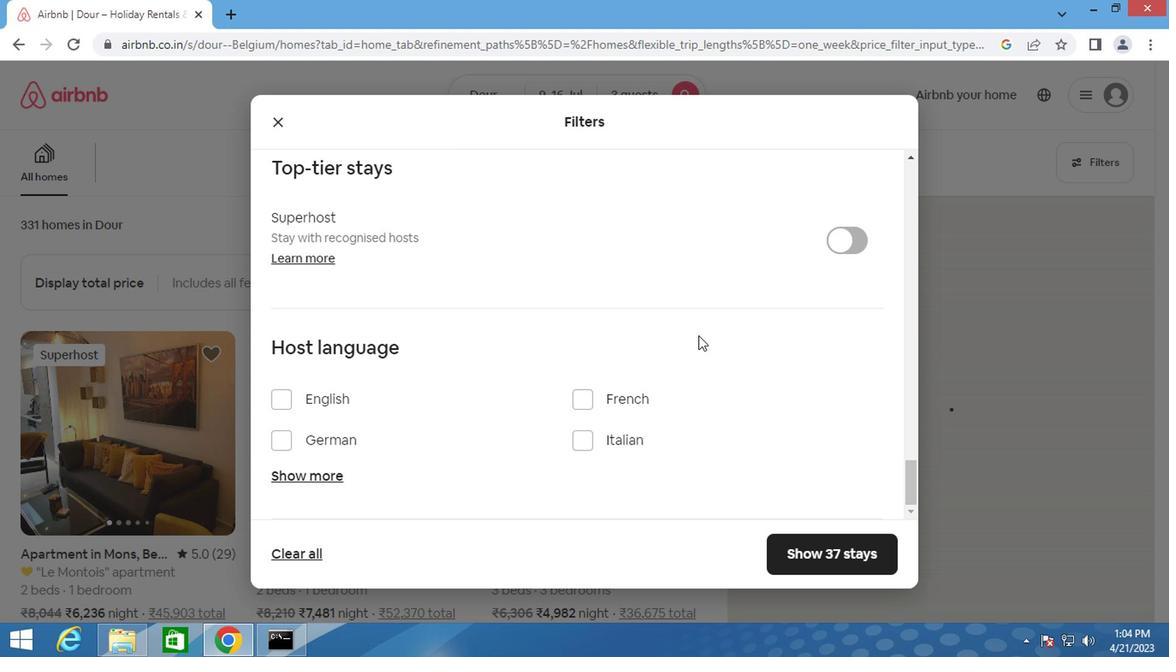 
Action: Mouse scrolled (699, 334) with delta (0, 0)
Screenshot: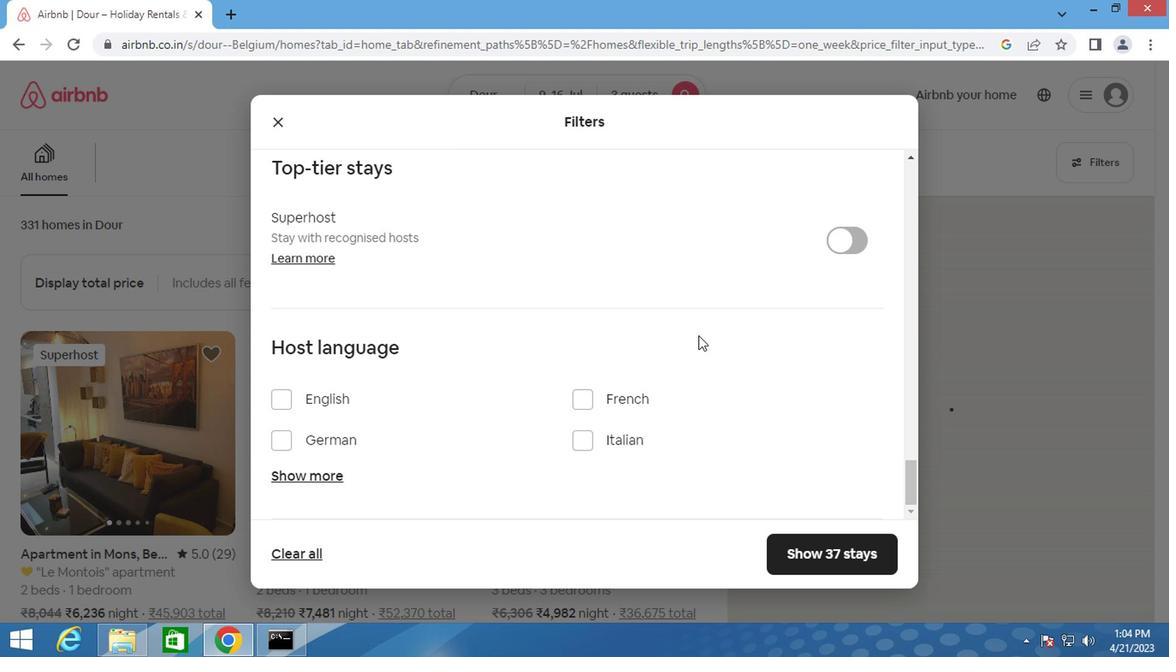 
Action: Mouse scrolled (699, 334) with delta (0, 0)
Screenshot: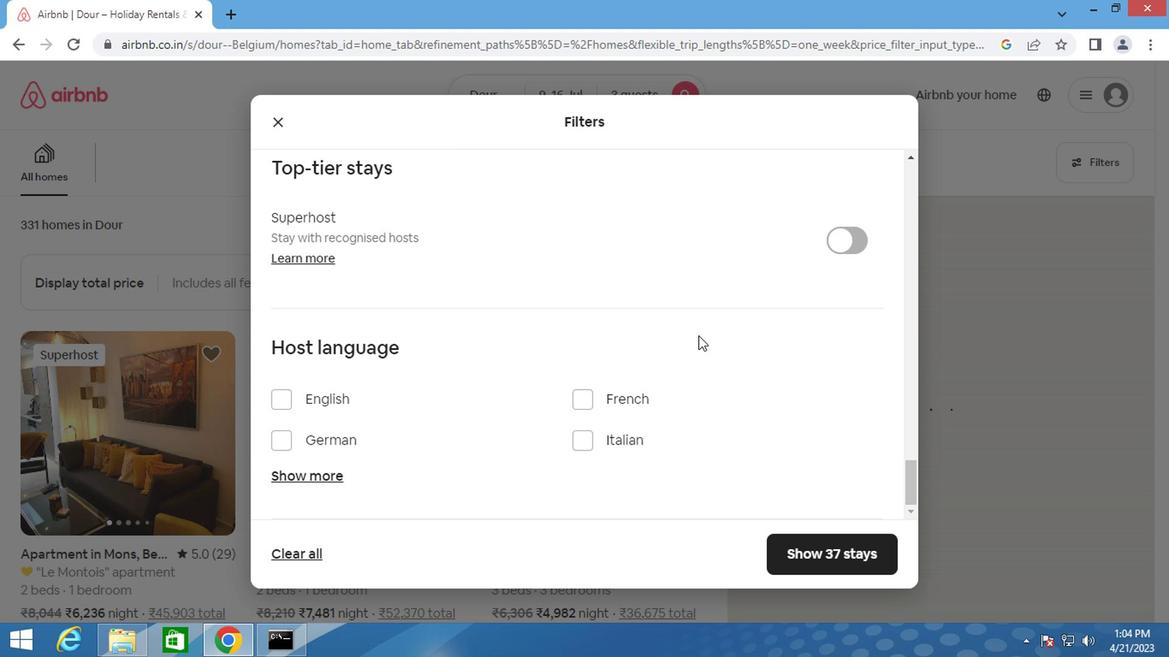 
Action: Mouse moved to (282, 397)
Screenshot: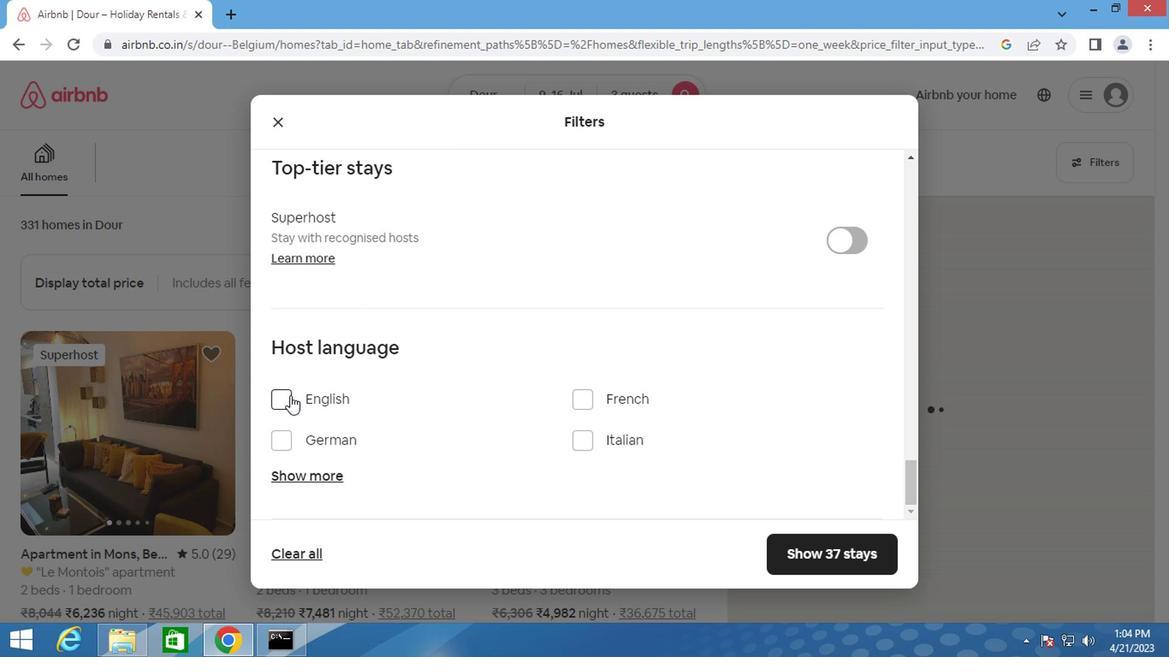 
Action: Mouse pressed left at (282, 397)
Screenshot: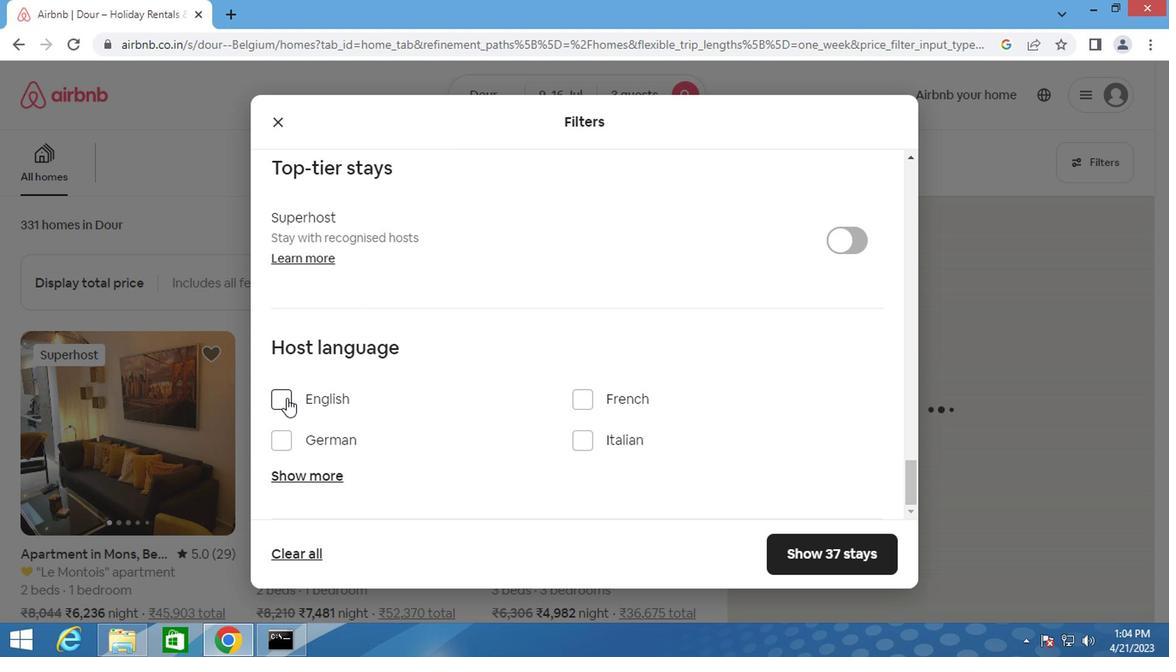 
Action: Mouse moved to (820, 536)
Screenshot: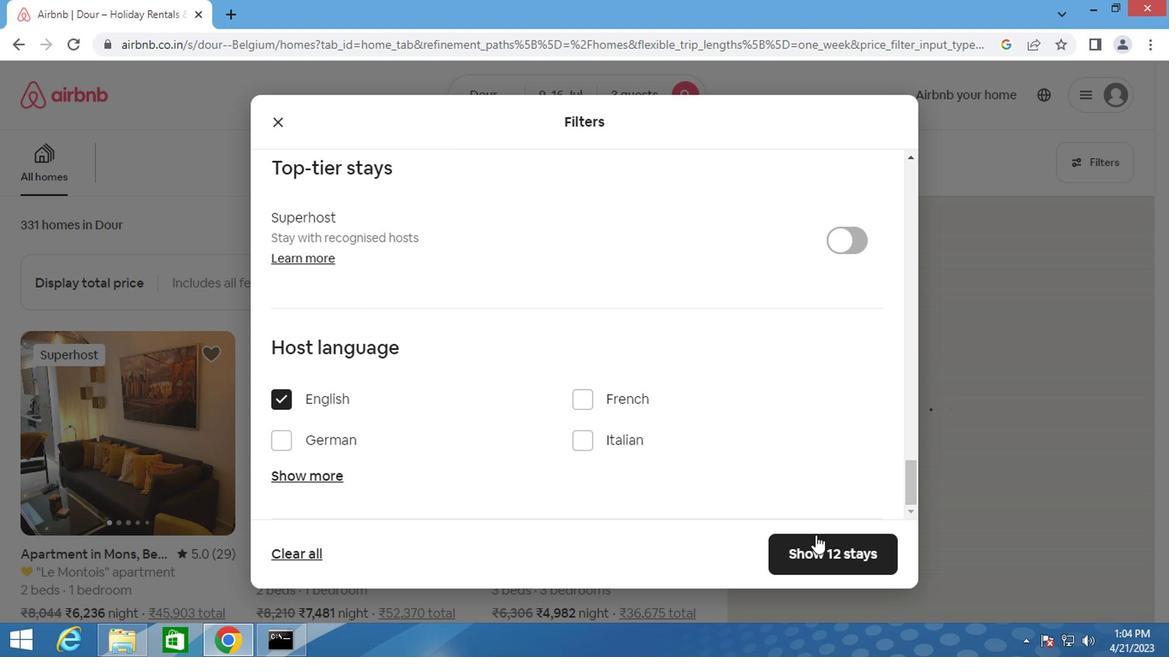 
Action: Mouse pressed left at (820, 536)
Screenshot: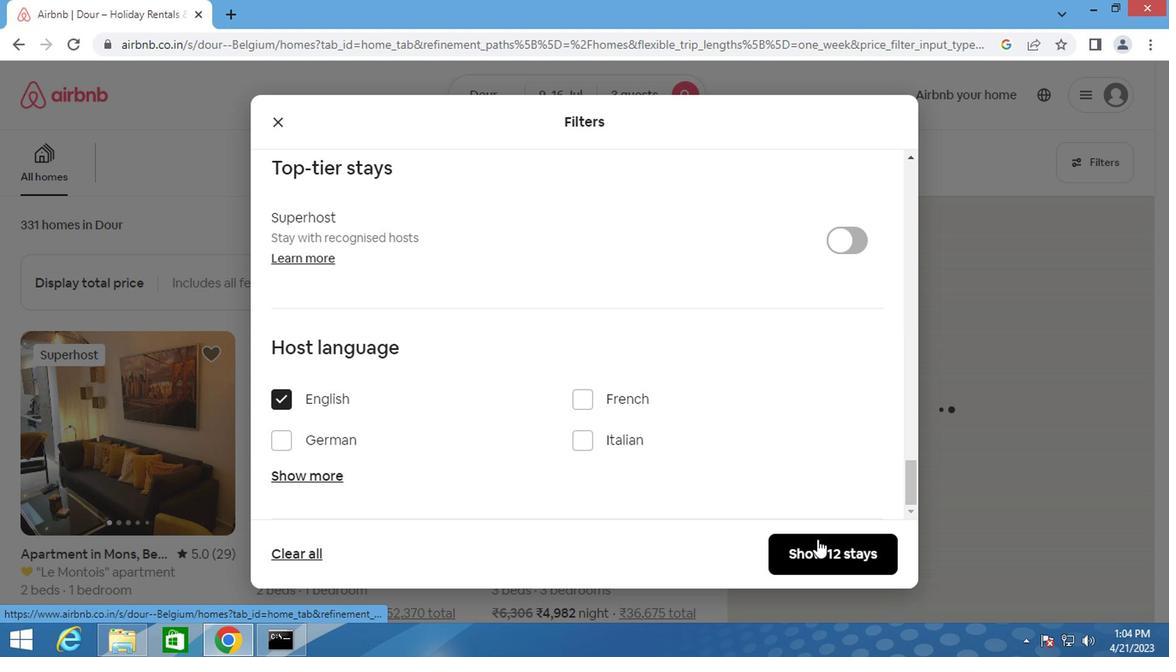 
Action: Mouse moved to (822, 536)
Screenshot: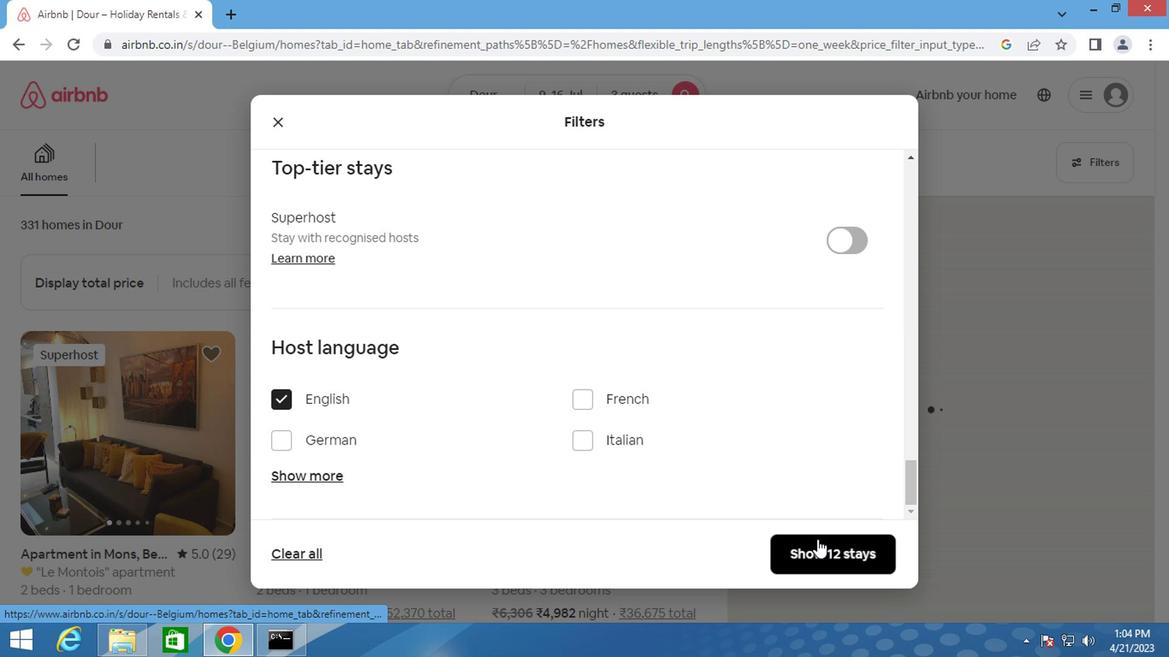 
Action: Key pressed <Key.f8>
Screenshot: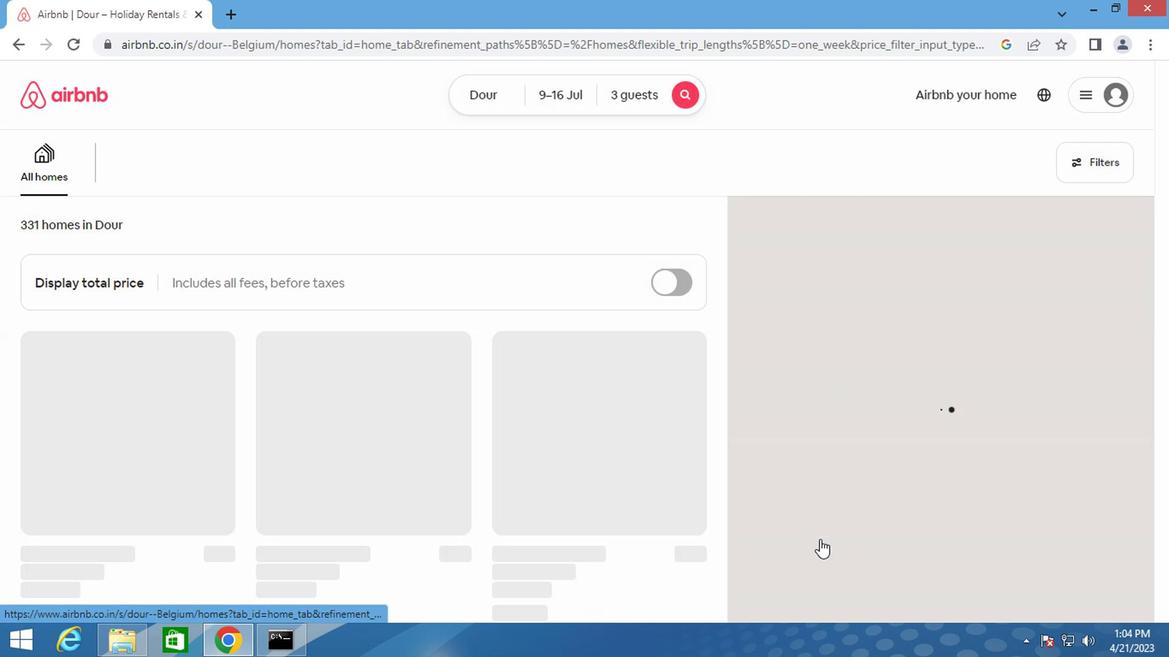 
